 Task: Add a signature Evelyn Lewis containing With gratitude and best wishes, Evelyn Lewis to email address softage.1@softage.net and add a label Gardening
Action: Mouse moved to (455, 725)
Screenshot: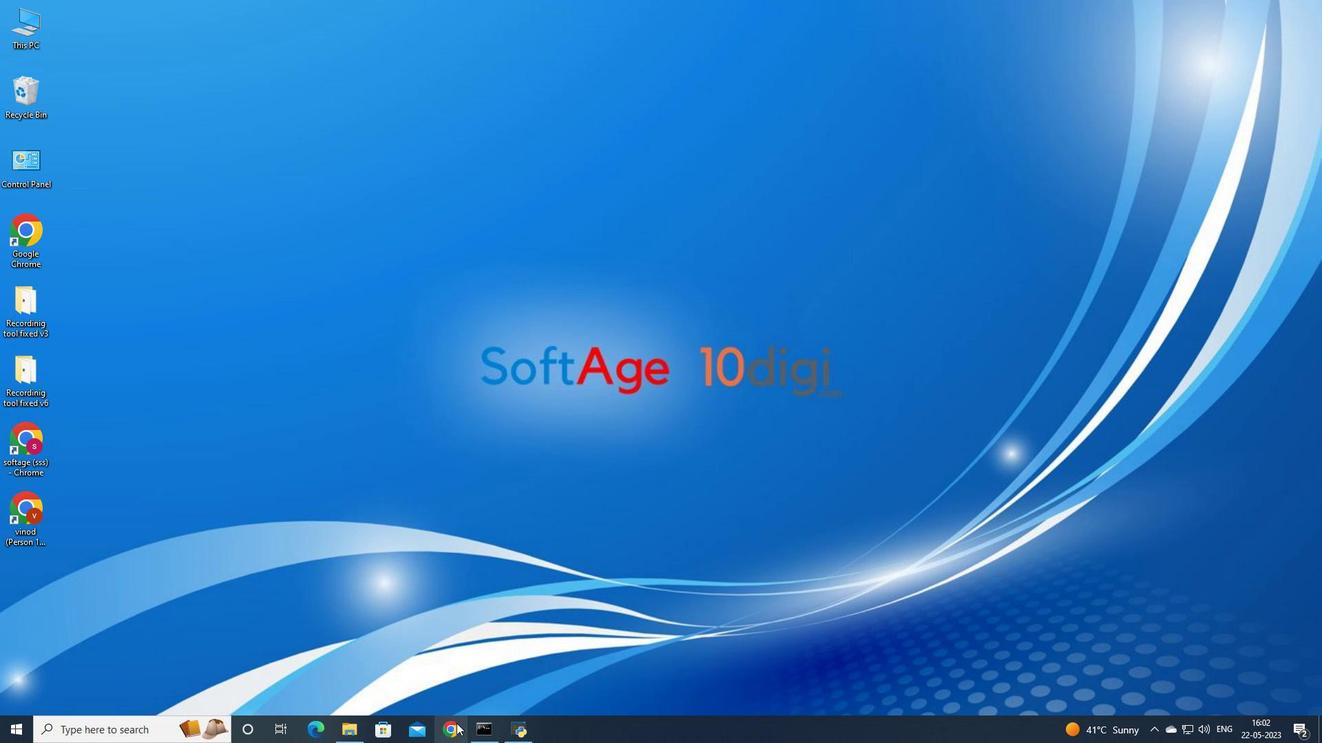 
Action: Mouse pressed left at (455, 725)
Screenshot: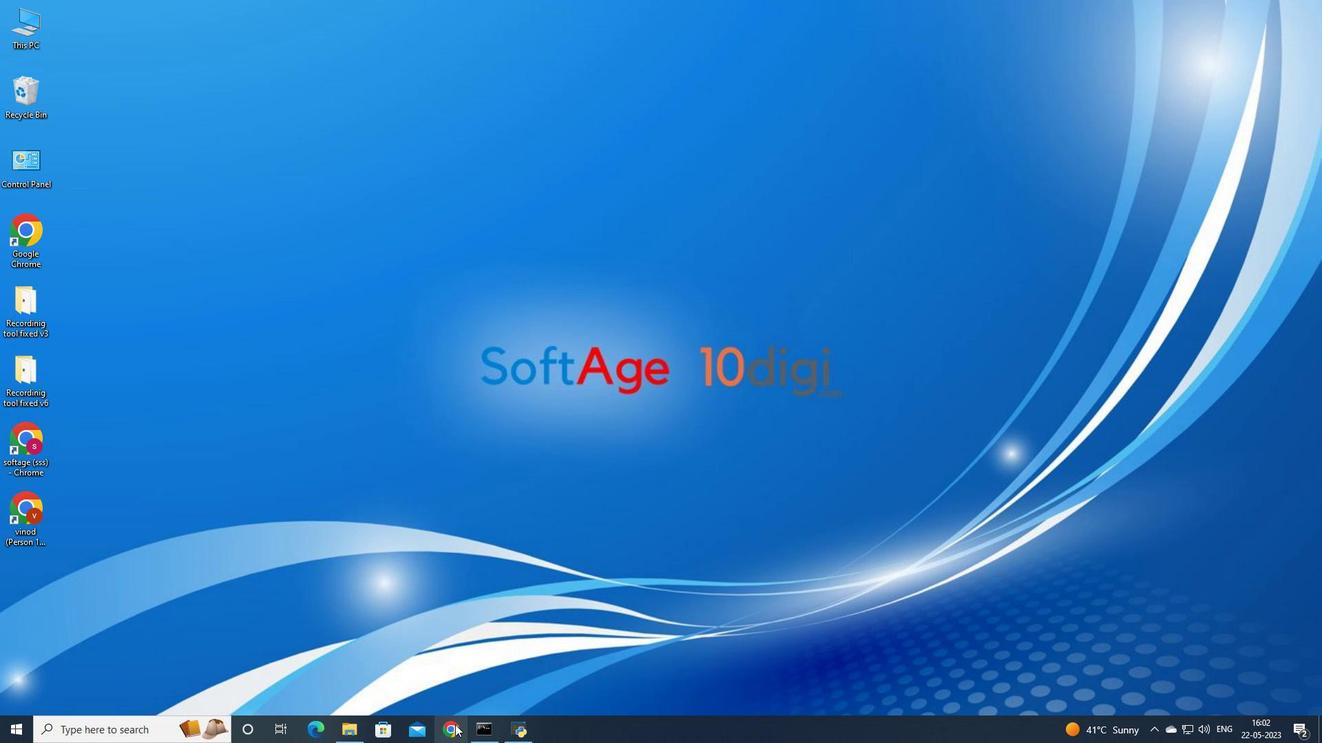 
Action: Mouse moved to (575, 438)
Screenshot: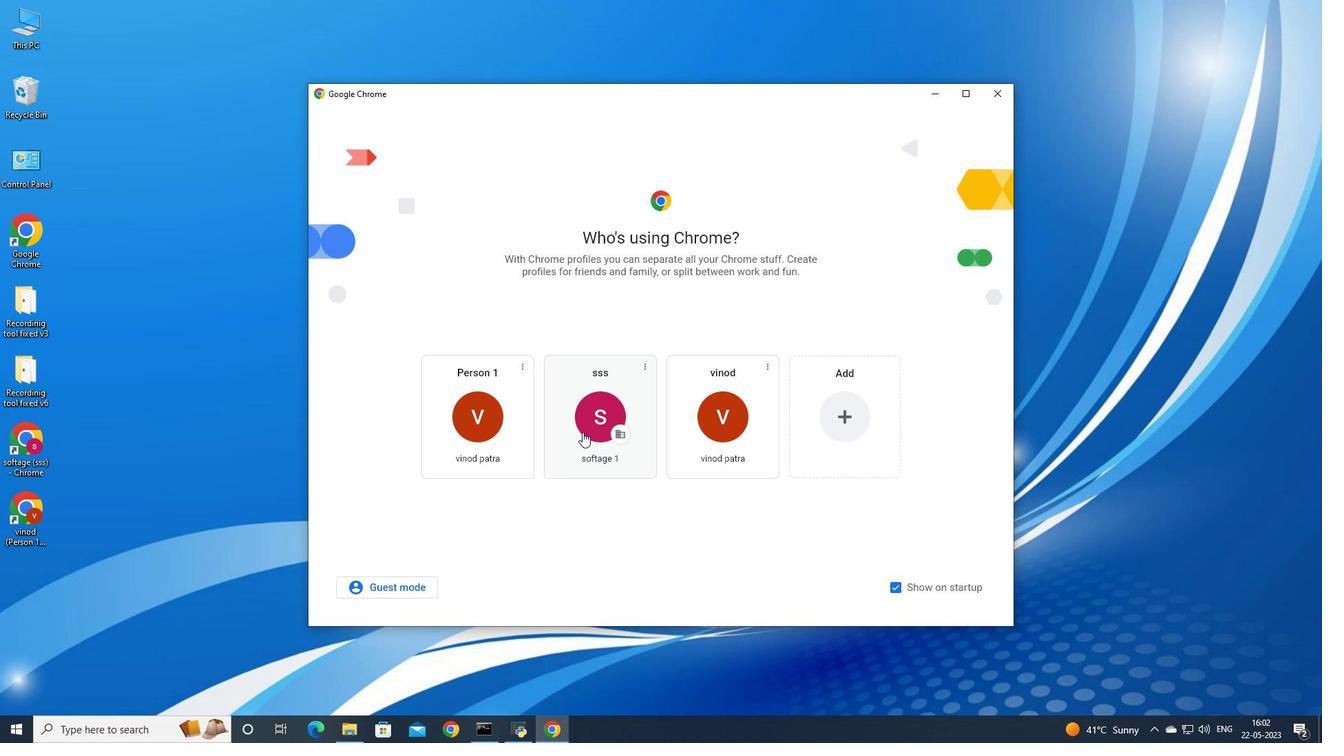 
Action: Mouse pressed left at (575, 438)
Screenshot: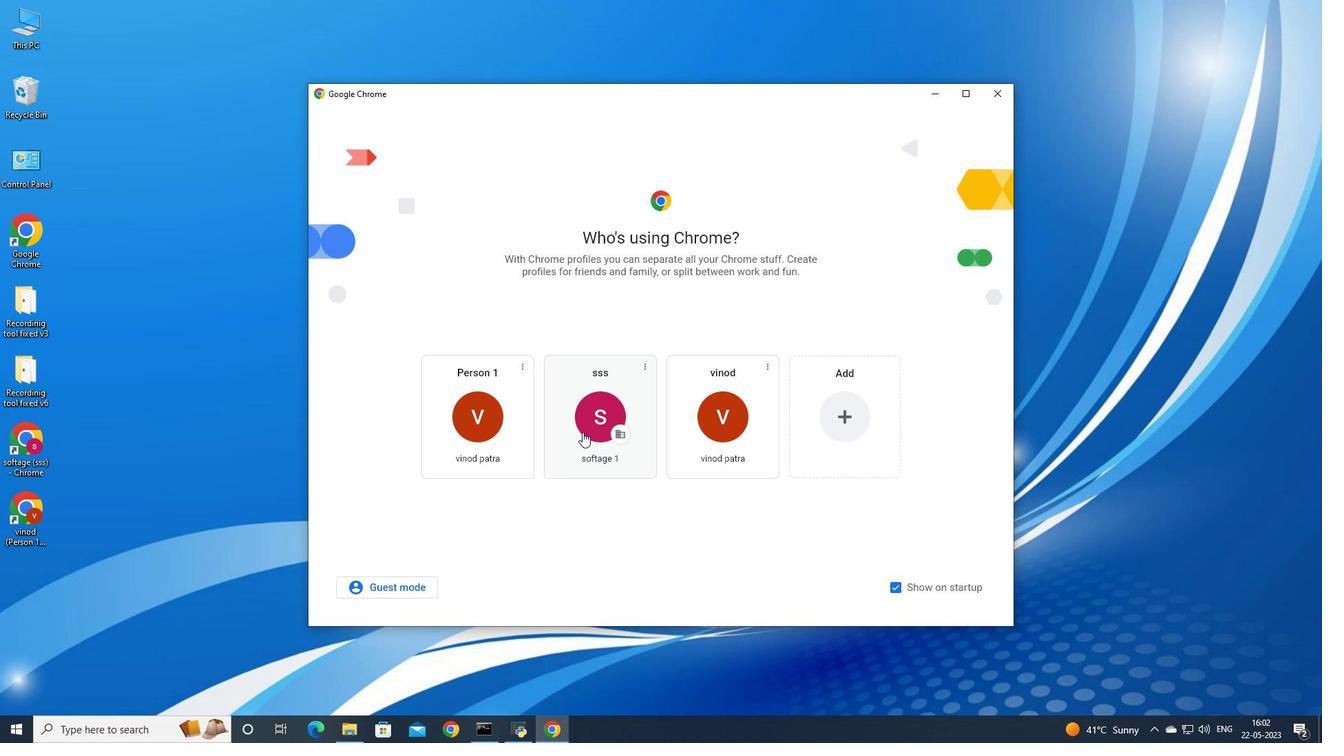 
Action: Mouse moved to (1199, 66)
Screenshot: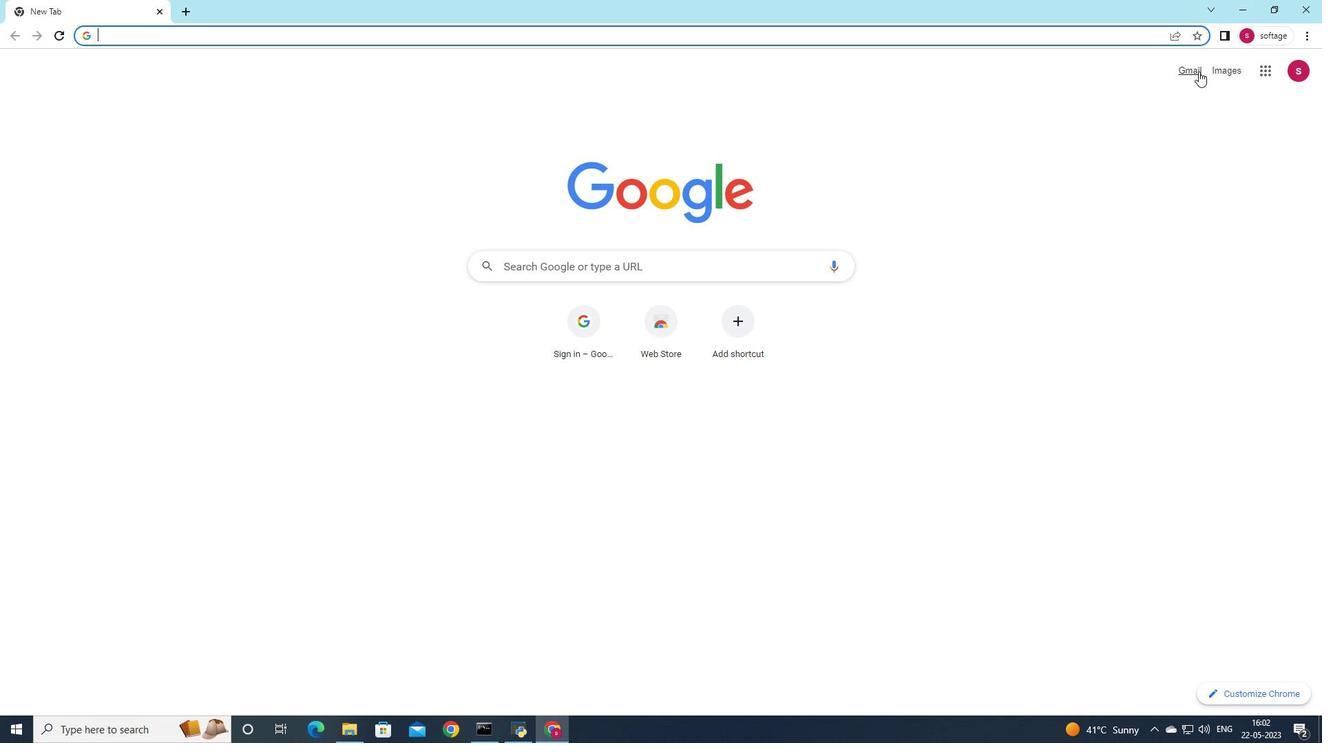 
Action: Mouse pressed left at (1199, 66)
Screenshot: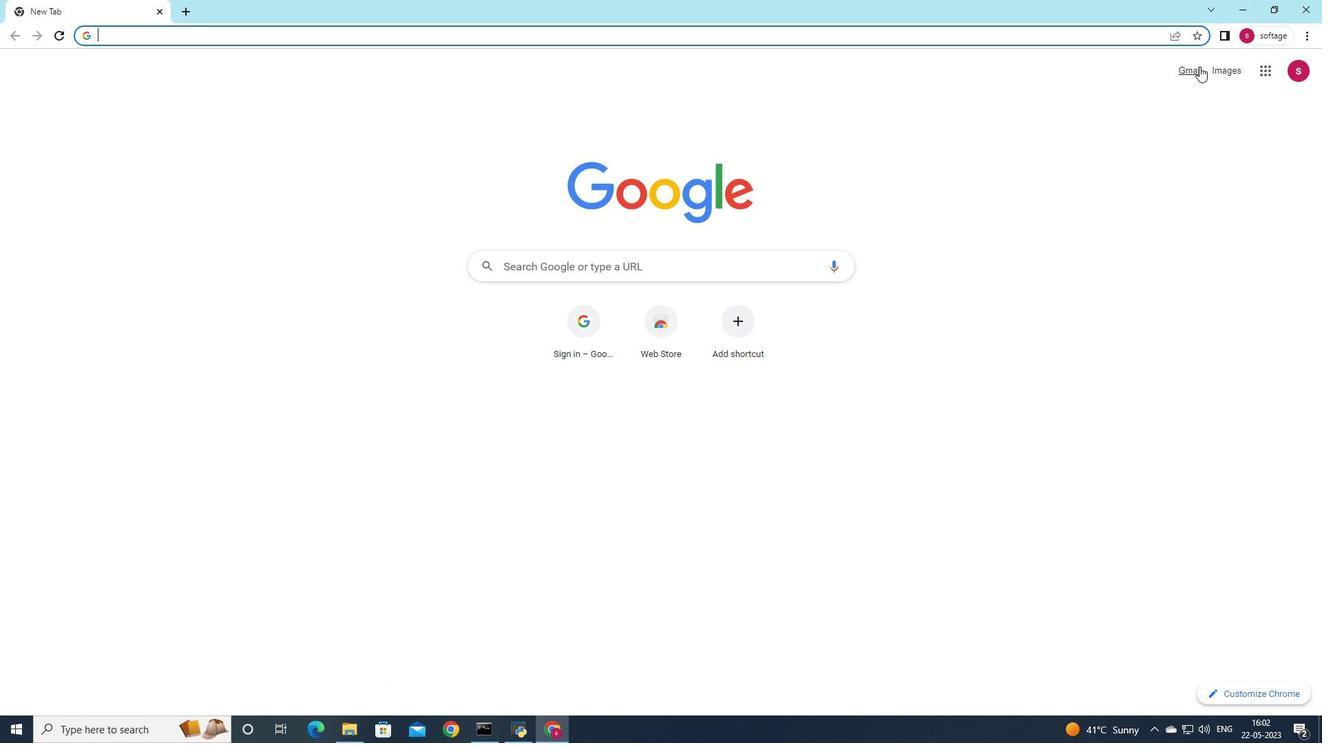 
Action: Mouse moved to (1166, 91)
Screenshot: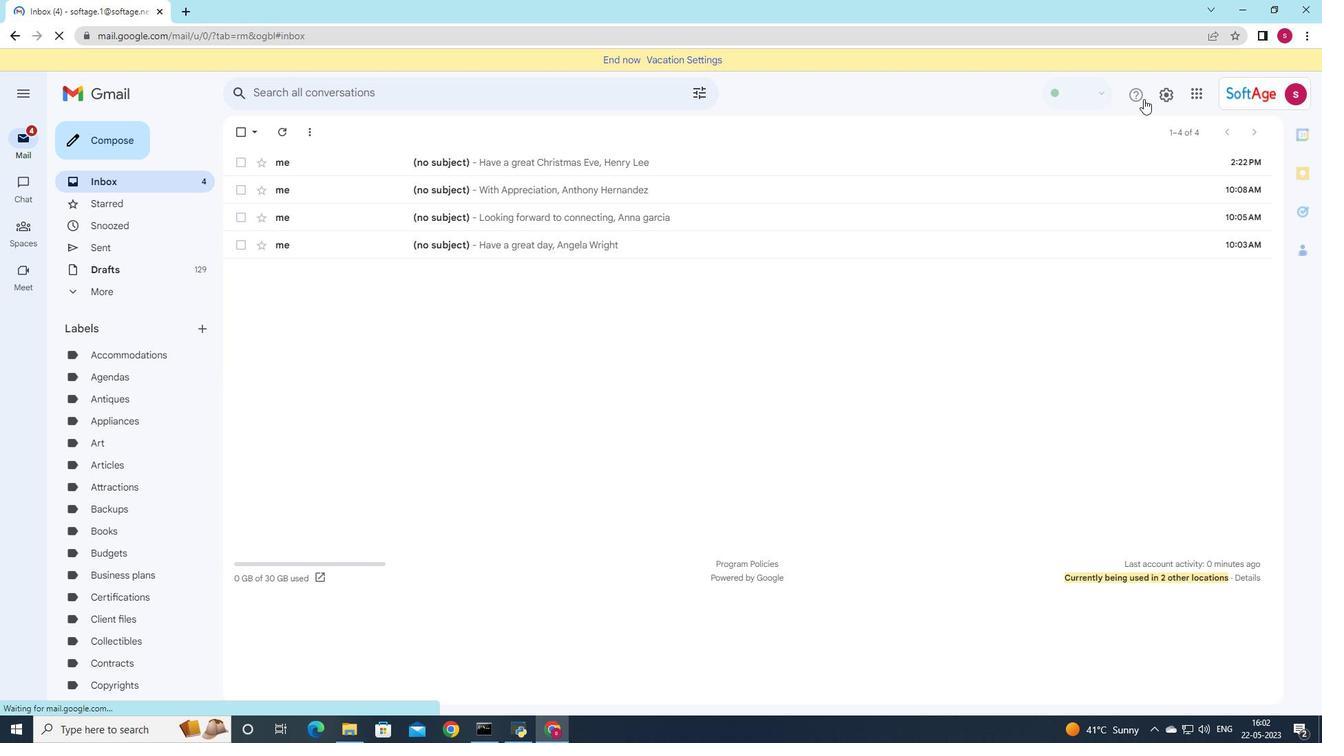 
Action: Mouse pressed left at (1166, 91)
Screenshot: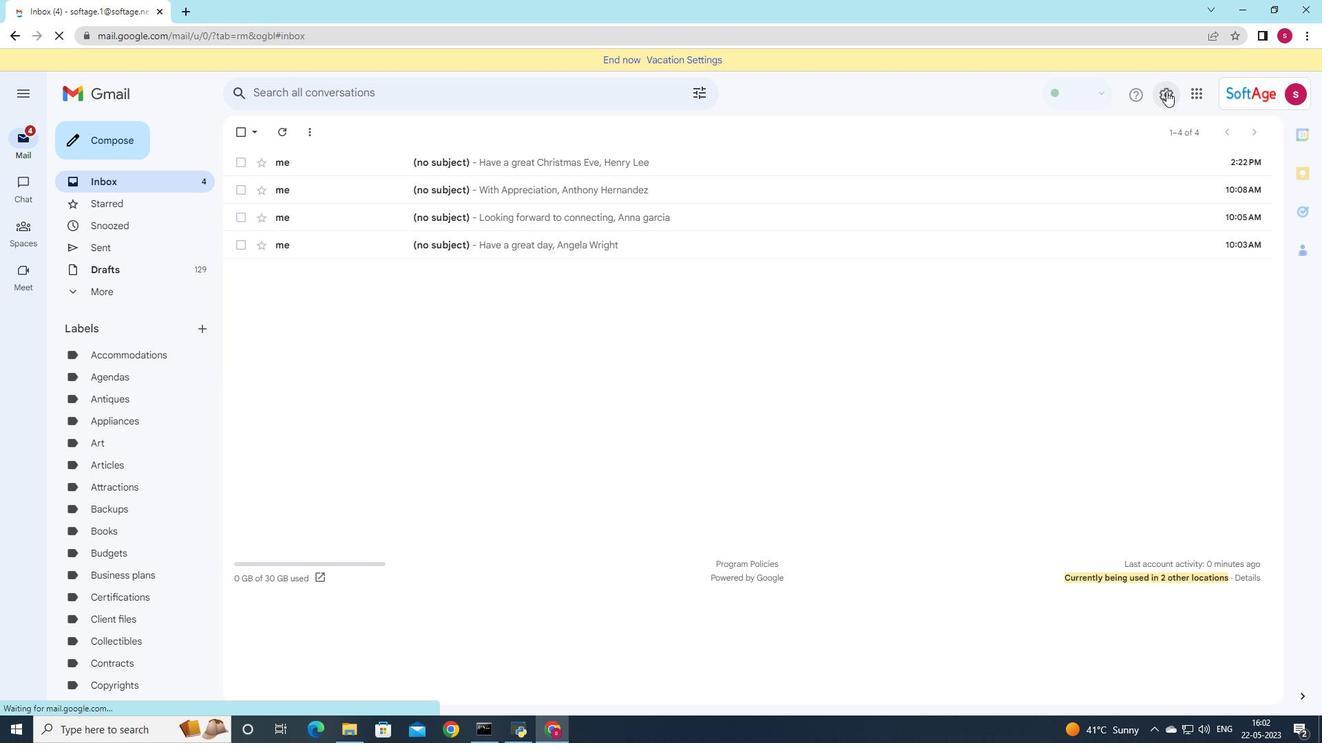 
Action: Mouse moved to (1167, 156)
Screenshot: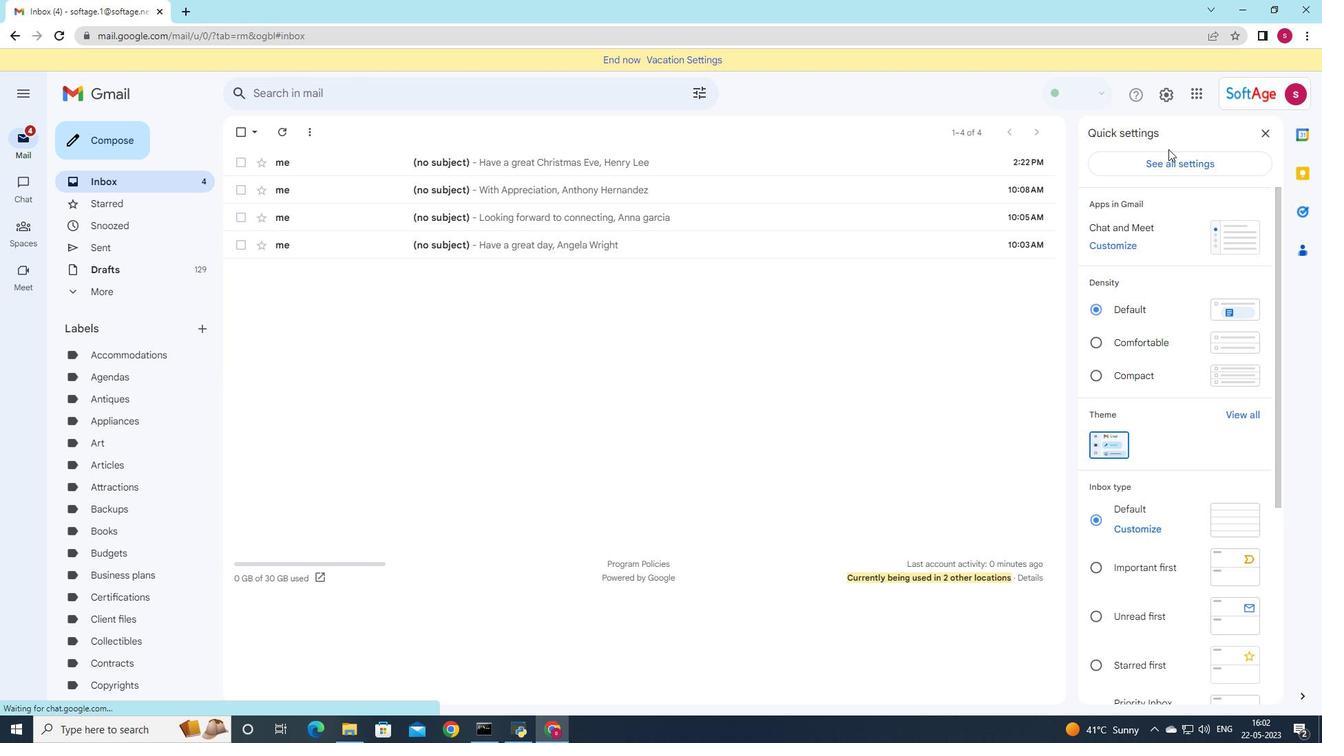 
Action: Mouse pressed left at (1167, 156)
Screenshot: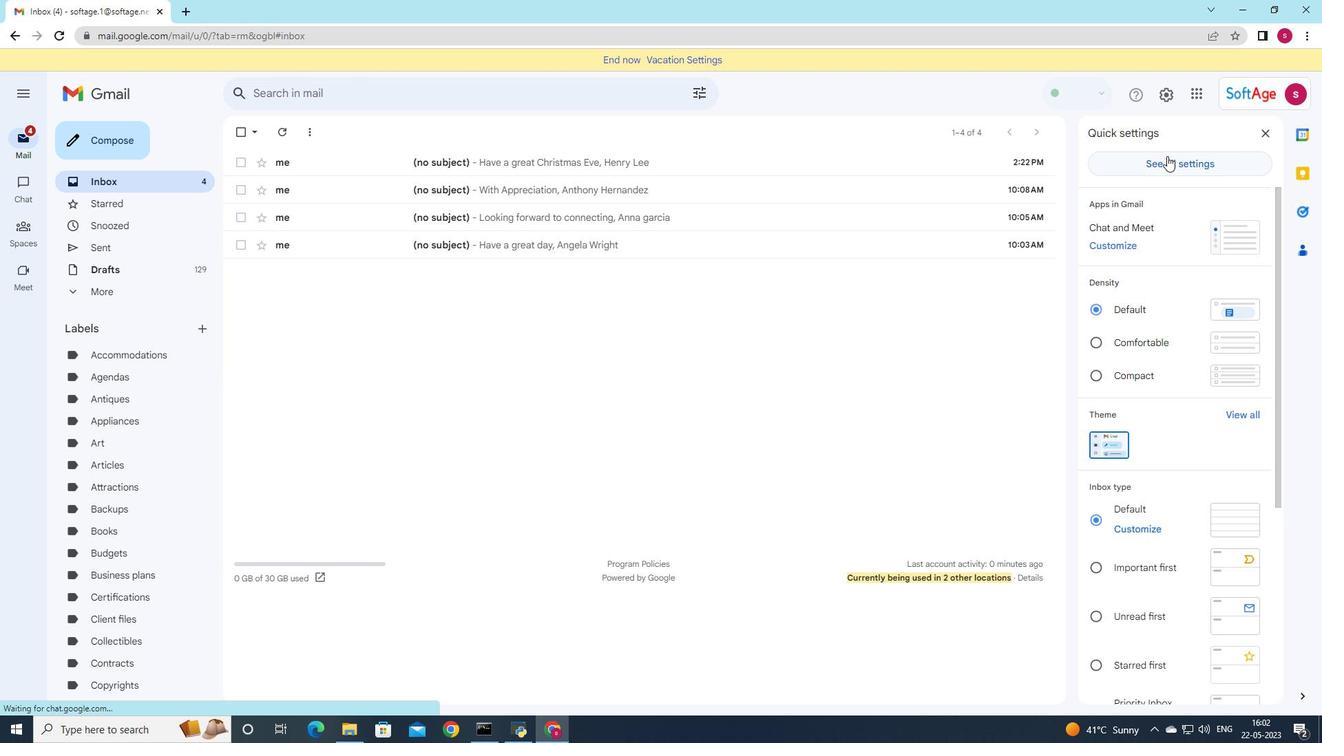 
Action: Mouse moved to (378, 264)
Screenshot: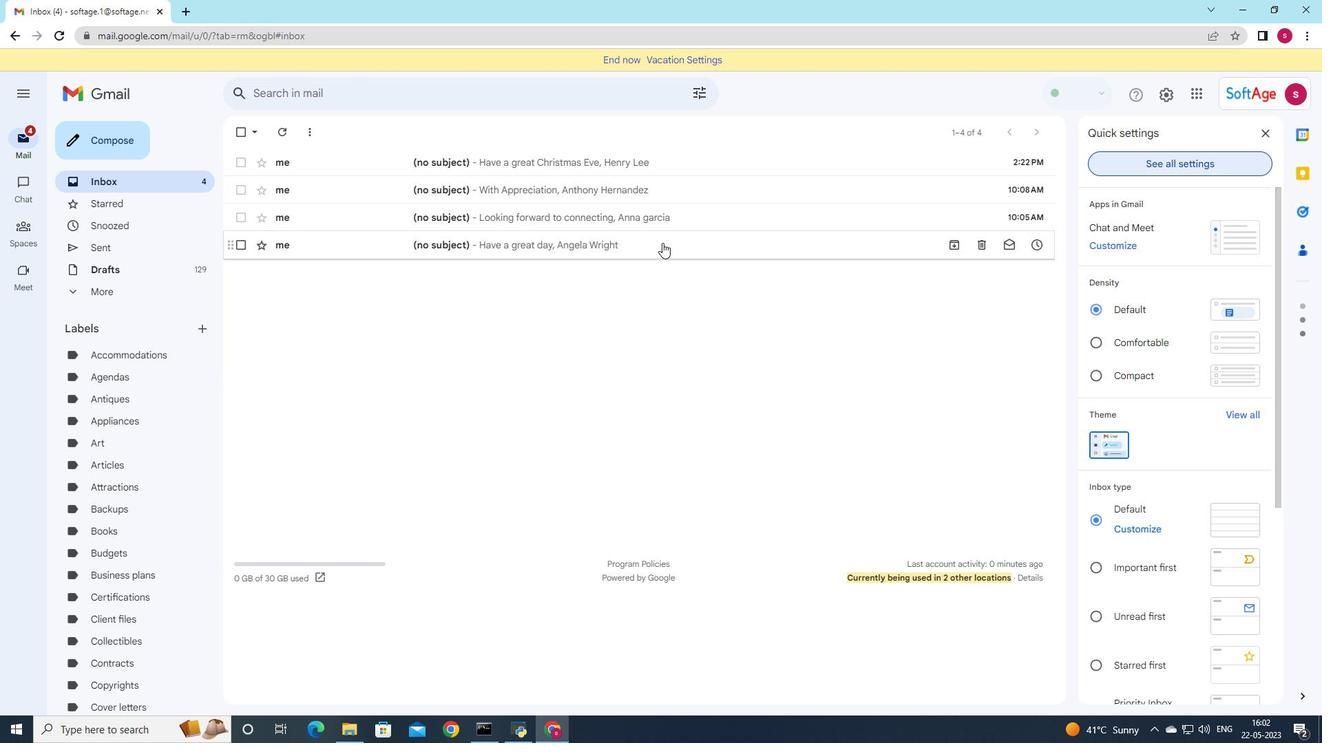 
Action: Mouse scrolled (378, 263) with delta (0, 0)
Screenshot: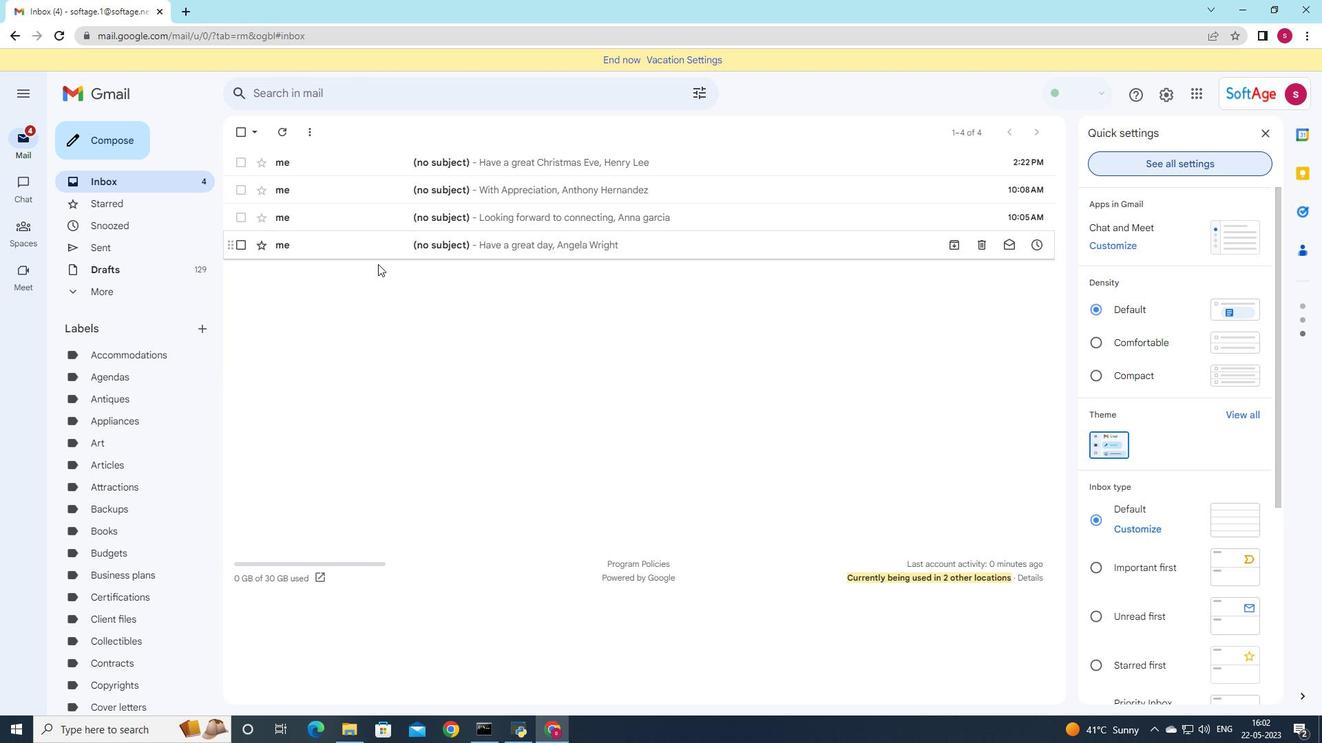 
Action: Mouse scrolled (378, 263) with delta (0, 0)
Screenshot: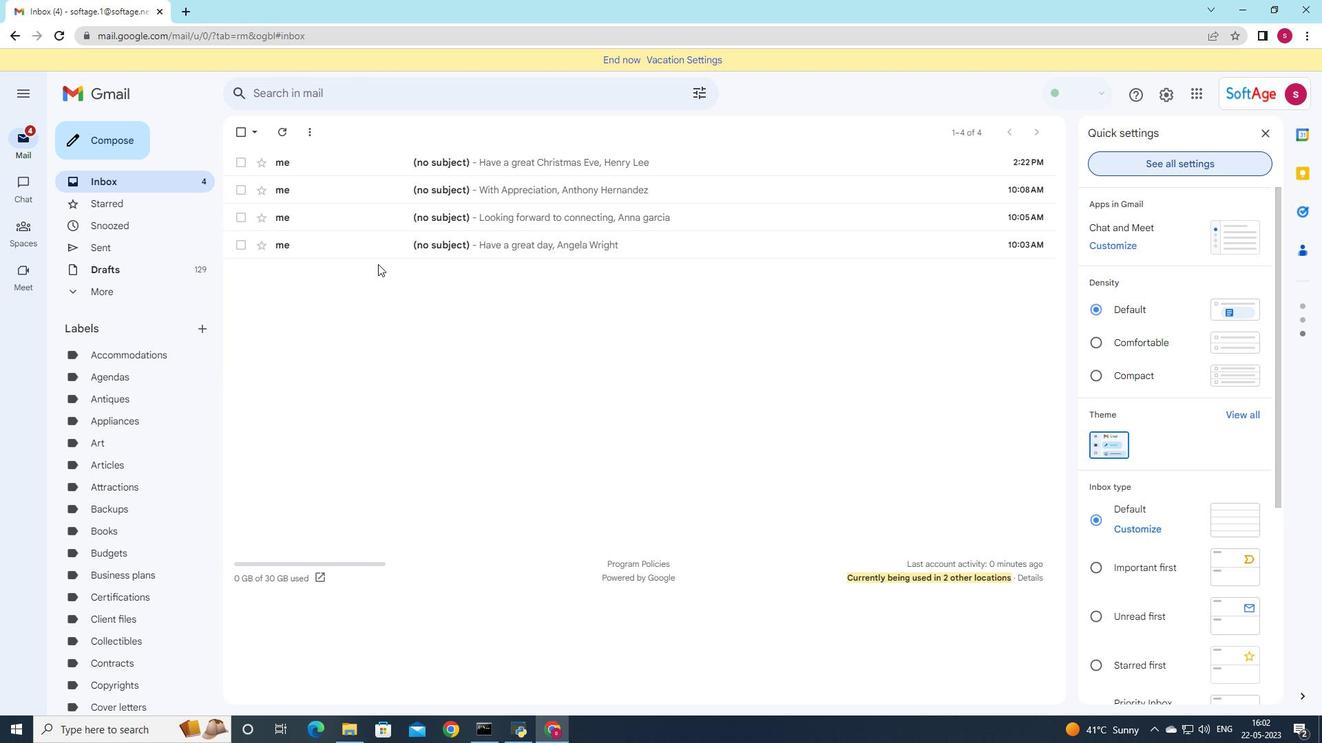 
Action: Mouse scrolled (378, 263) with delta (0, 0)
Screenshot: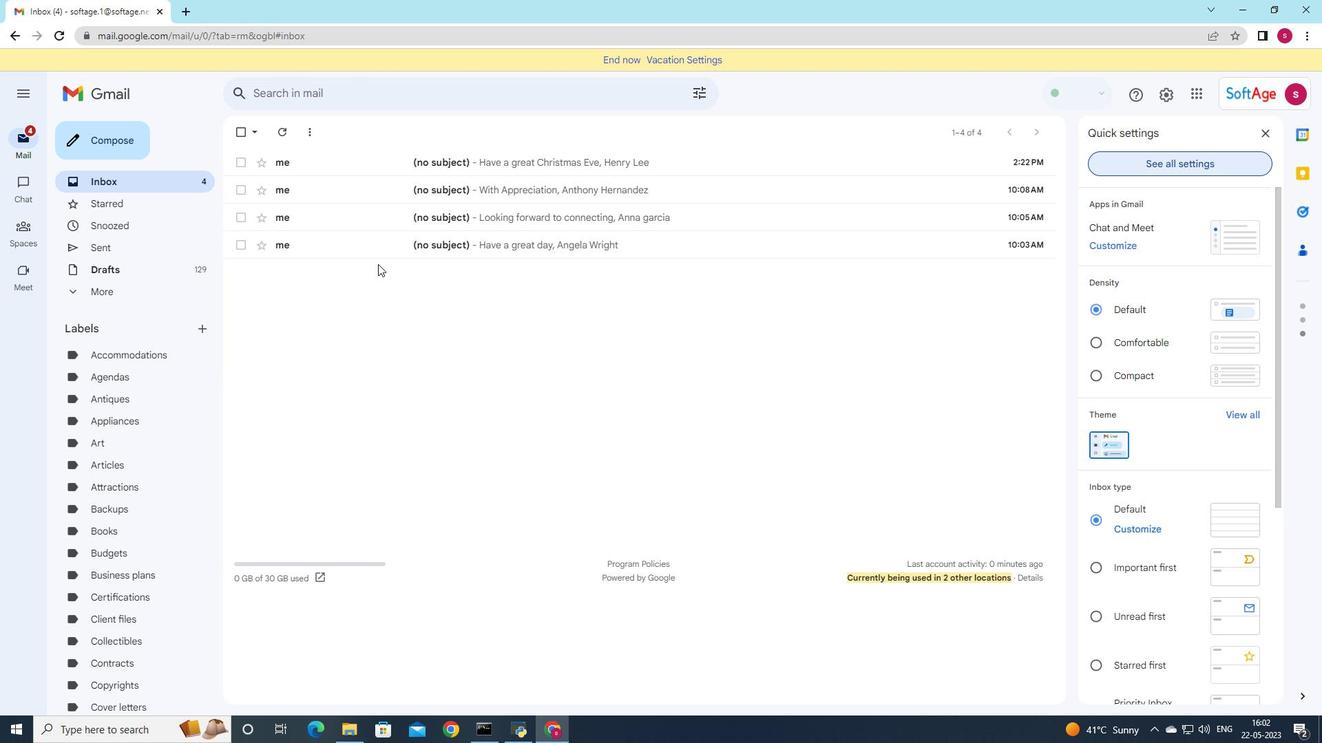 
Action: Mouse scrolled (378, 263) with delta (0, 0)
Screenshot: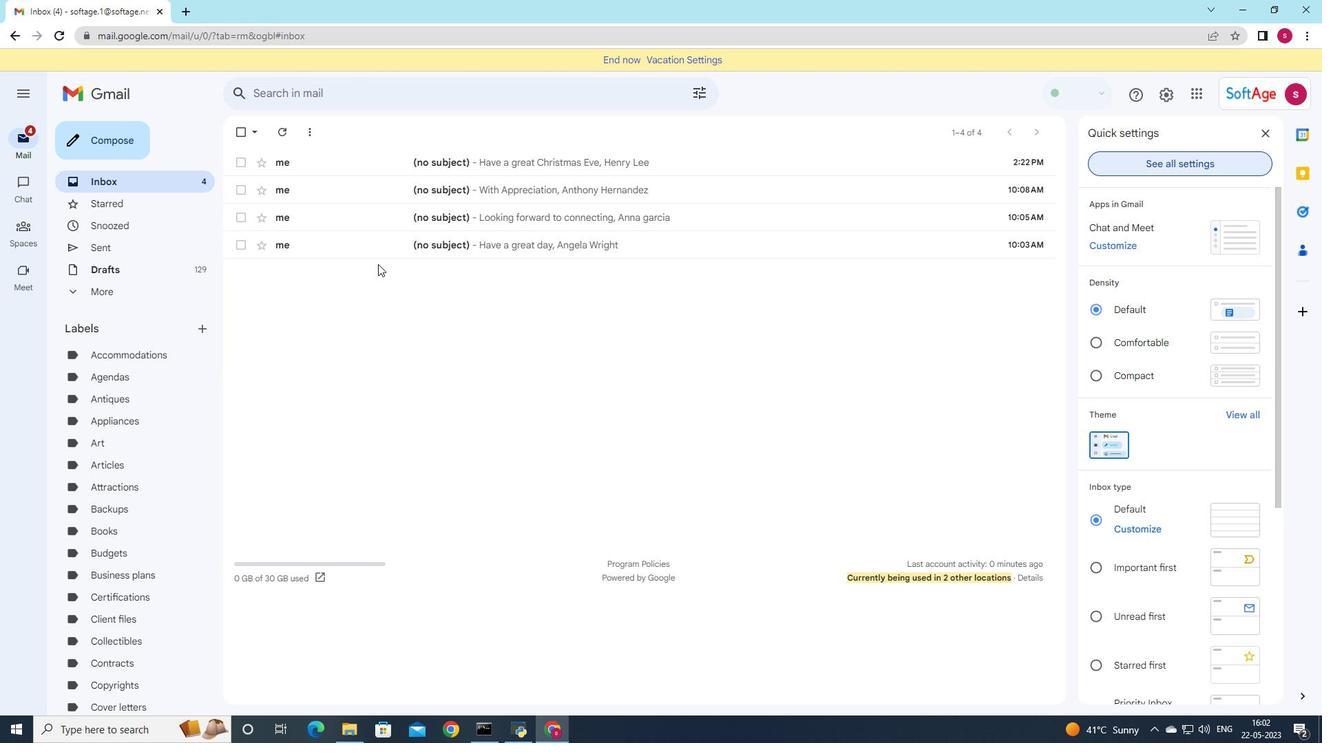 
Action: Mouse scrolled (378, 263) with delta (0, 0)
Screenshot: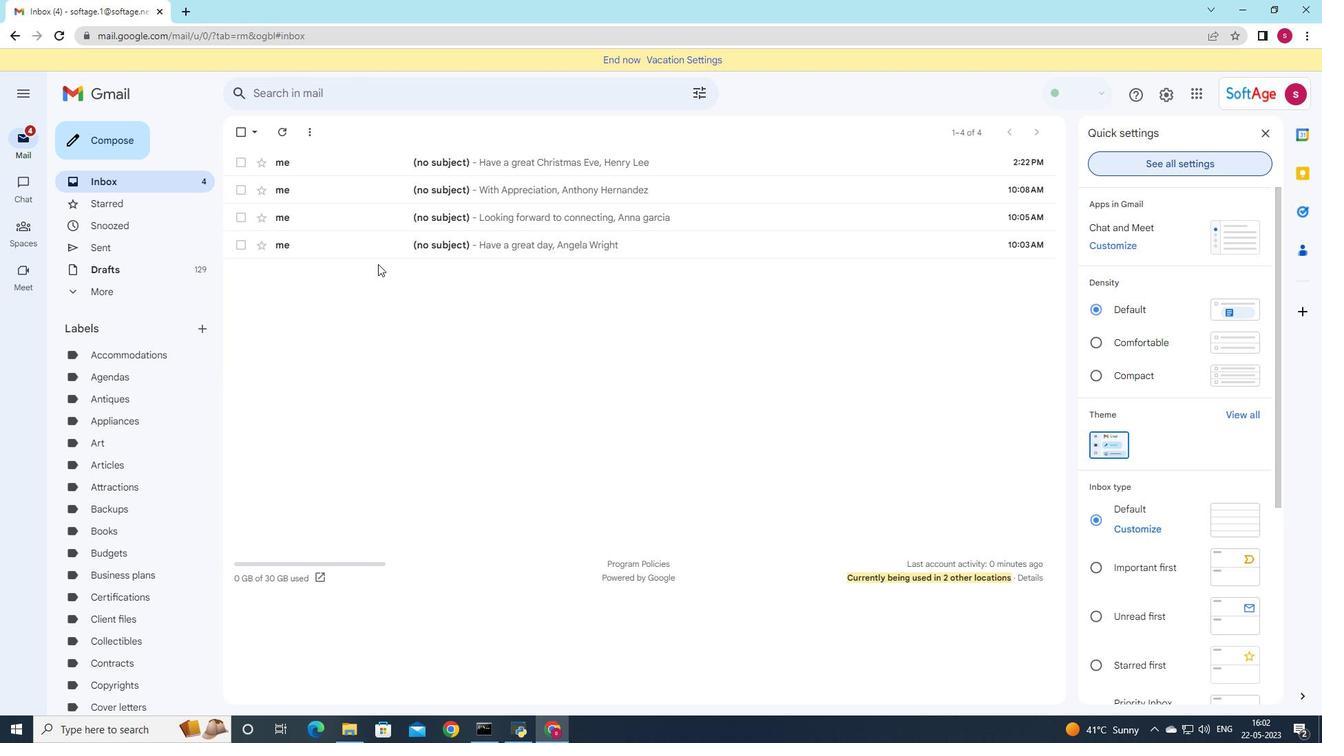 
Action: Mouse scrolled (378, 263) with delta (0, 0)
Screenshot: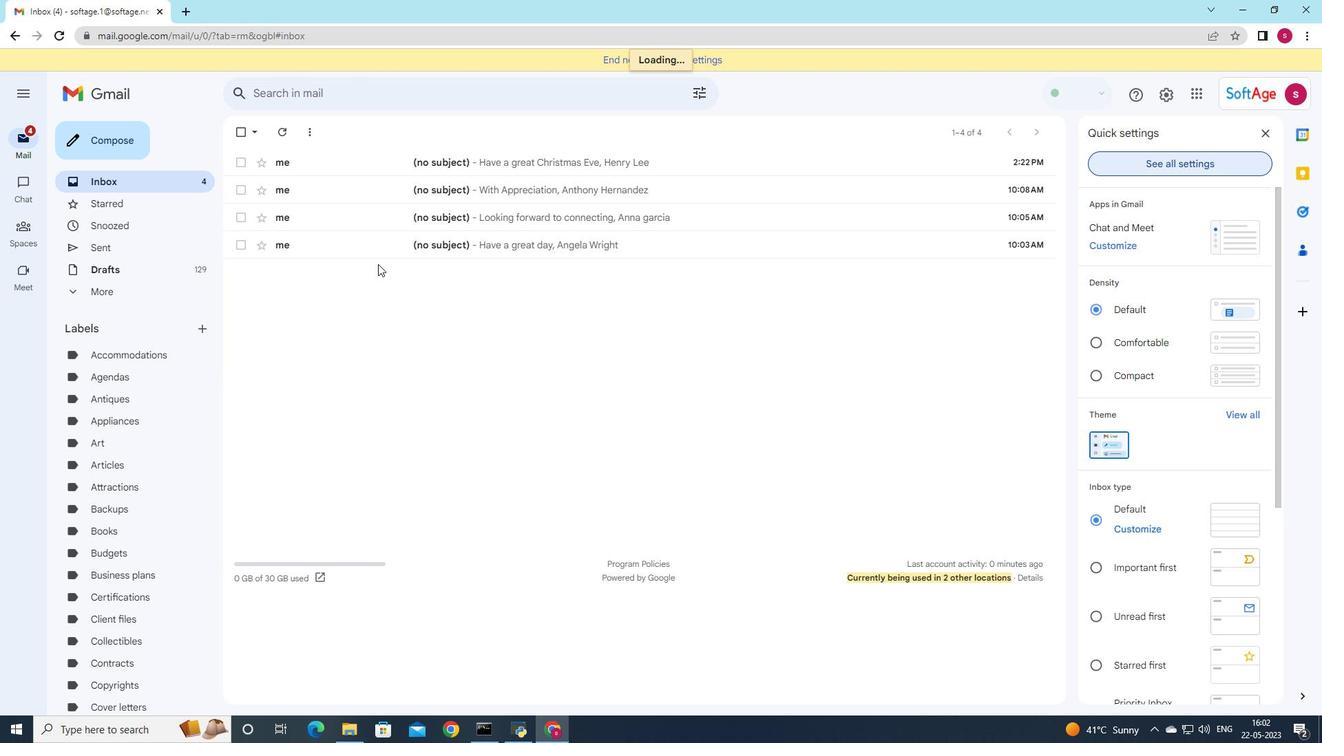 
Action: Mouse scrolled (378, 263) with delta (0, 0)
Screenshot: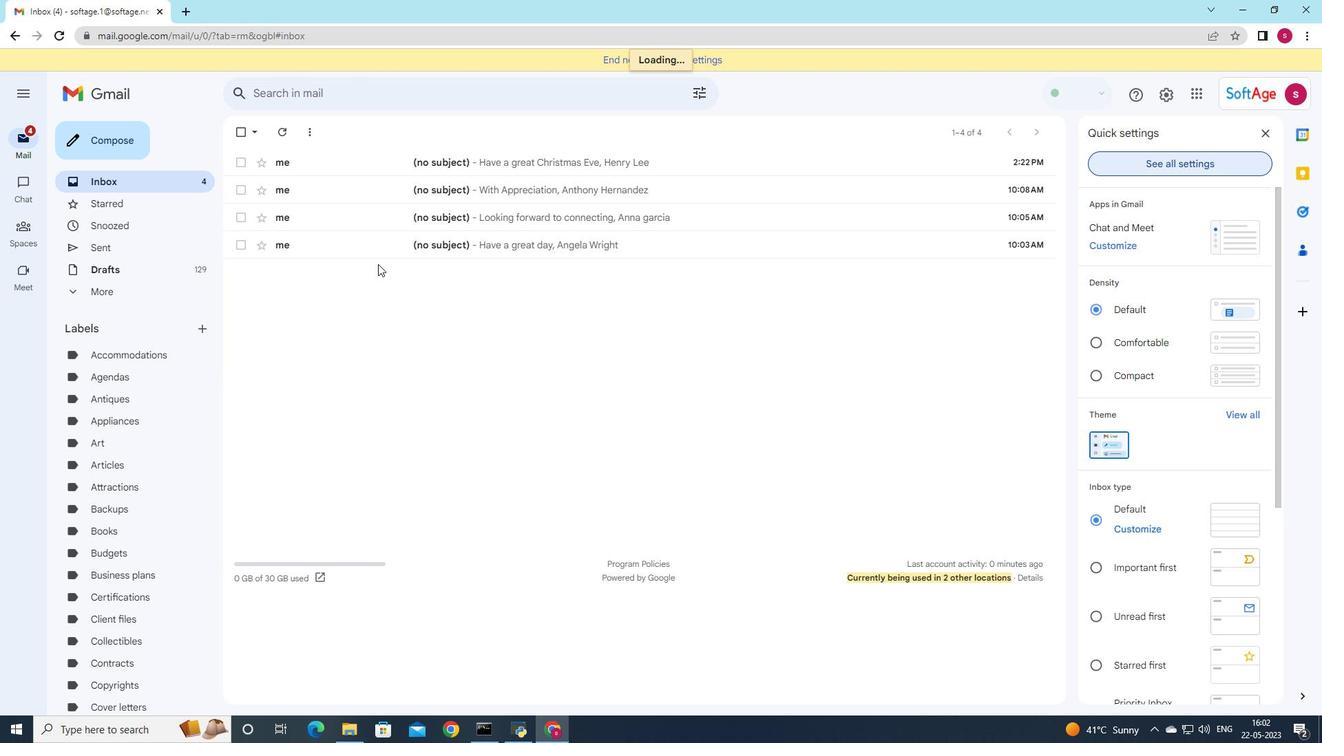 
Action: Mouse scrolled (378, 263) with delta (0, 0)
Screenshot: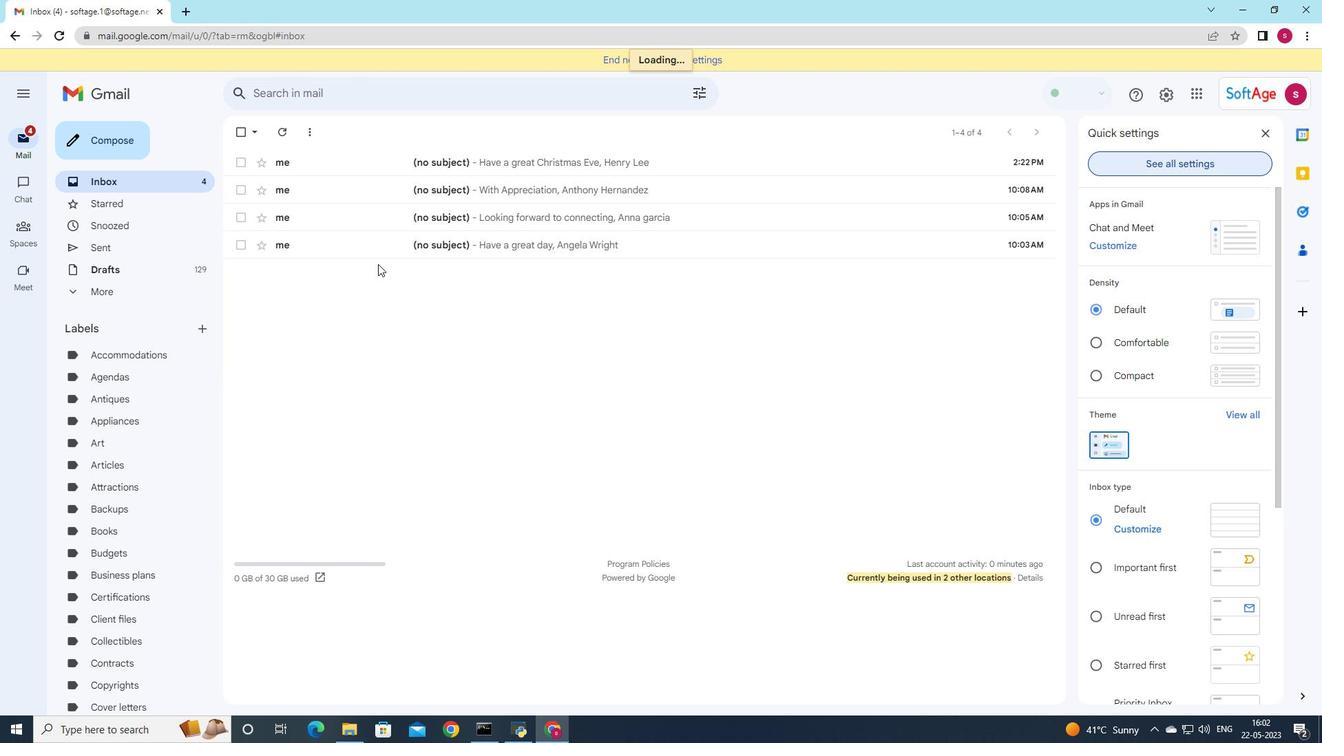 
Action: Mouse moved to (541, 249)
Screenshot: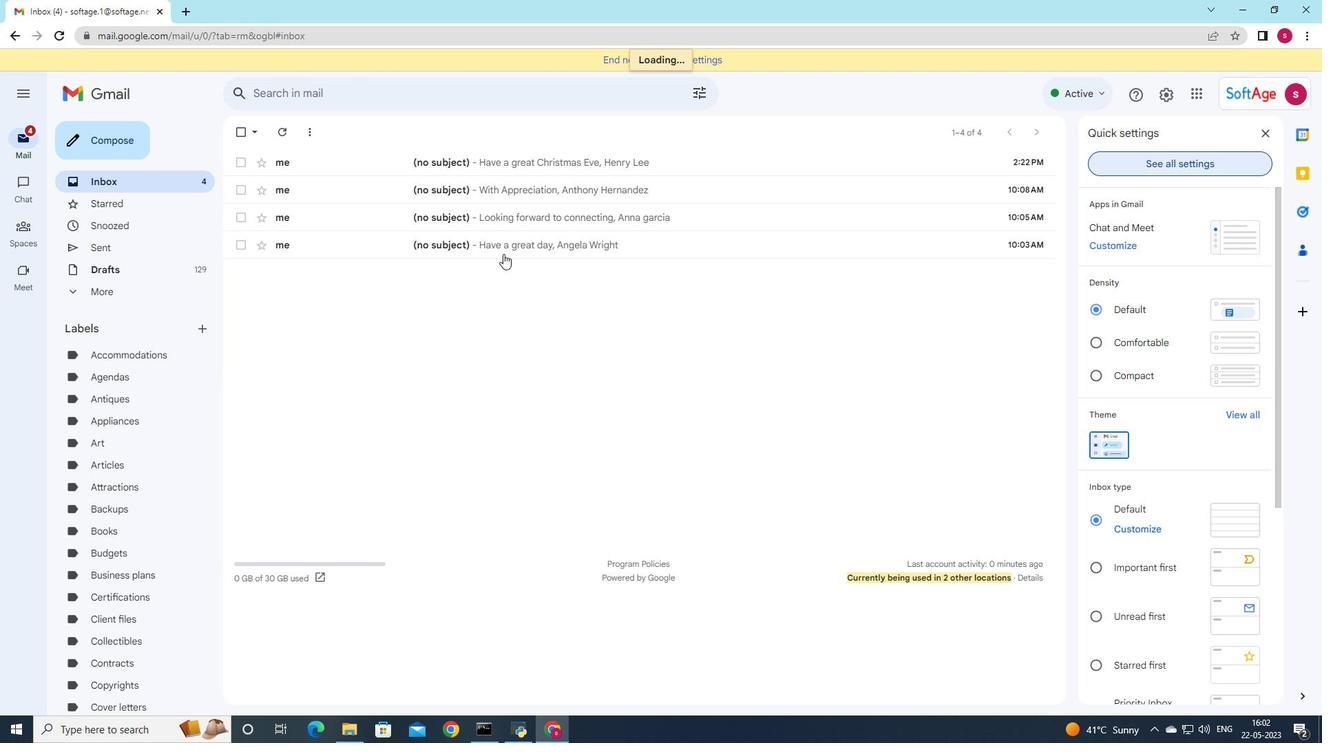 
Action: Mouse scrolled (541, 249) with delta (0, 0)
Screenshot: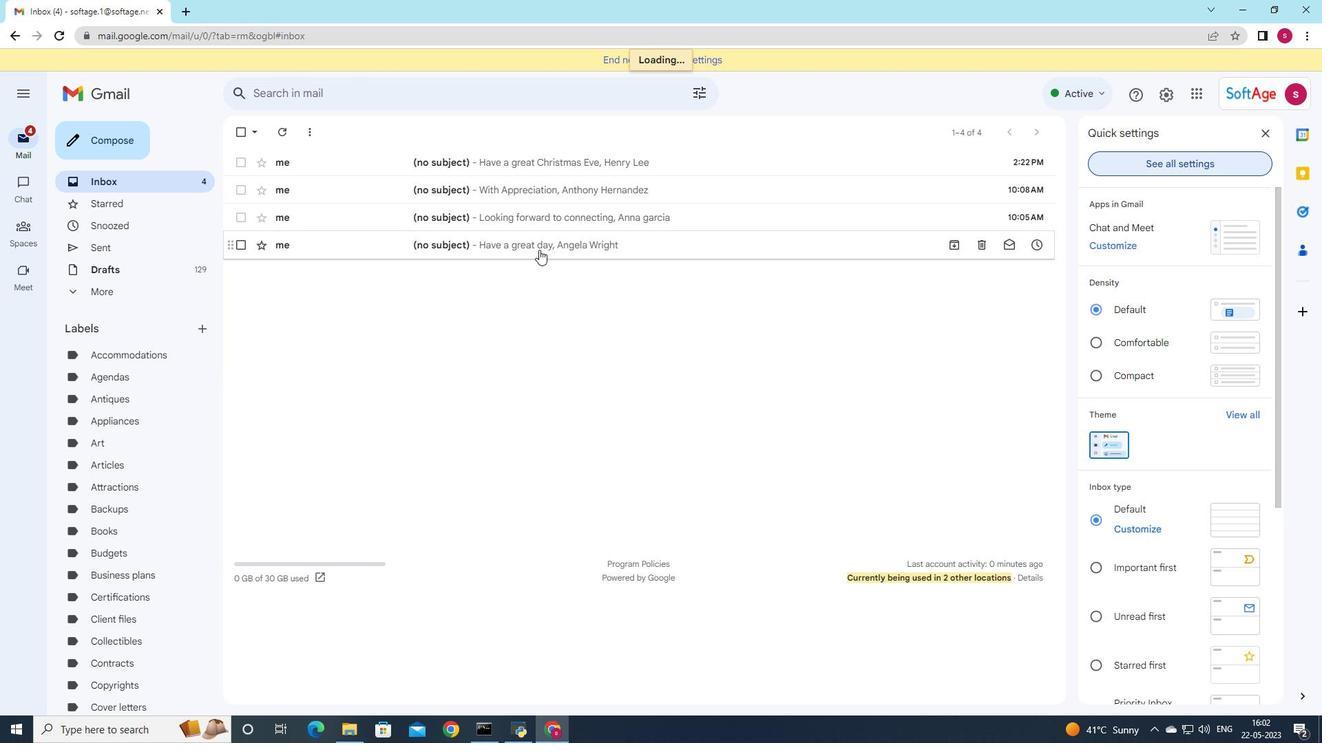 
Action: Mouse moved to (541, 249)
Screenshot: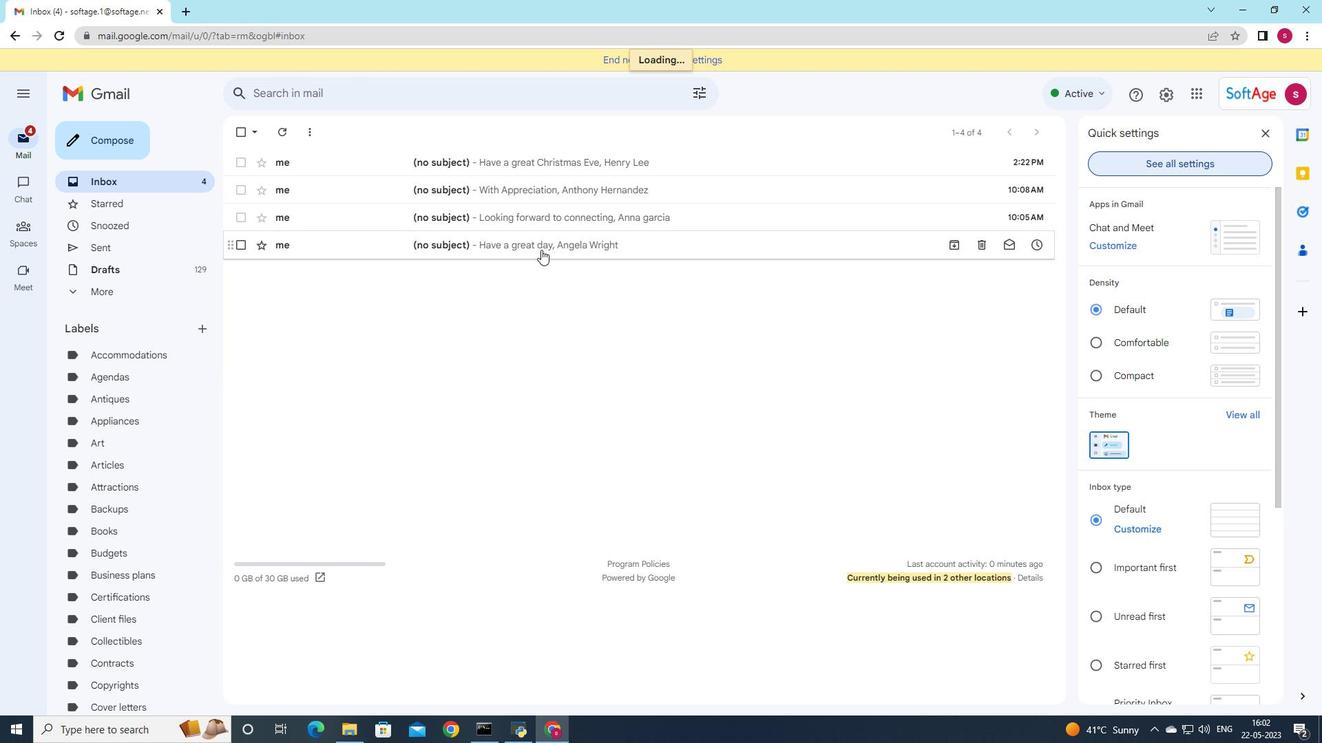 
Action: Mouse scrolled (541, 249) with delta (0, 0)
Screenshot: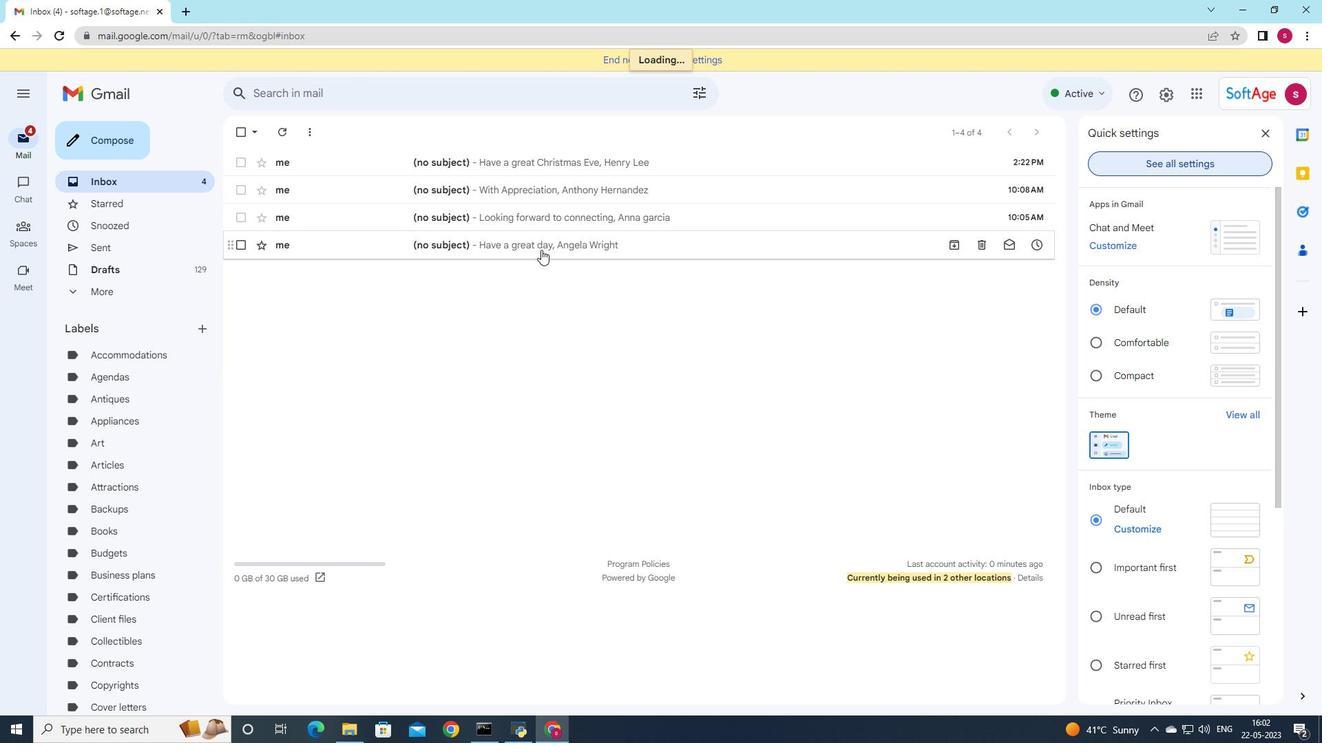 
Action: Mouse moved to (540, 252)
Screenshot: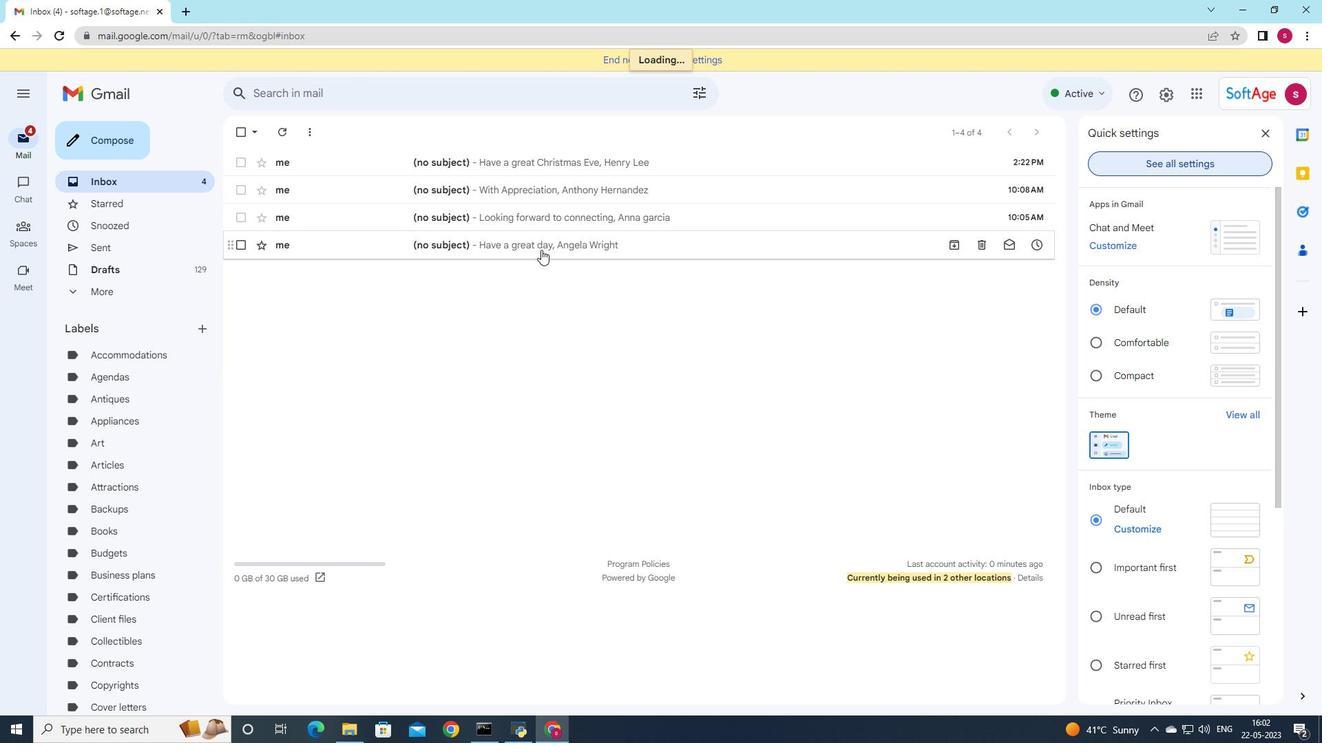
Action: Mouse scrolled (540, 252) with delta (0, 0)
Screenshot: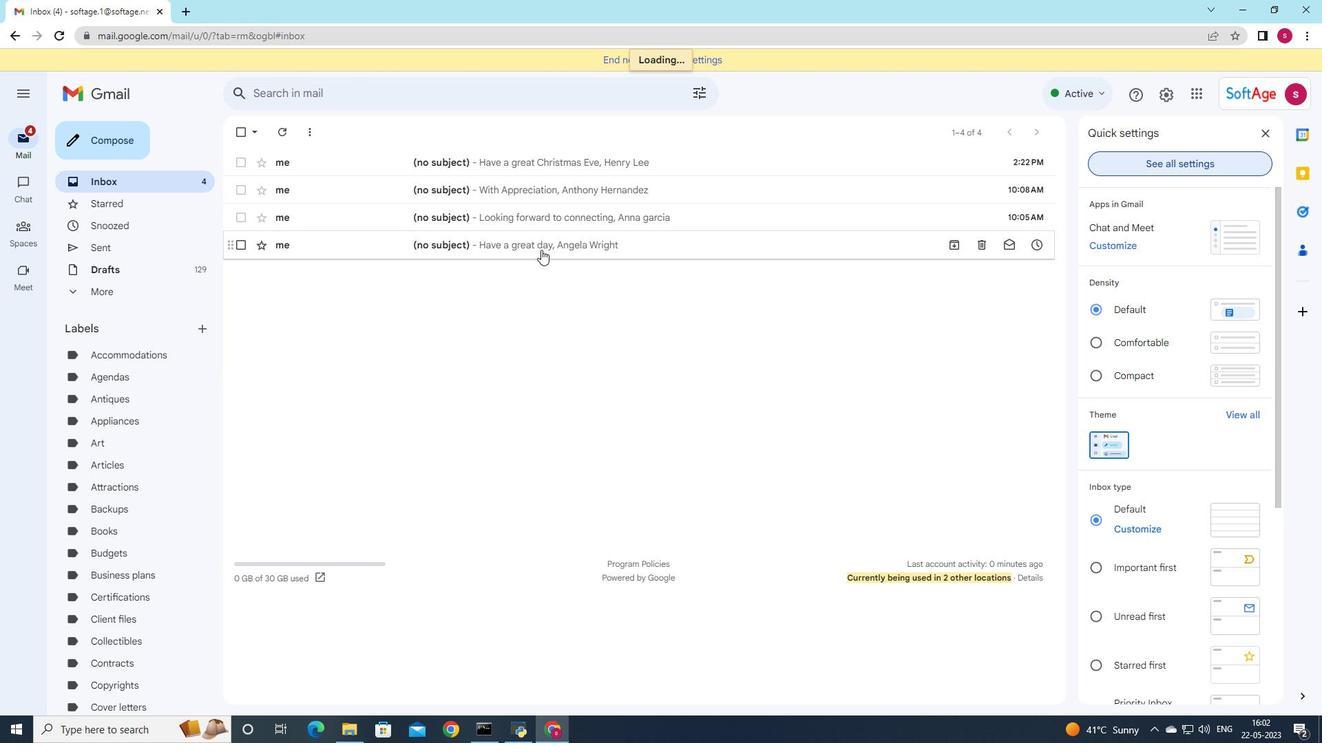 
Action: Mouse moved to (539, 257)
Screenshot: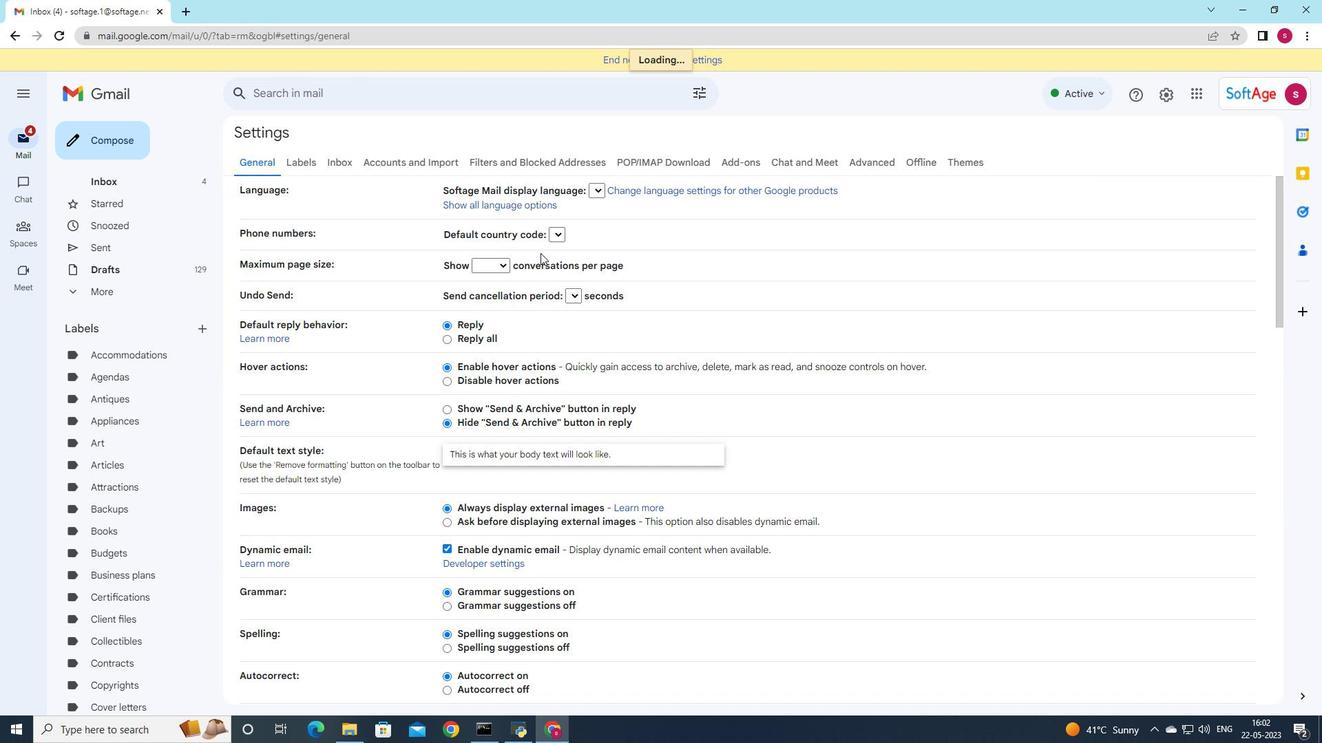 
Action: Mouse scrolled (539, 256) with delta (0, 0)
Screenshot: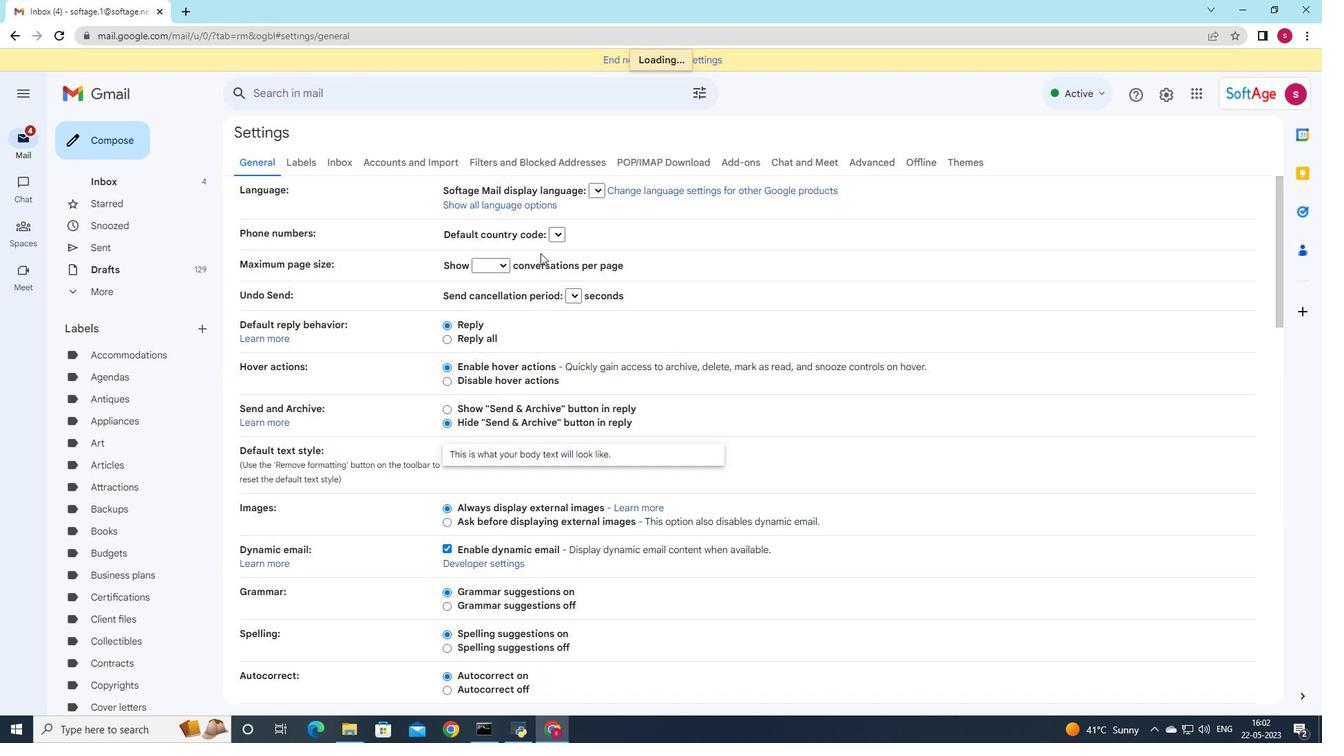 
Action: Mouse scrolled (539, 256) with delta (0, 0)
Screenshot: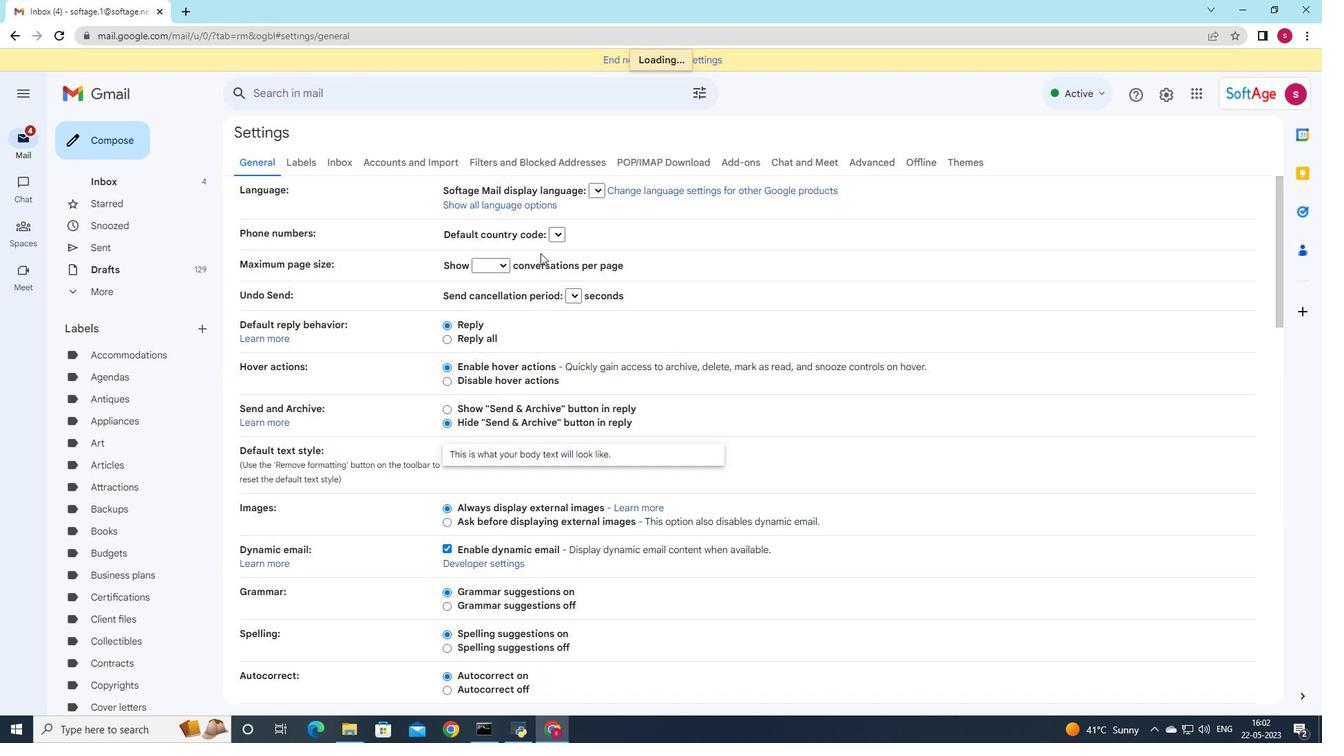 
Action: Mouse scrolled (539, 256) with delta (0, 0)
Screenshot: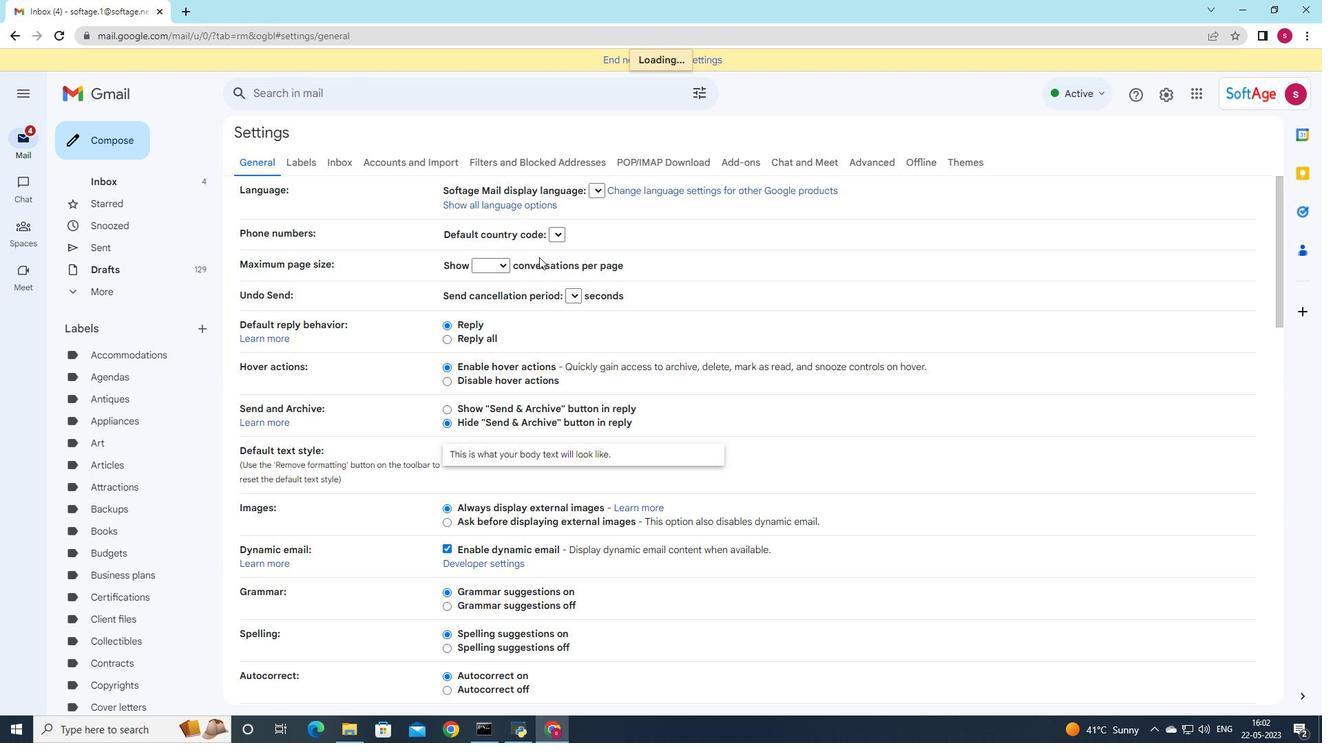 
Action: Mouse scrolled (539, 256) with delta (0, 0)
Screenshot: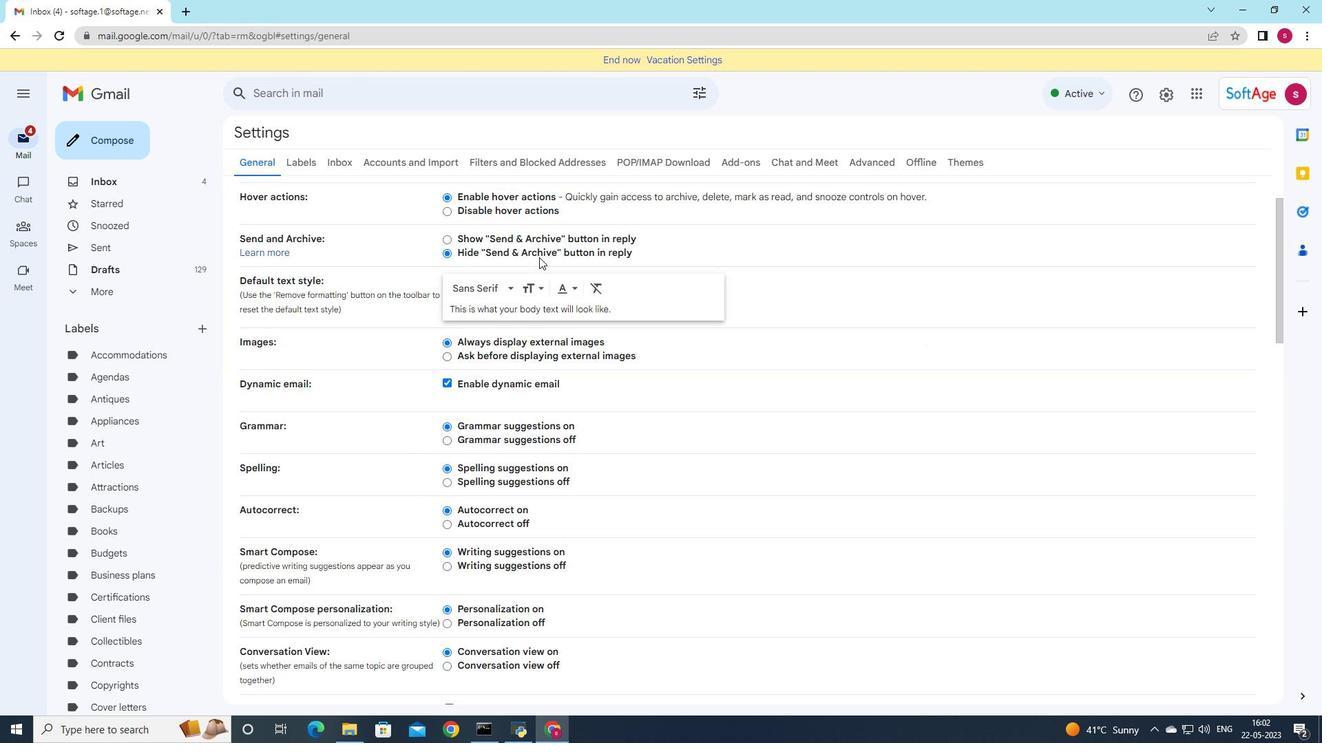 
Action: Mouse scrolled (539, 256) with delta (0, 0)
Screenshot: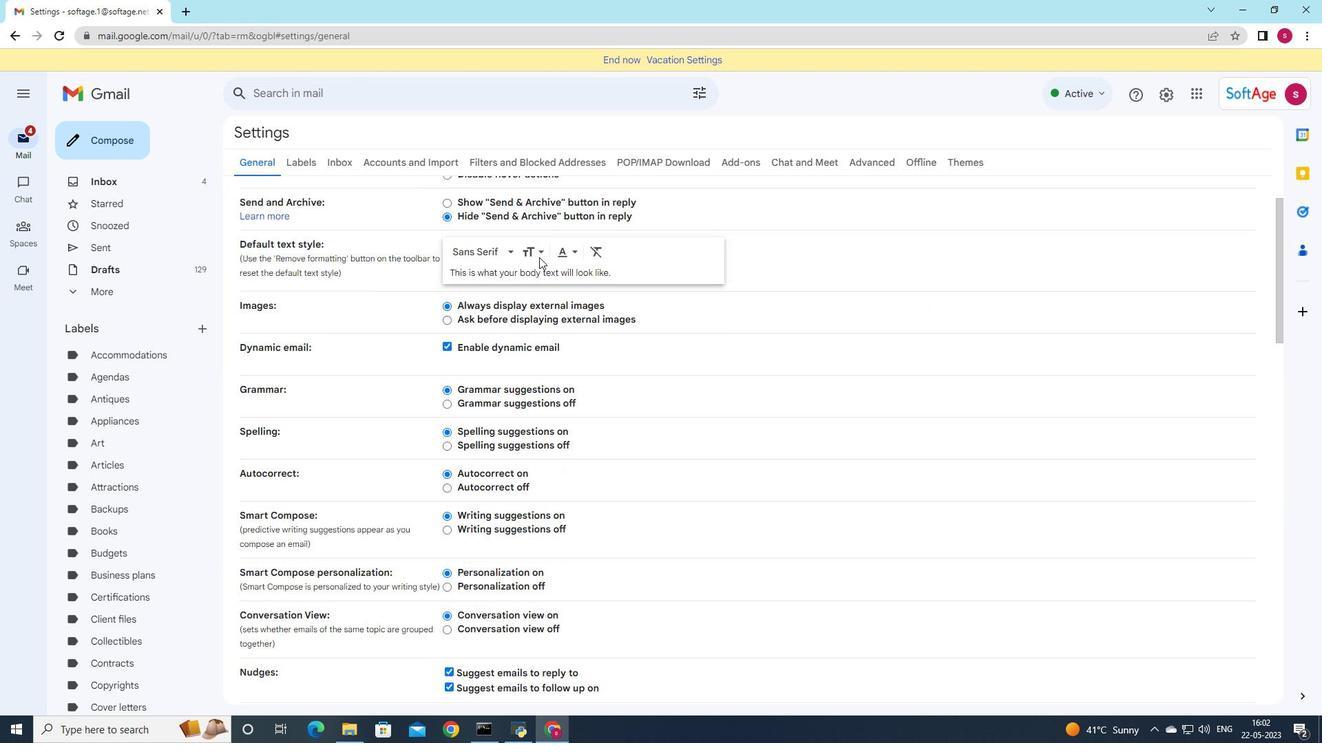 
Action: Mouse scrolled (539, 256) with delta (0, 0)
Screenshot: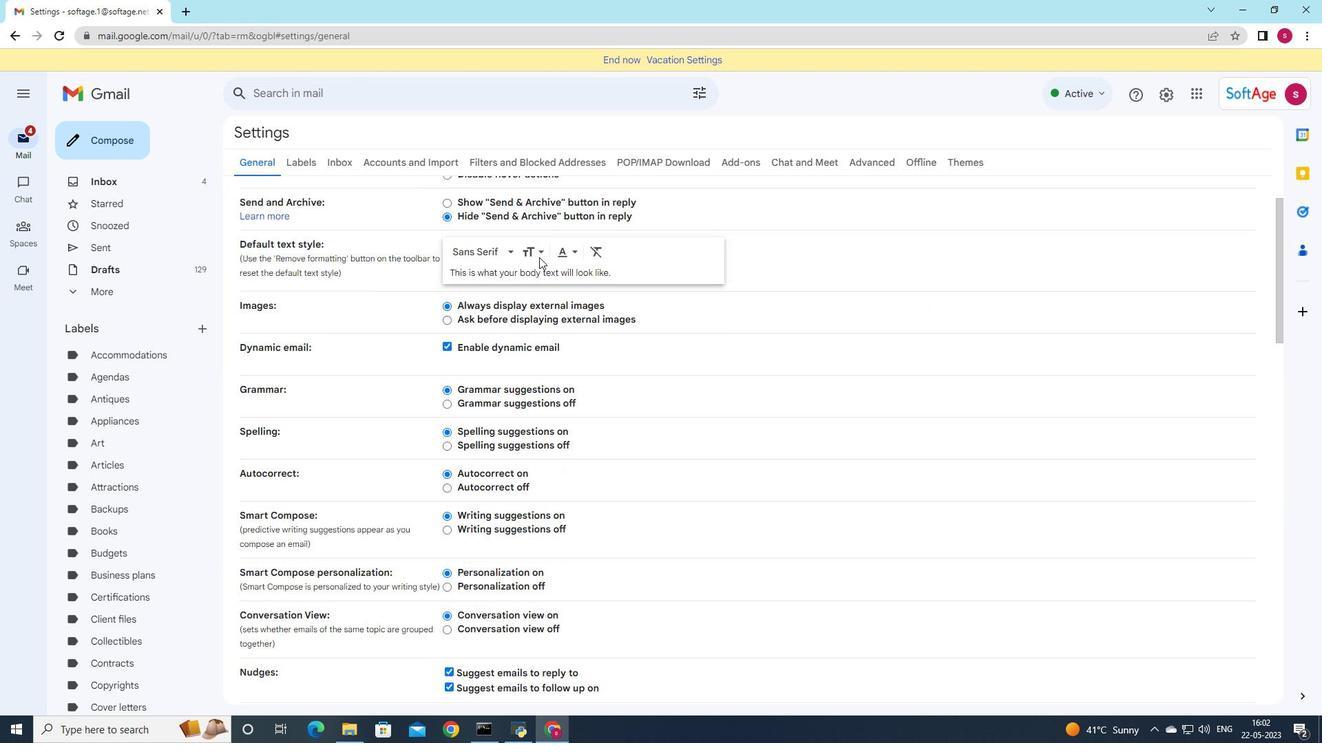 
Action: Mouse scrolled (539, 256) with delta (0, 0)
Screenshot: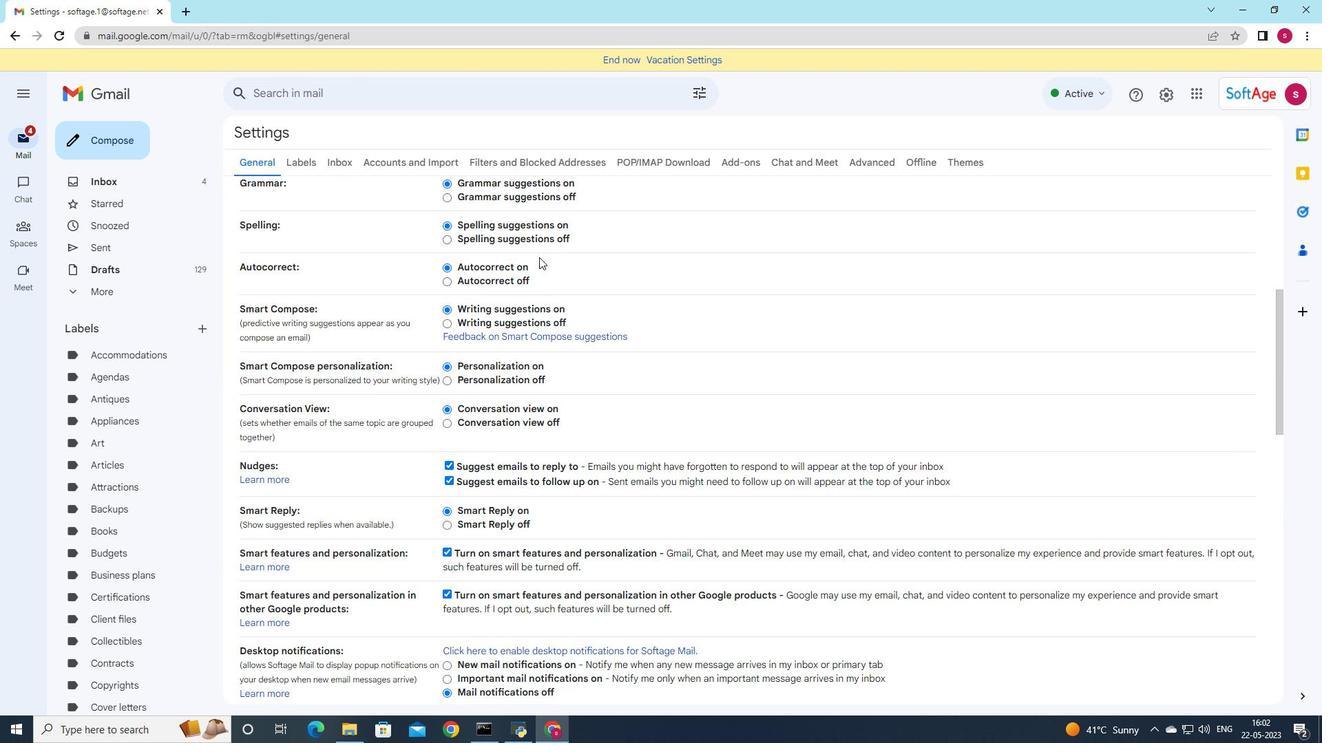 
Action: Mouse scrolled (539, 256) with delta (0, 0)
Screenshot: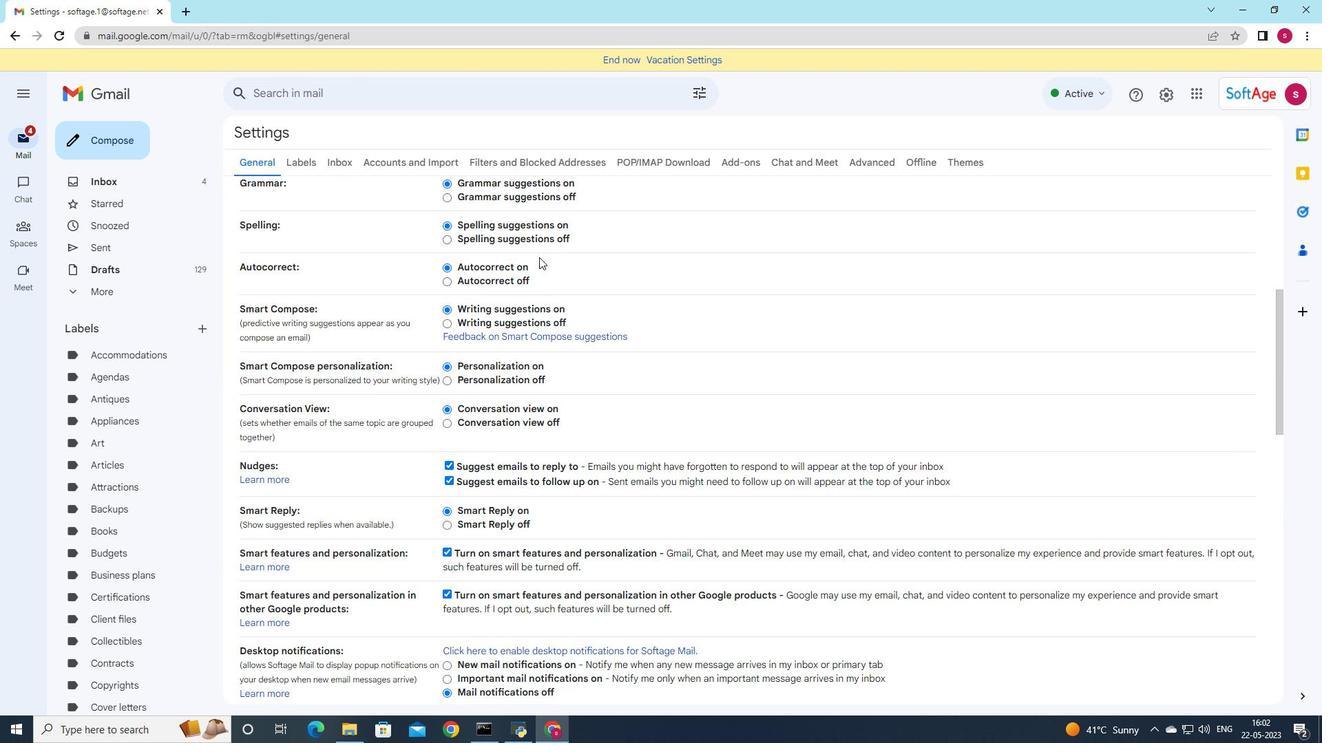 
Action: Mouse scrolled (539, 256) with delta (0, 0)
Screenshot: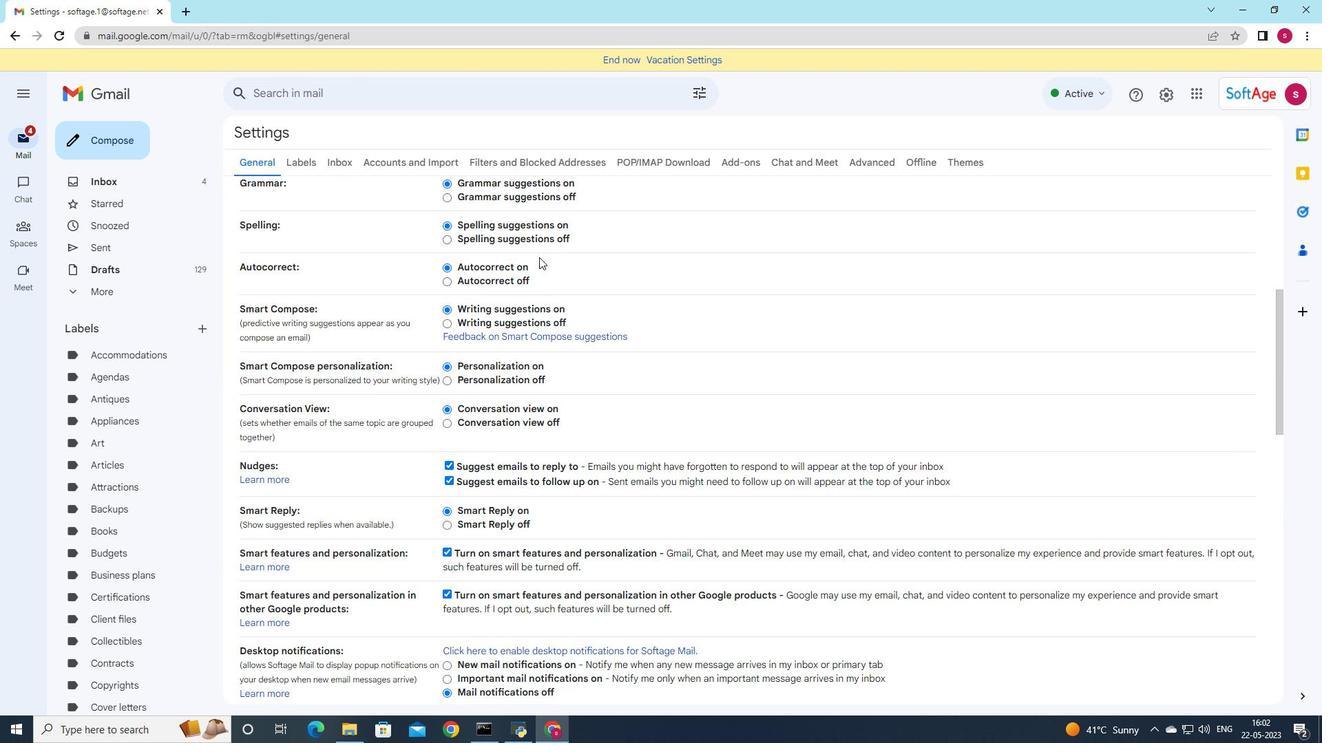 
Action: Mouse scrolled (539, 256) with delta (0, 0)
Screenshot: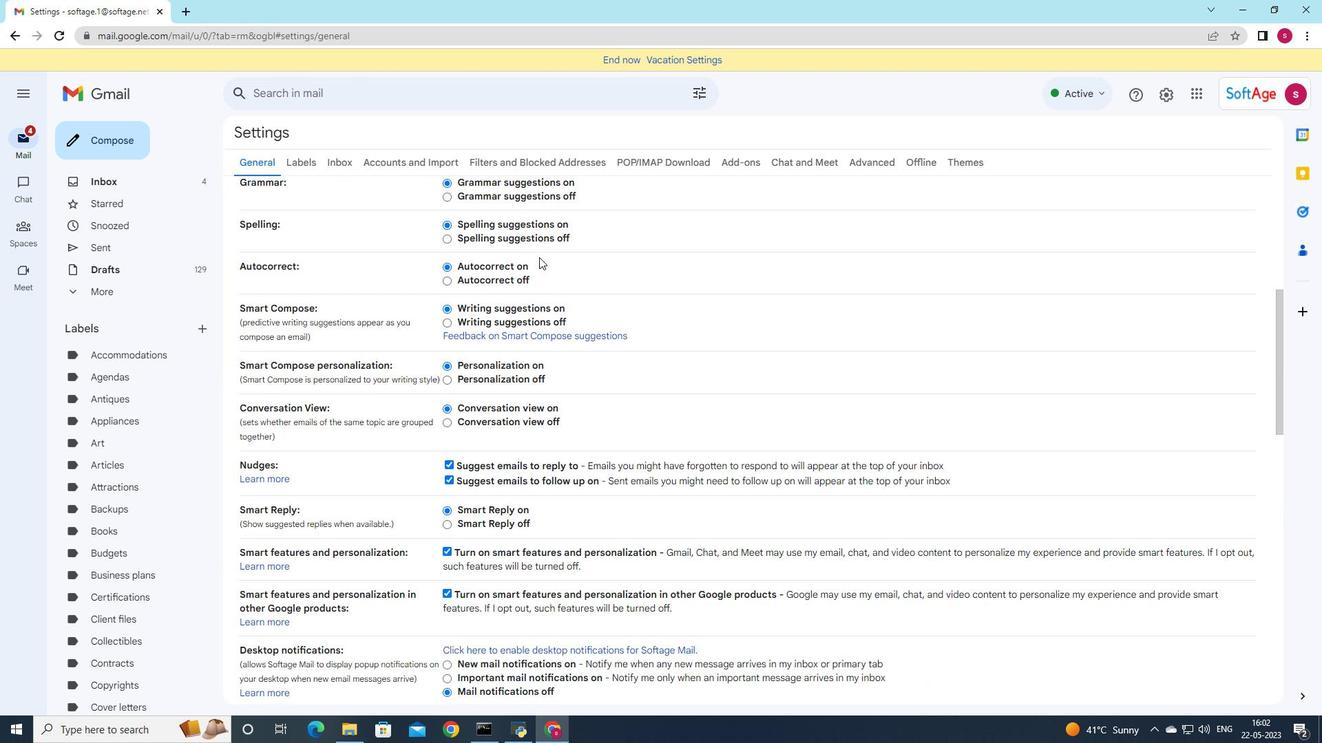 
Action: Mouse scrolled (539, 256) with delta (0, 0)
Screenshot: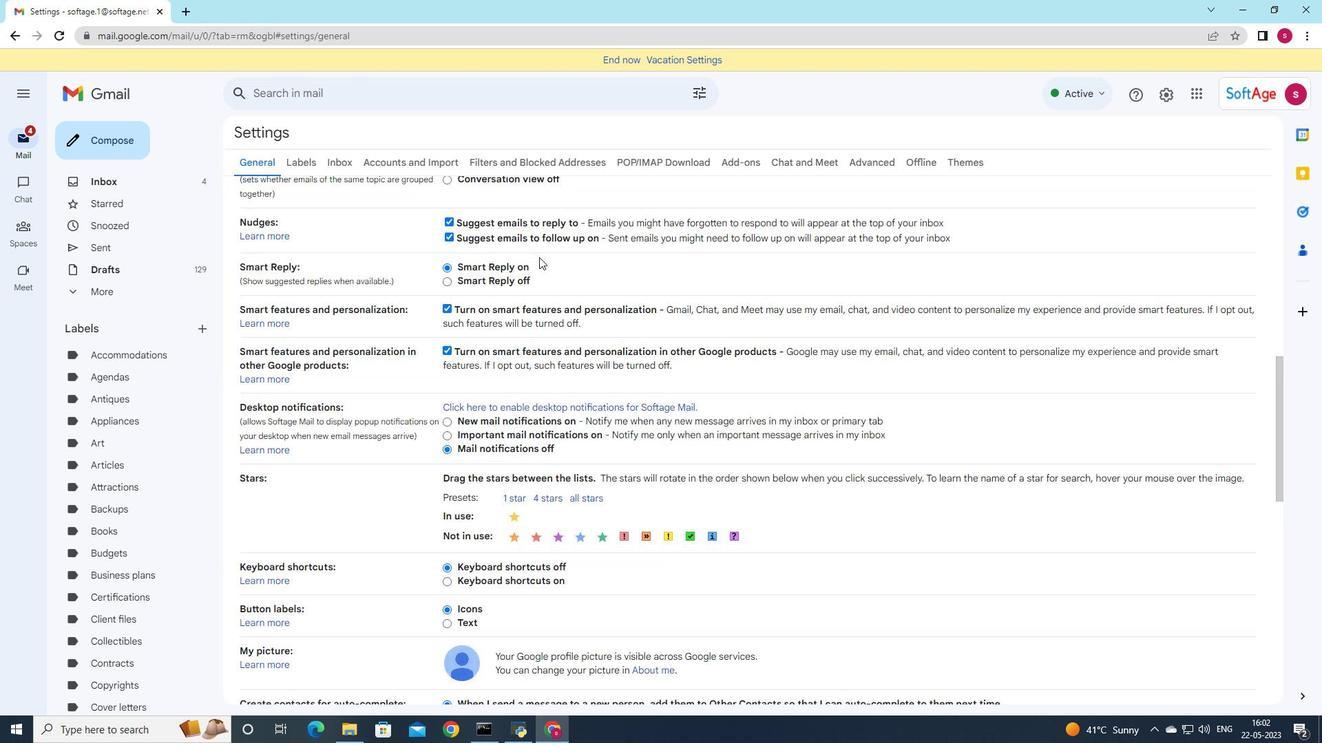 
Action: Mouse scrolled (539, 256) with delta (0, 0)
Screenshot: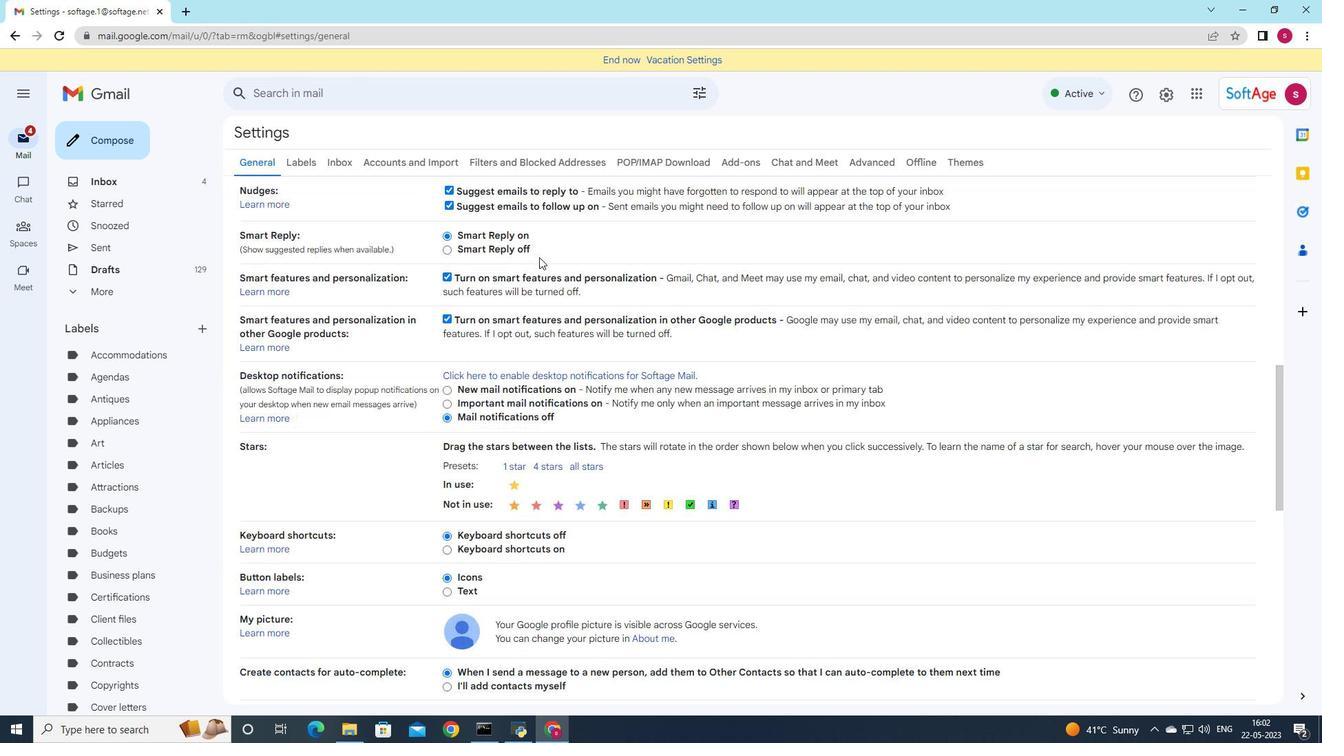 
Action: Mouse scrolled (539, 256) with delta (0, 0)
Screenshot: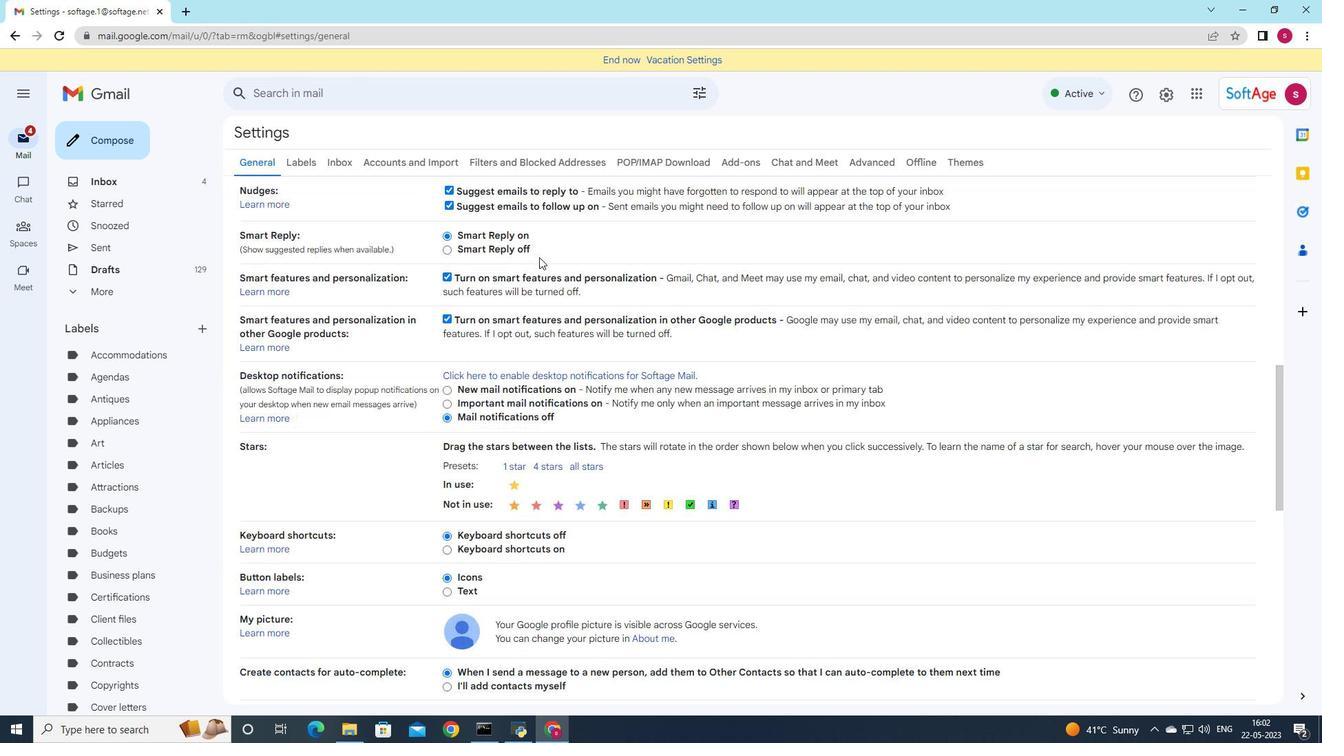 
Action: Mouse moved to (539, 260)
Screenshot: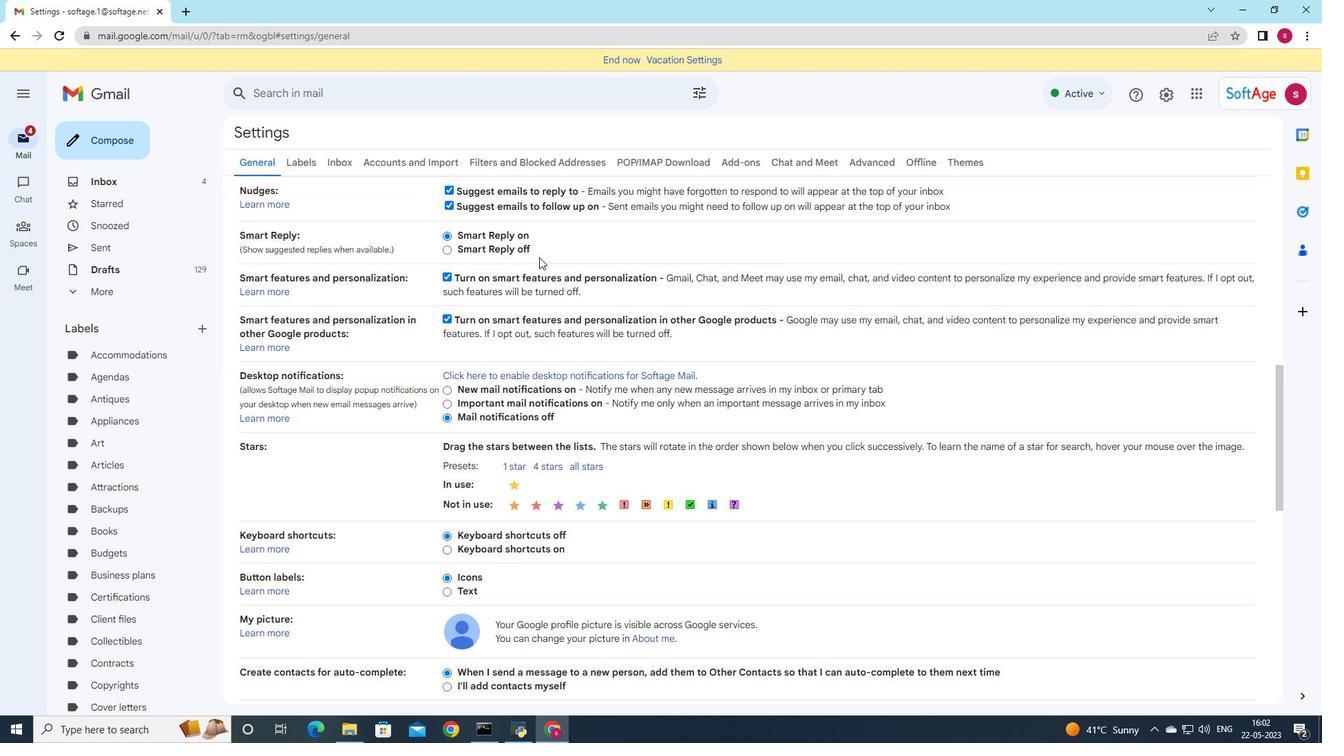 
Action: Mouse scrolled (539, 260) with delta (0, 0)
Screenshot: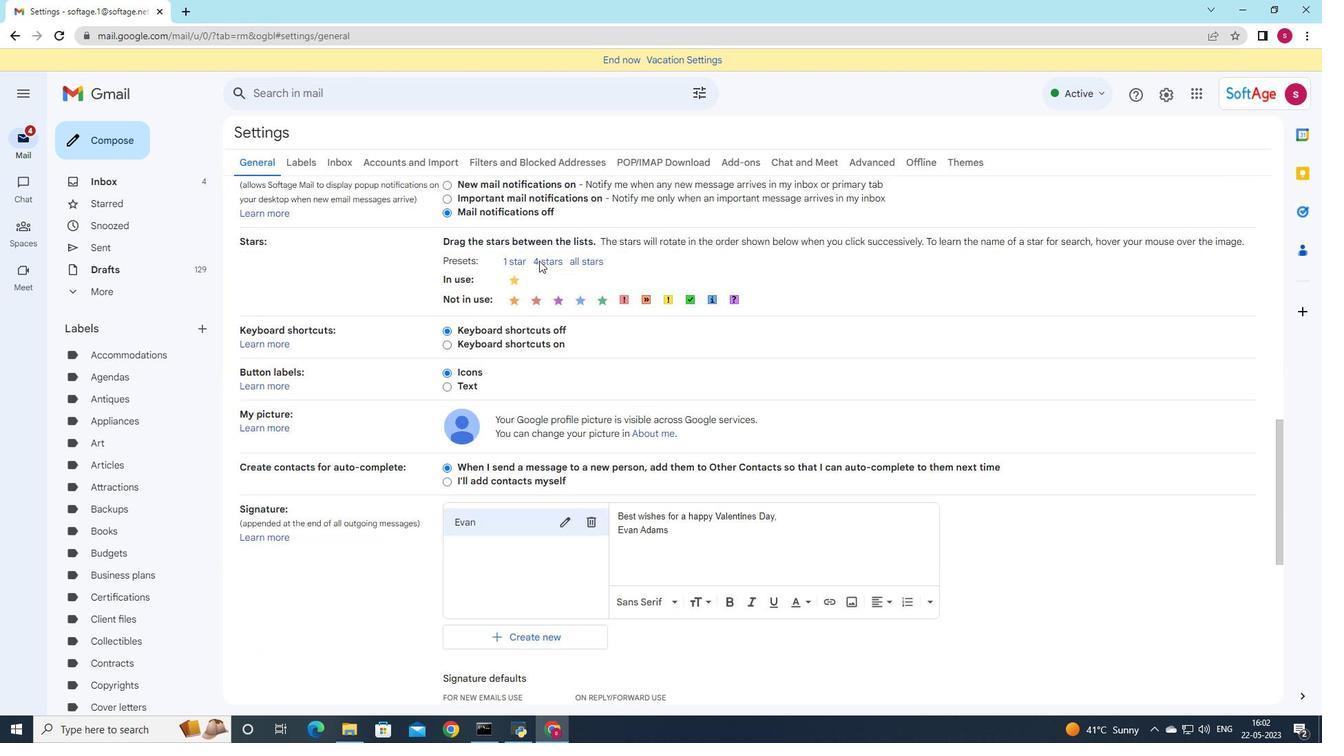 
Action: Mouse scrolled (539, 260) with delta (0, 0)
Screenshot: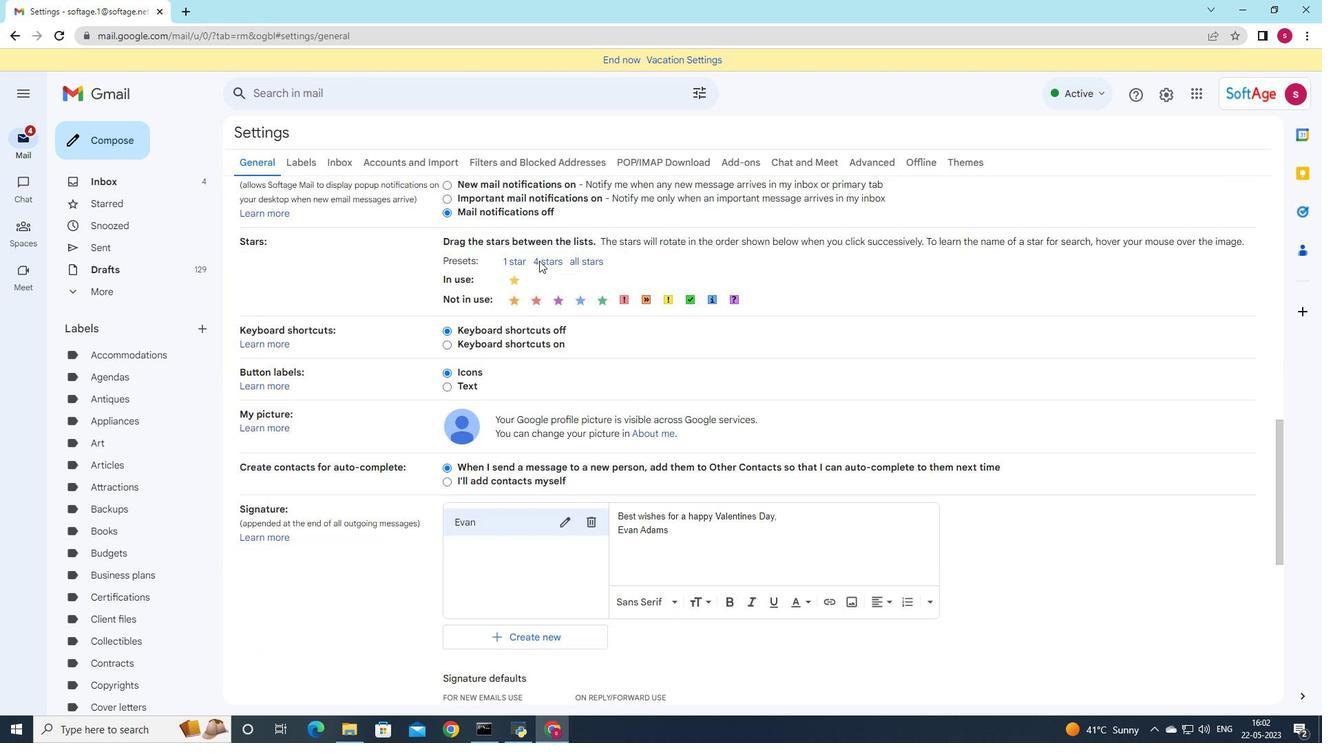 
Action: Mouse scrolled (539, 260) with delta (0, 0)
Screenshot: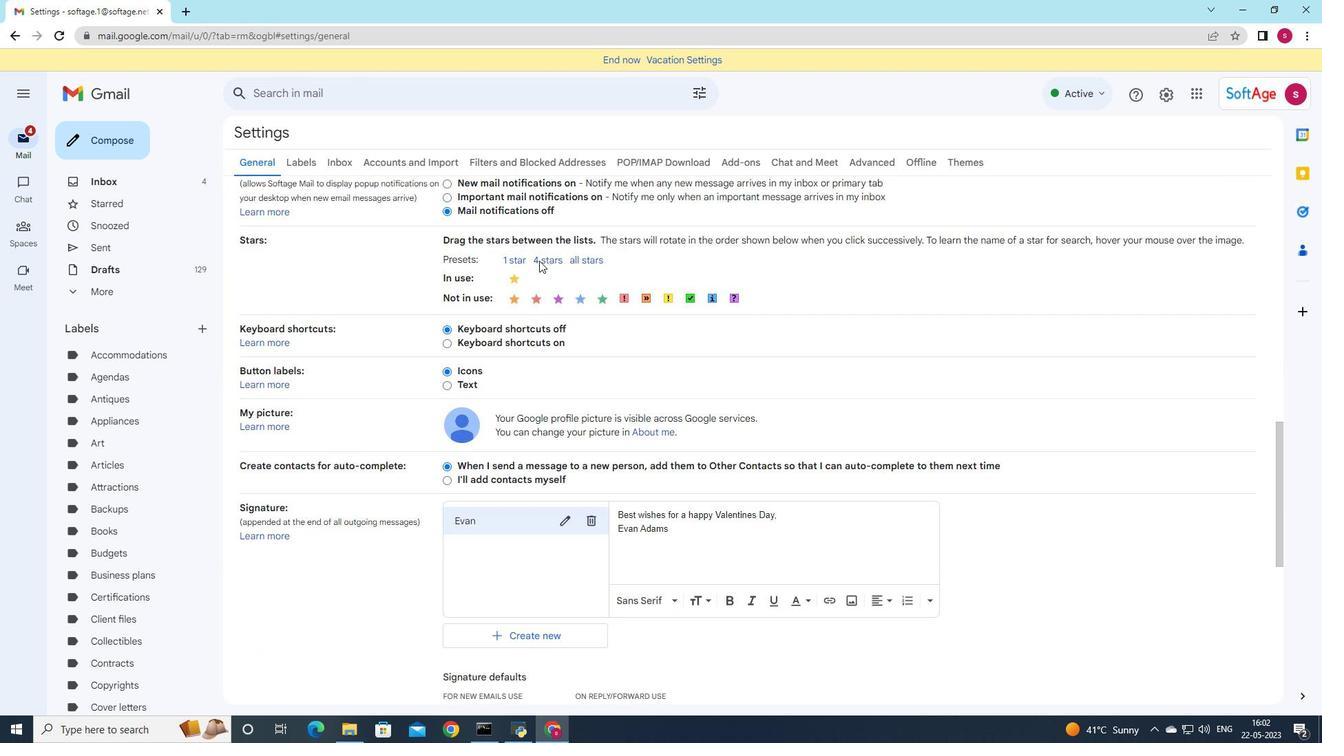 
Action: Mouse moved to (584, 311)
Screenshot: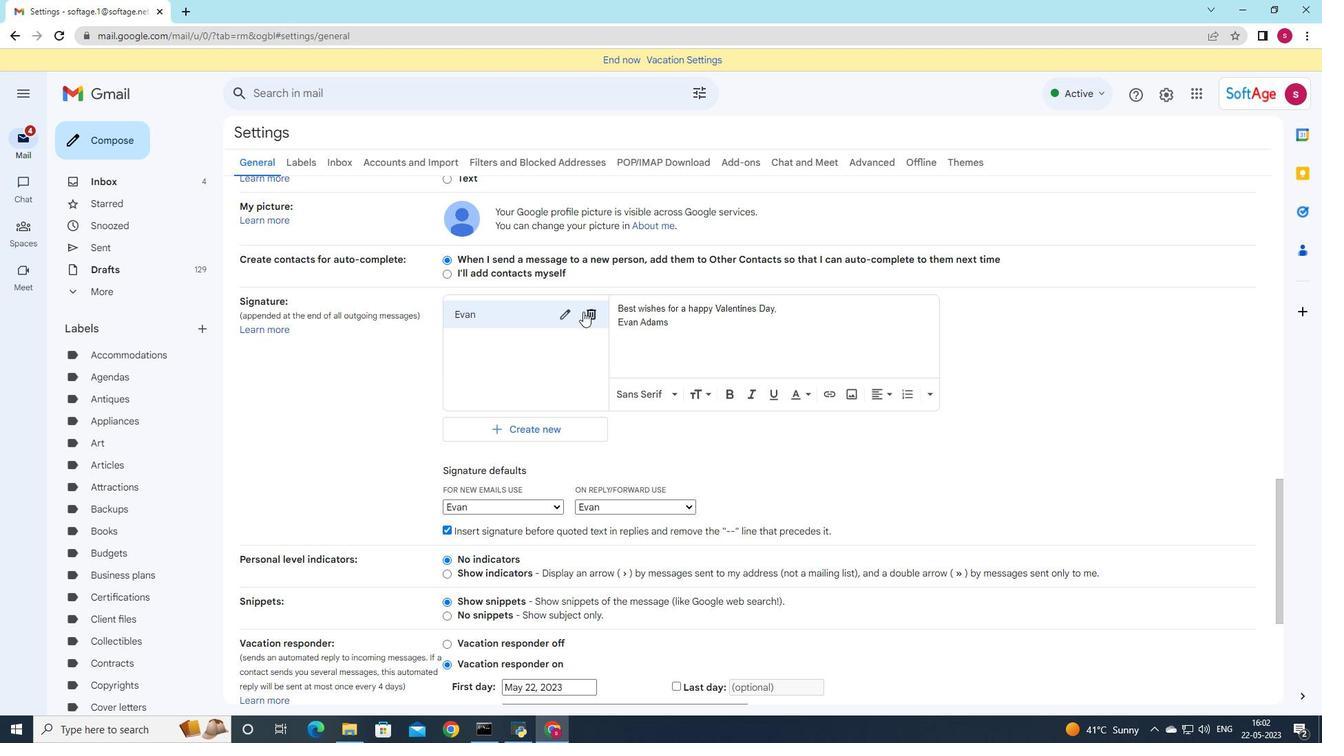 
Action: Mouse pressed left at (584, 311)
Screenshot: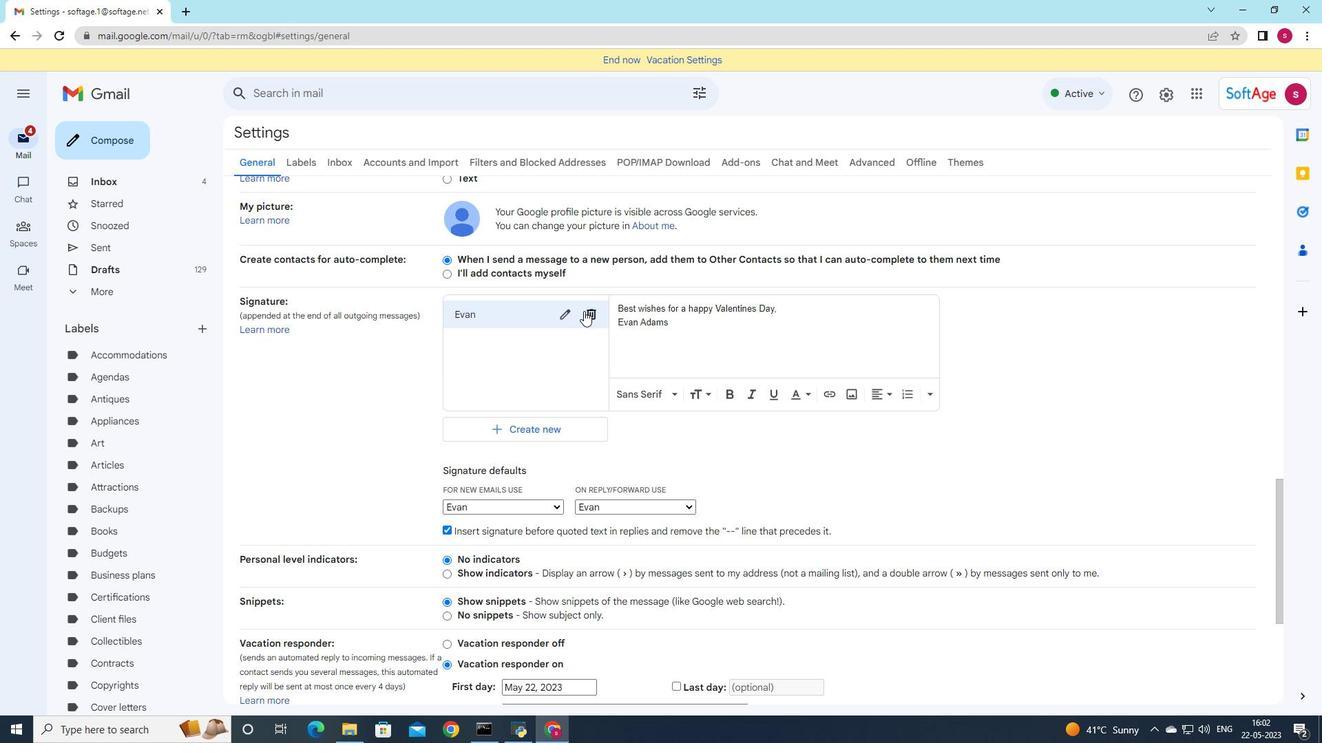 
Action: Mouse moved to (761, 414)
Screenshot: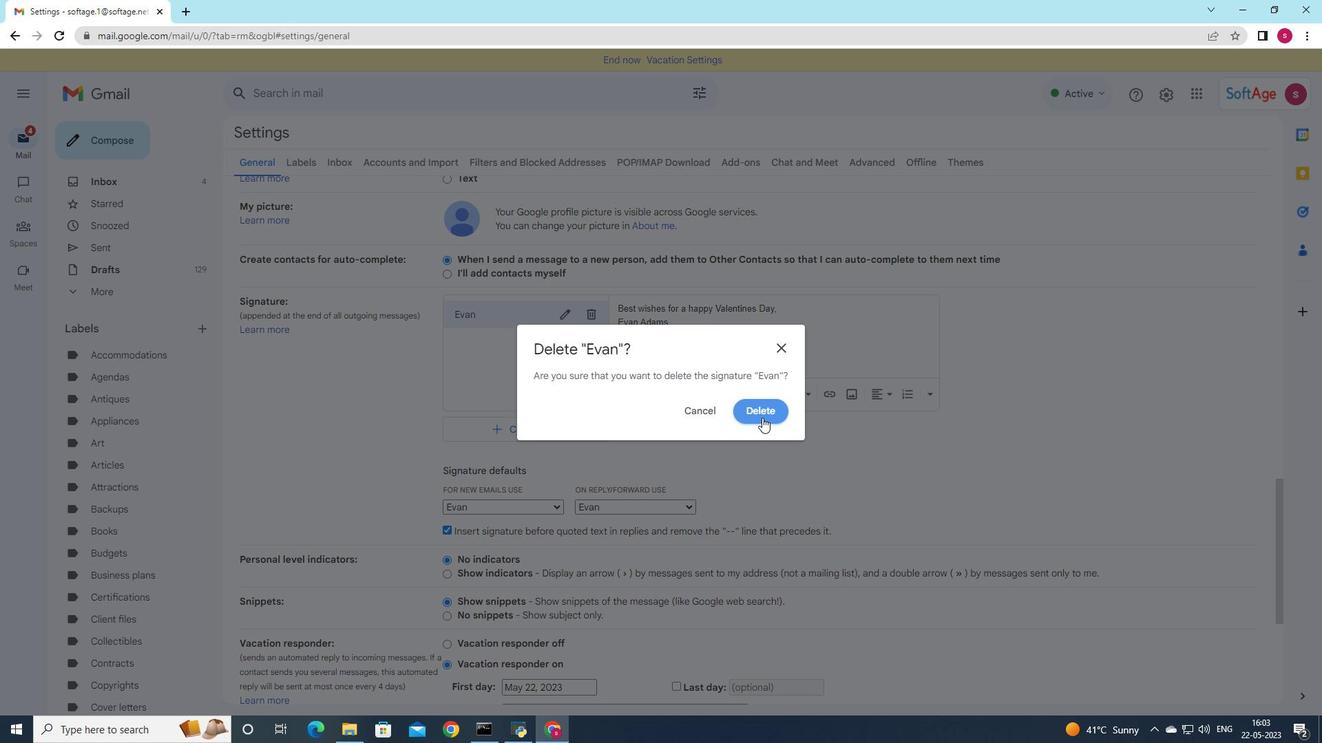 
Action: Mouse pressed left at (761, 414)
Screenshot: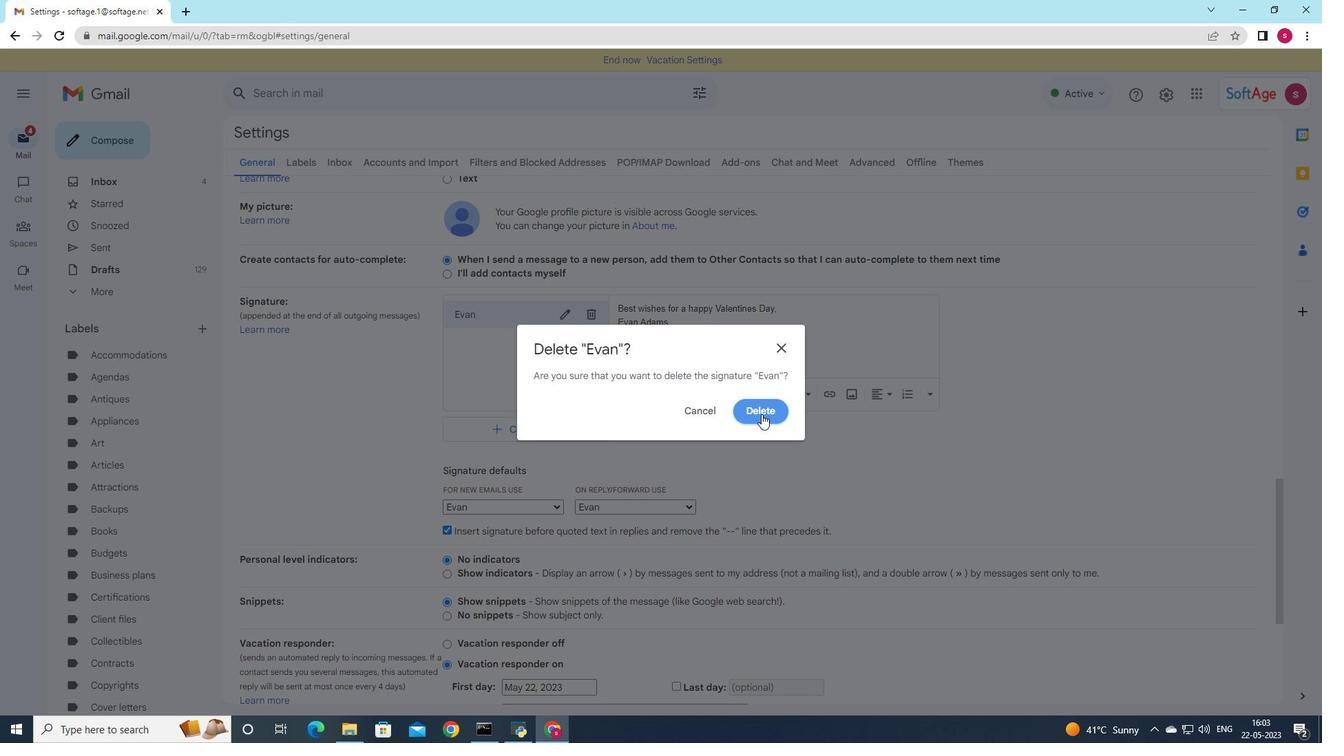 
Action: Mouse moved to (506, 331)
Screenshot: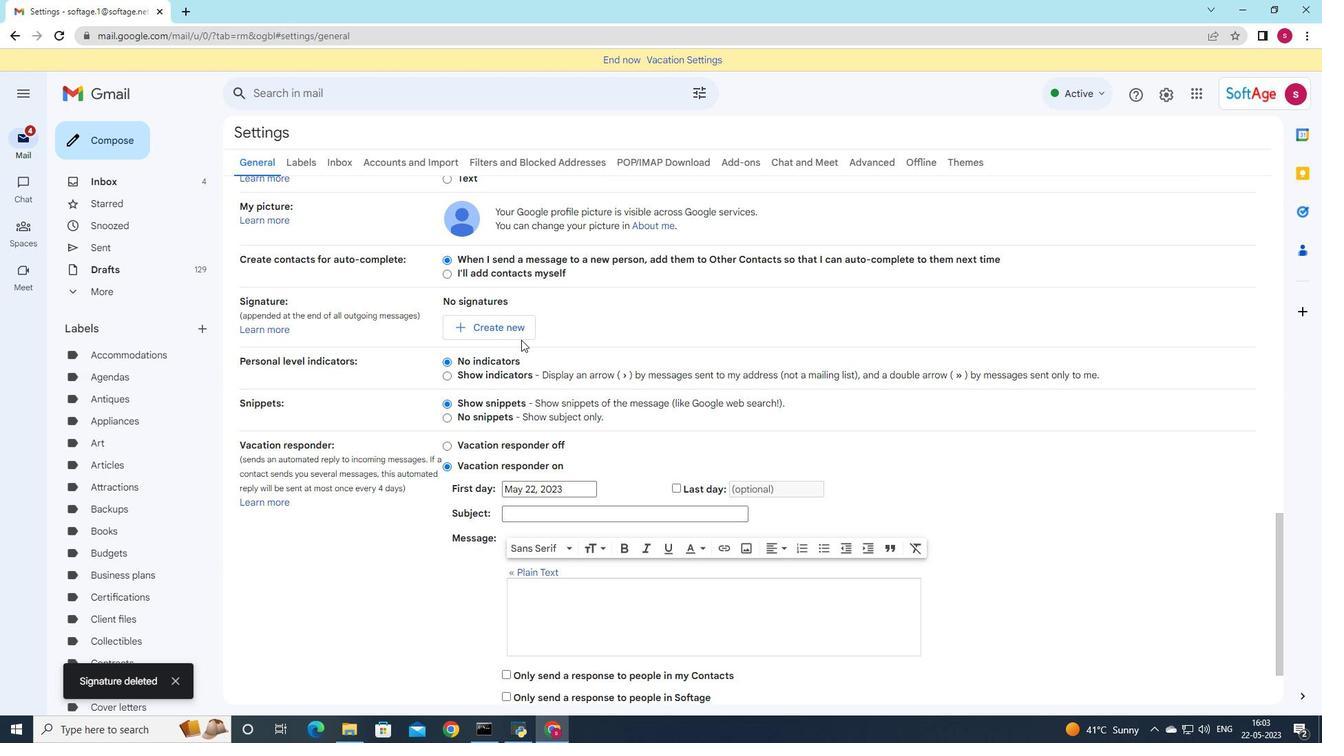 
Action: Mouse pressed left at (506, 331)
Screenshot: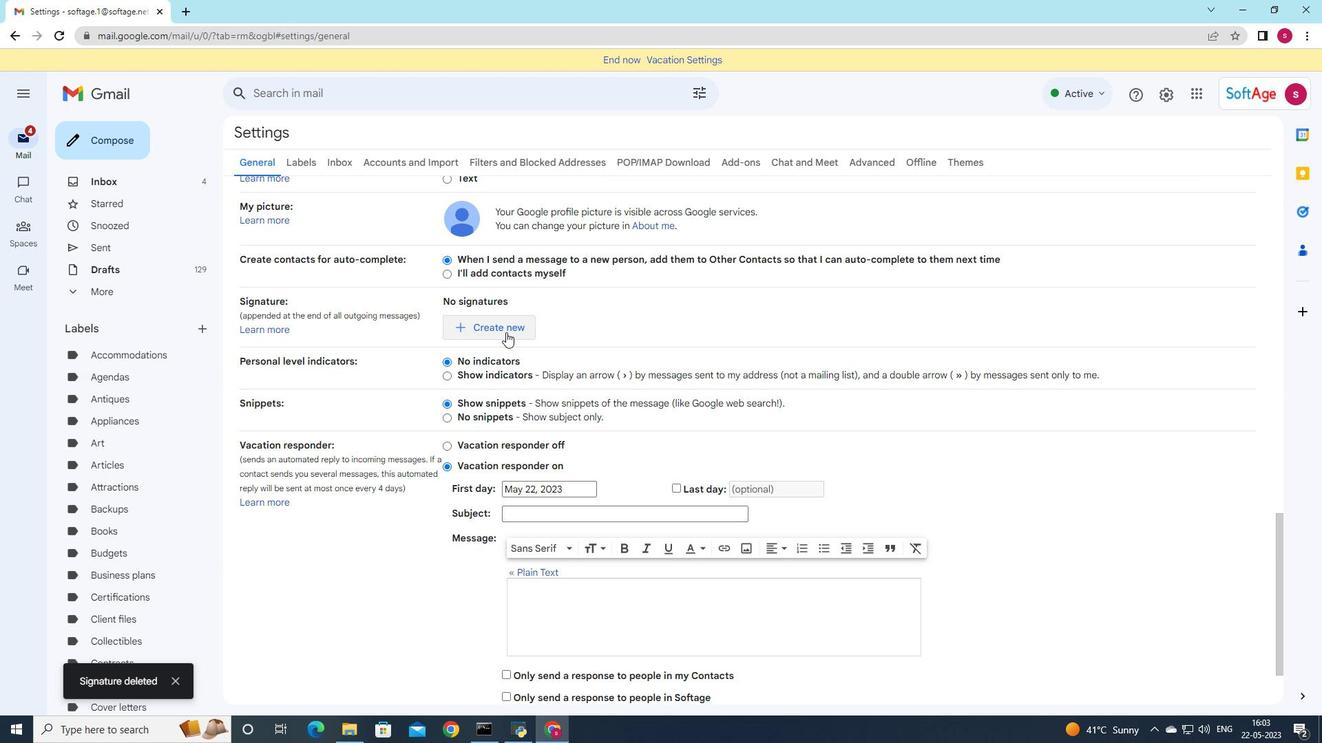 
Action: Mouse moved to (625, 369)
Screenshot: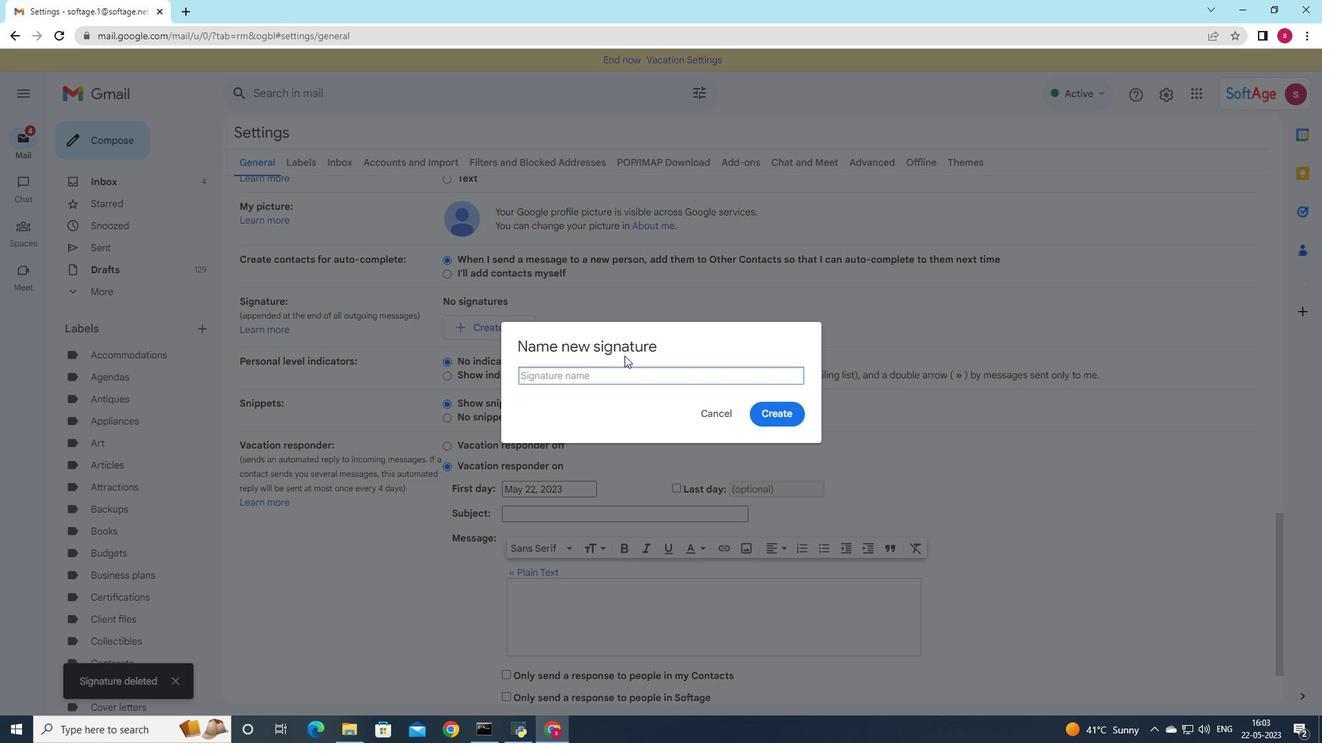 
Action: Key pressed <Key.shift>Evelyn
Screenshot: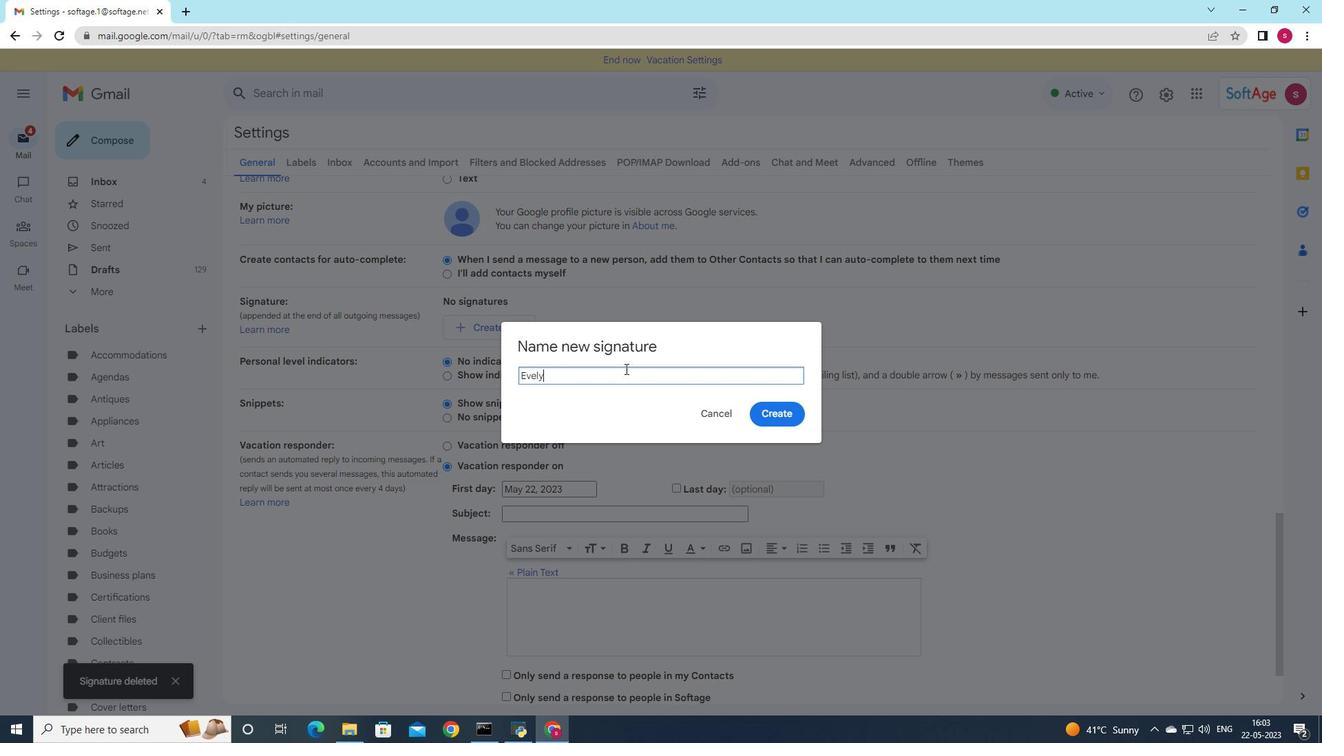 
Action: Mouse moved to (778, 409)
Screenshot: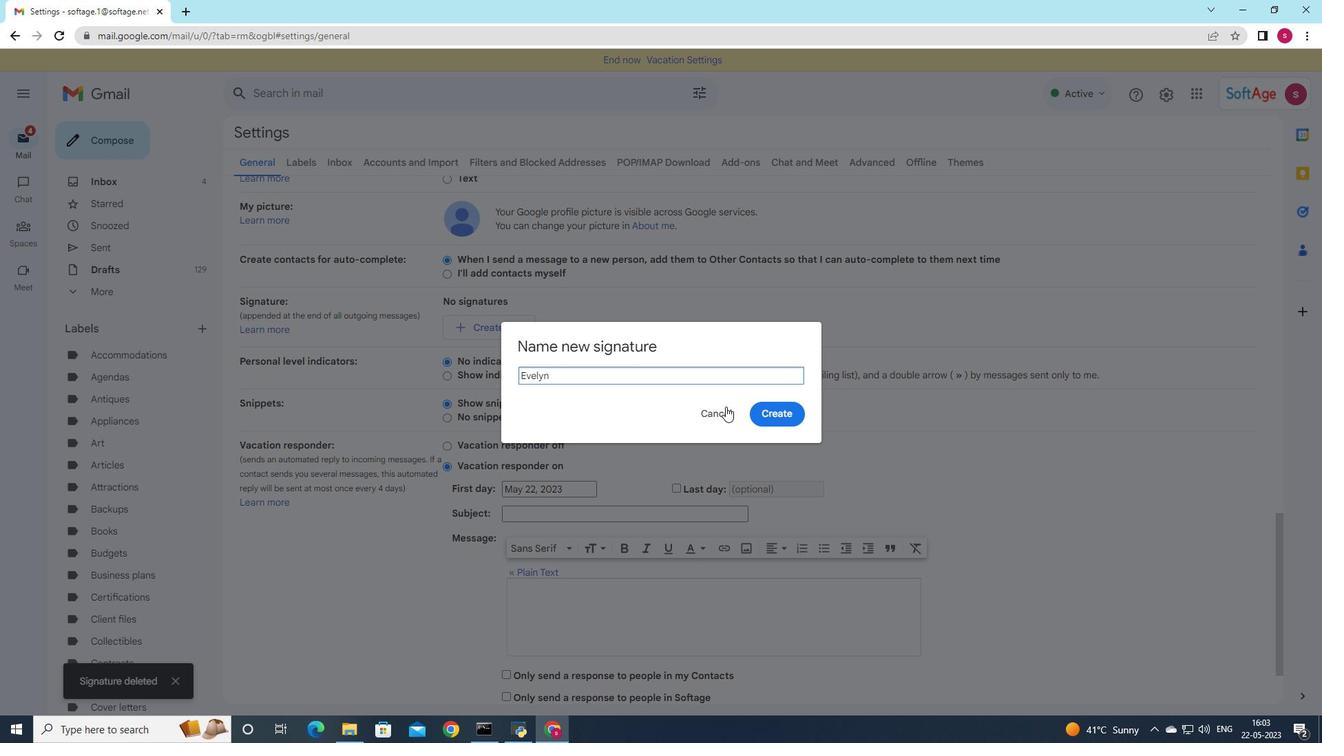 
Action: Mouse pressed left at (778, 409)
Screenshot: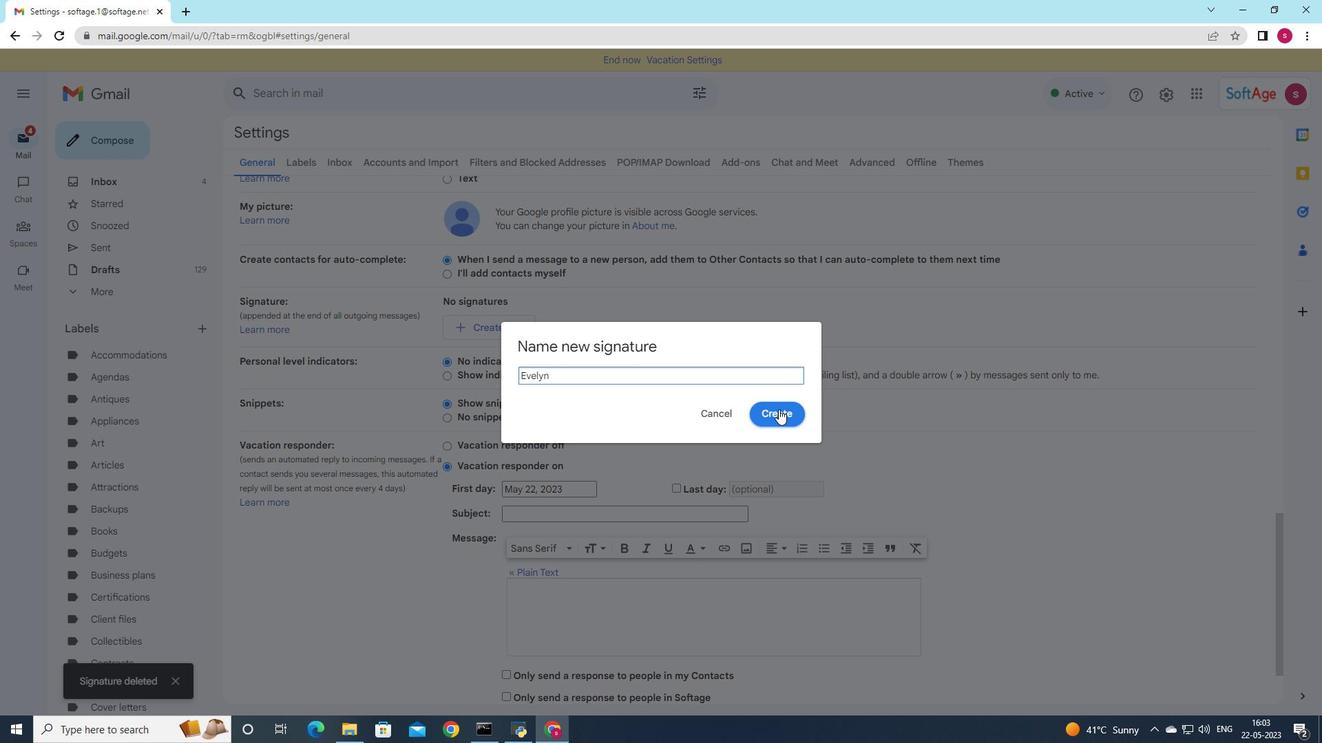 
Action: Mouse moved to (641, 332)
Screenshot: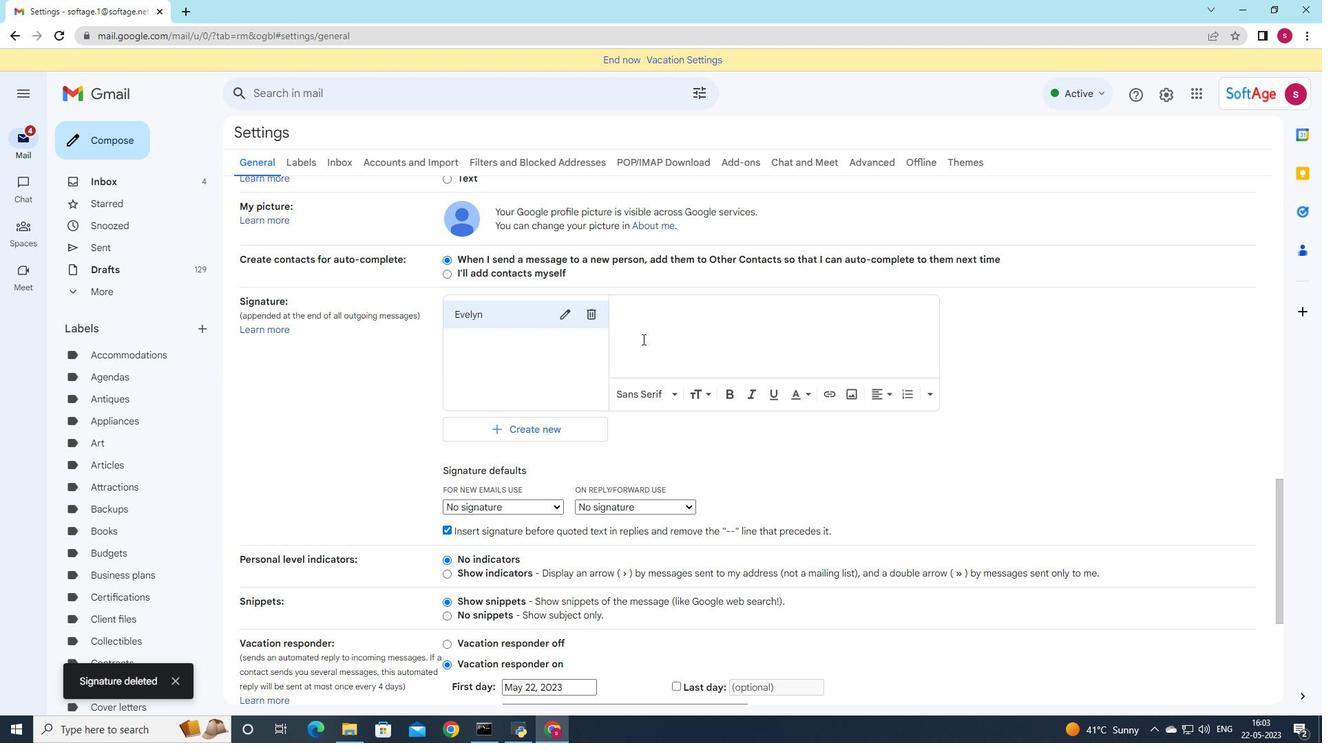 
Action: Mouse pressed left at (641, 332)
Screenshot: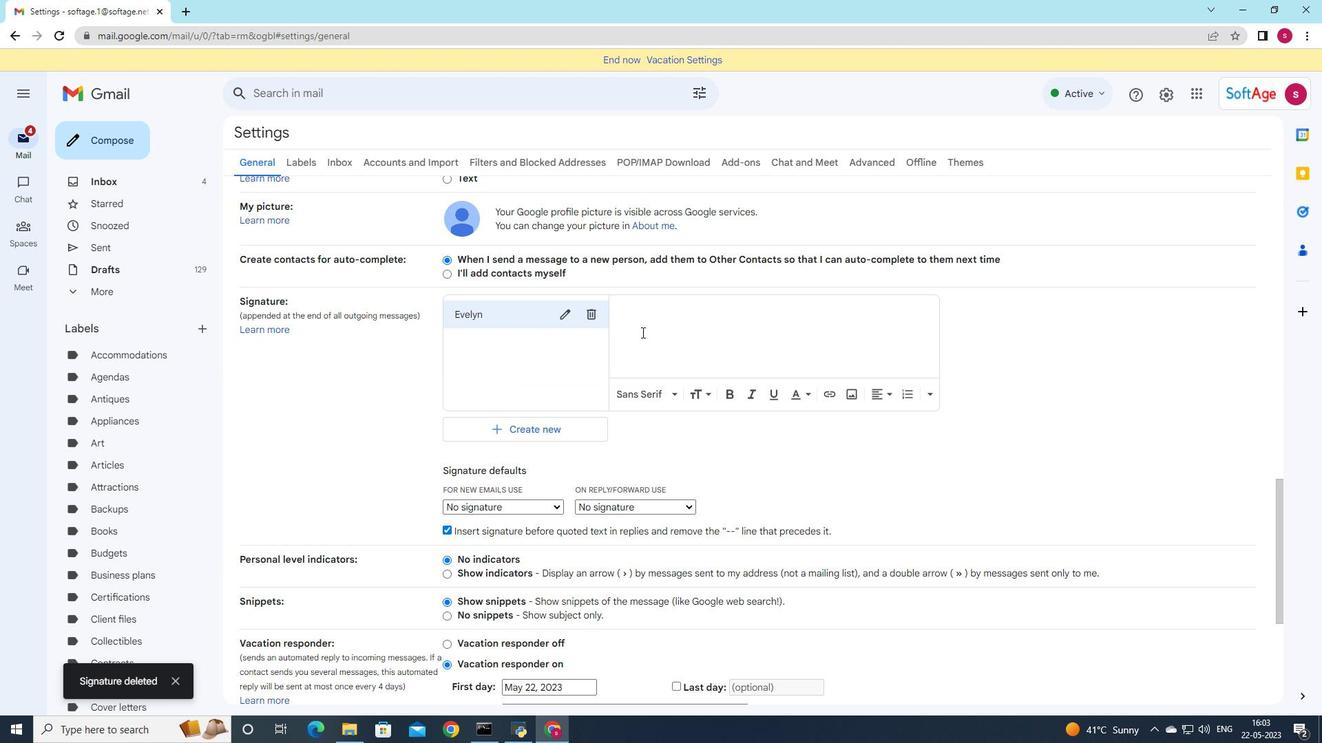 
Action: Mouse moved to (707, 475)
Screenshot: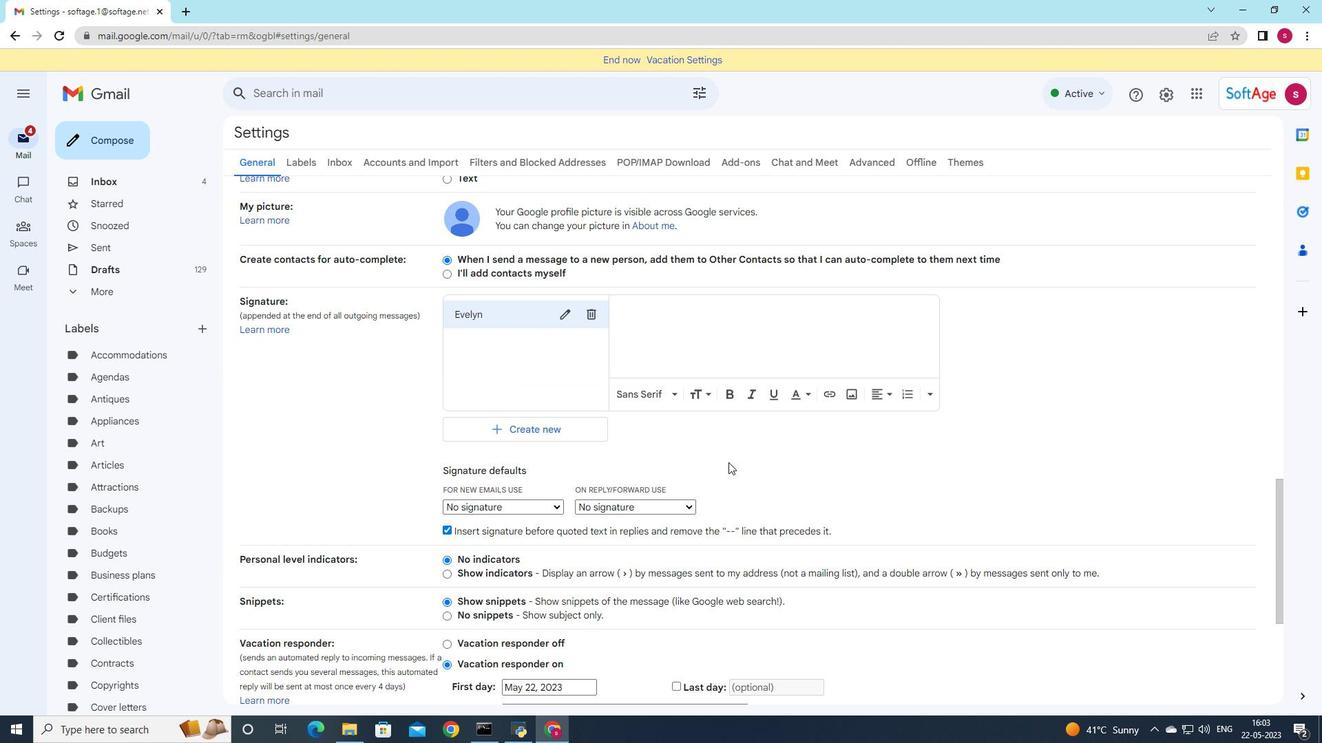 
Action: Key pressed <Key.shift>With<Key.space>gratitude<Key.space>and<Key.space>best<Key.space>wishes,<Key.enter><Key.shift><Key.shift>Evelyn<Key.space><Key.shift>Lewis
Screenshot: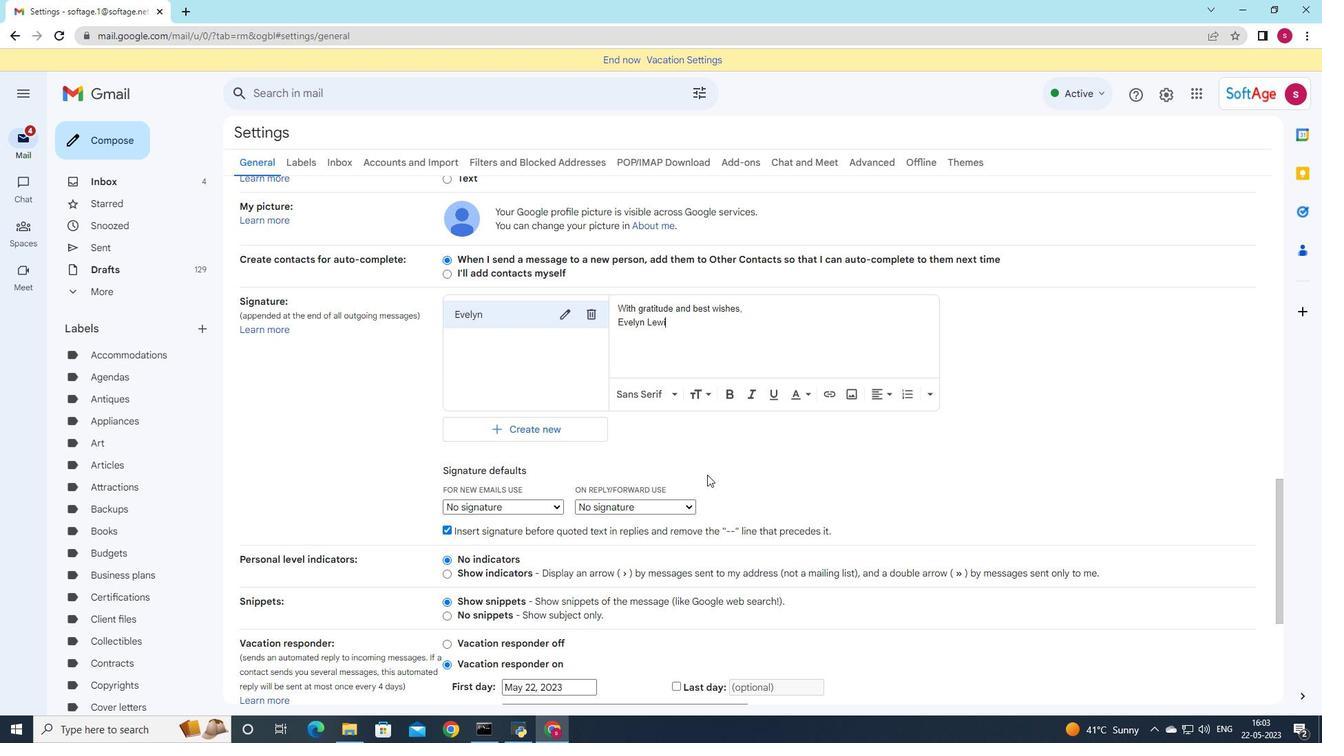 
Action: Mouse moved to (572, 391)
Screenshot: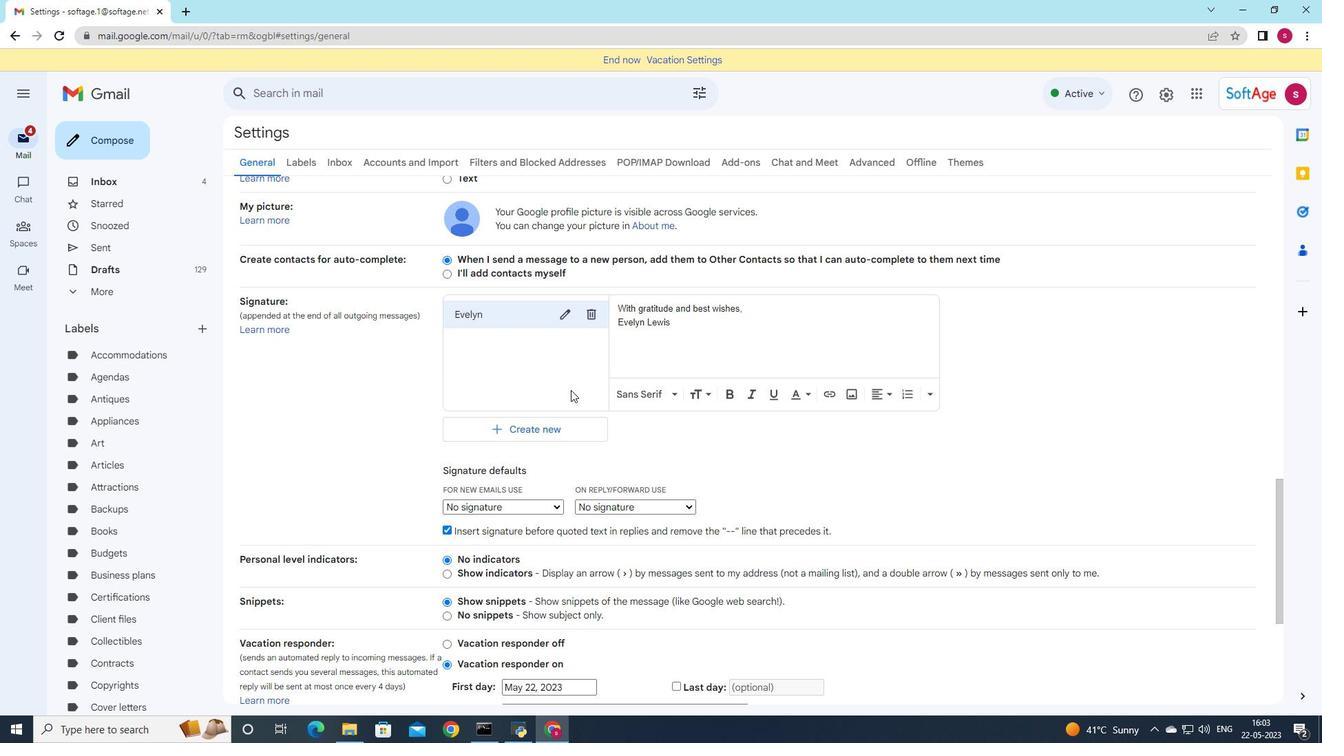 
Action: Mouse scrolled (572, 391) with delta (0, 0)
Screenshot: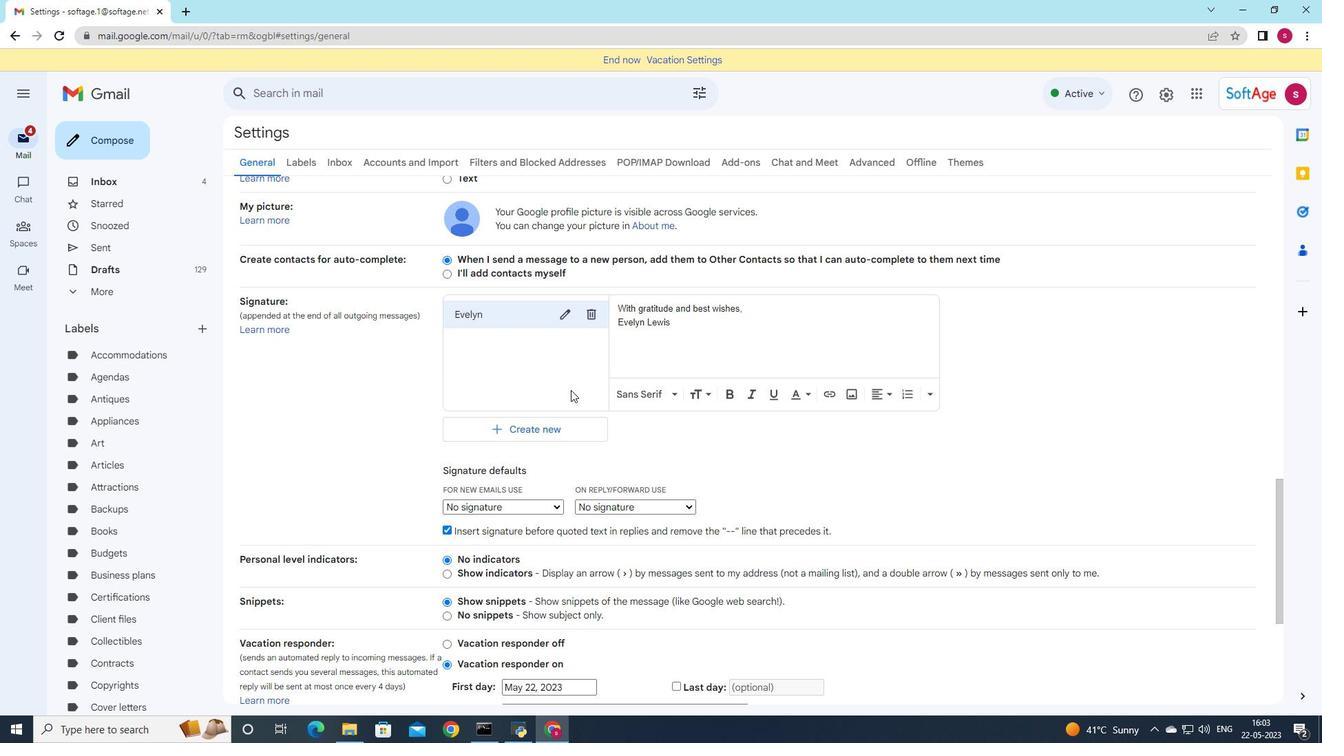 
Action: Mouse scrolled (572, 391) with delta (0, 0)
Screenshot: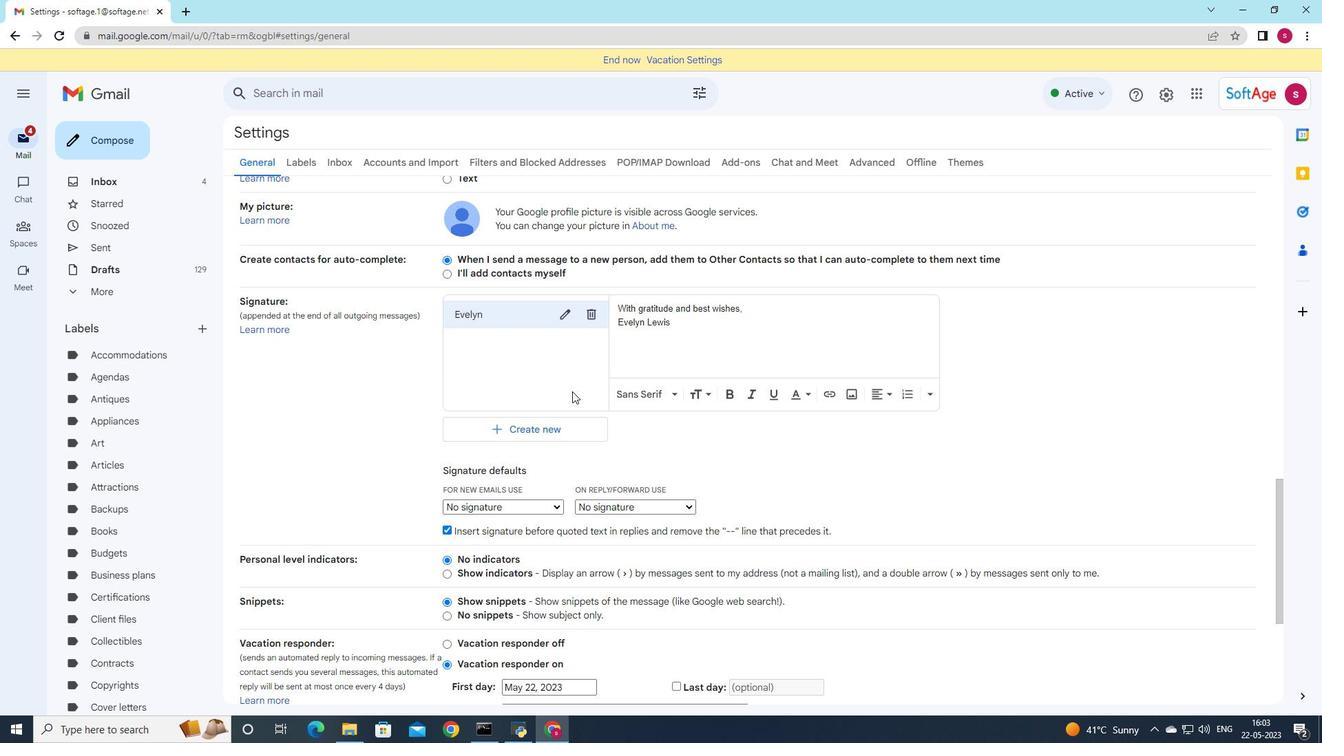 
Action: Mouse scrolled (572, 391) with delta (0, 0)
Screenshot: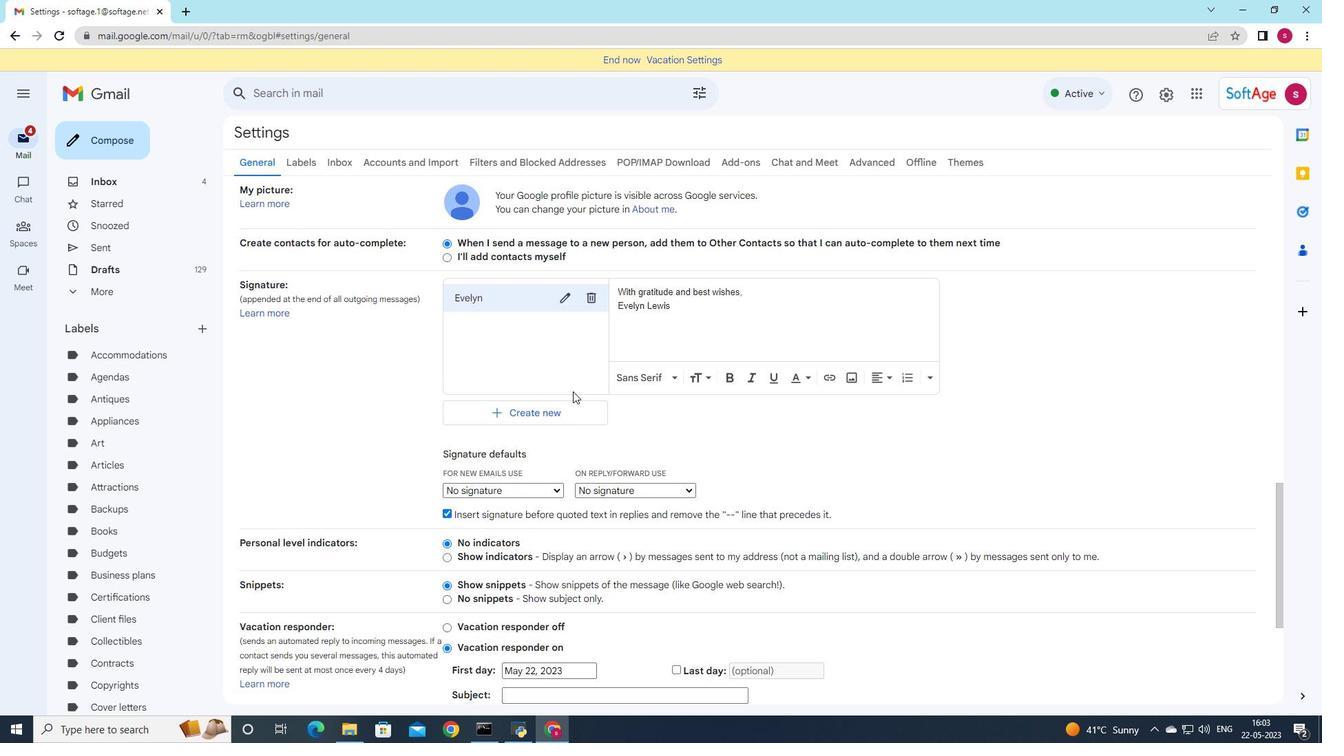 
Action: Mouse moved to (552, 305)
Screenshot: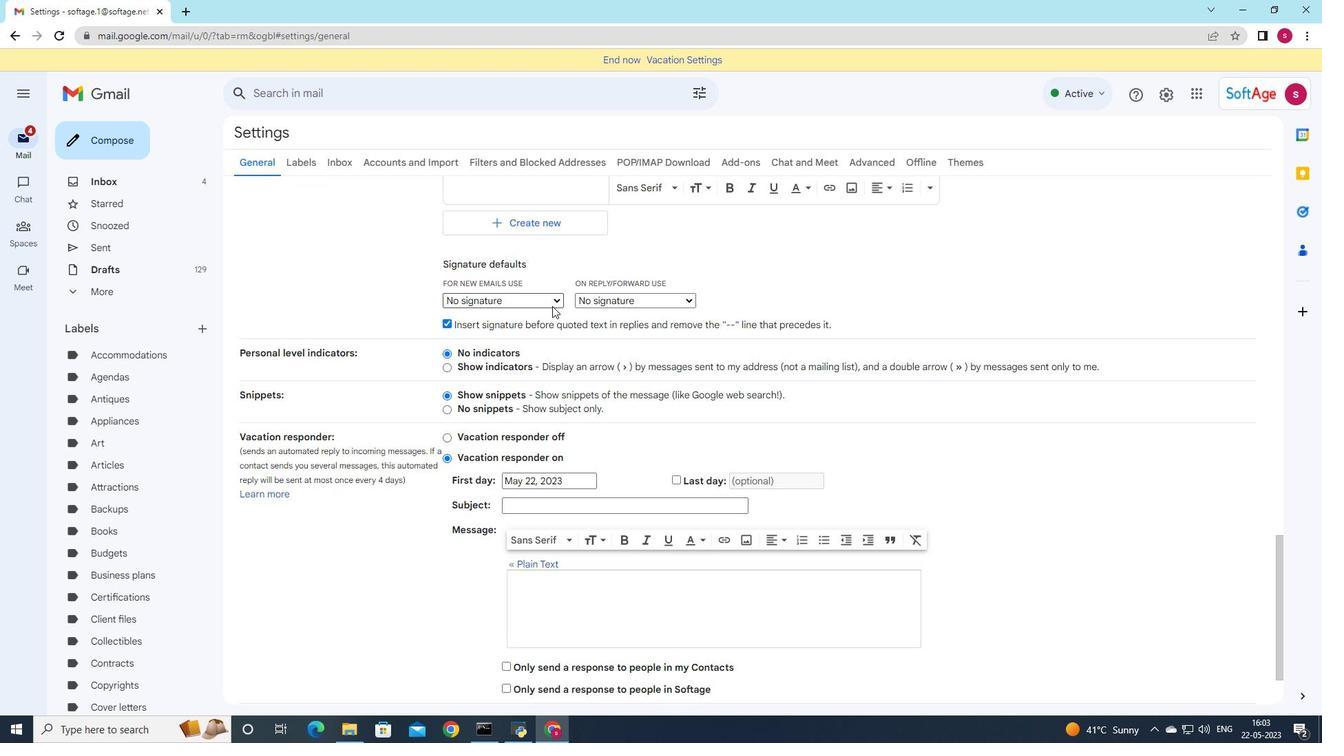 
Action: Mouse pressed left at (552, 305)
Screenshot: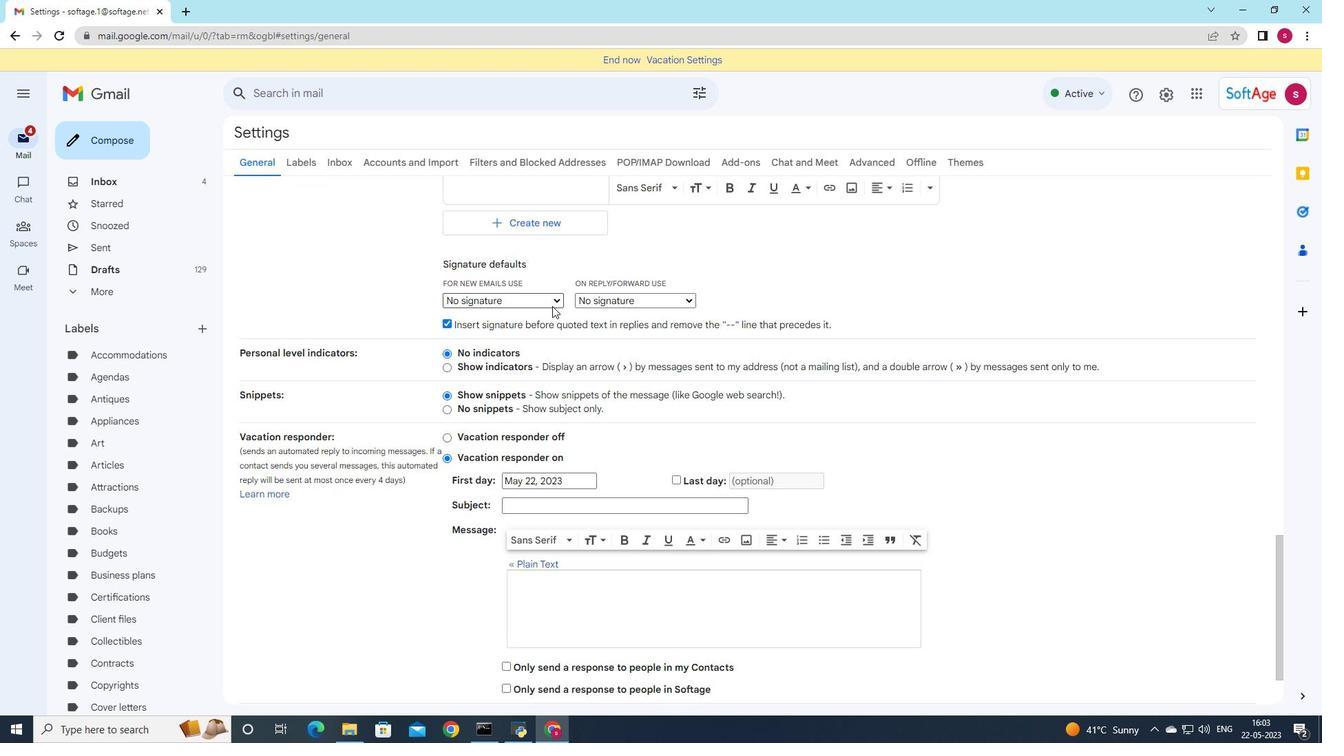 
Action: Mouse moved to (550, 319)
Screenshot: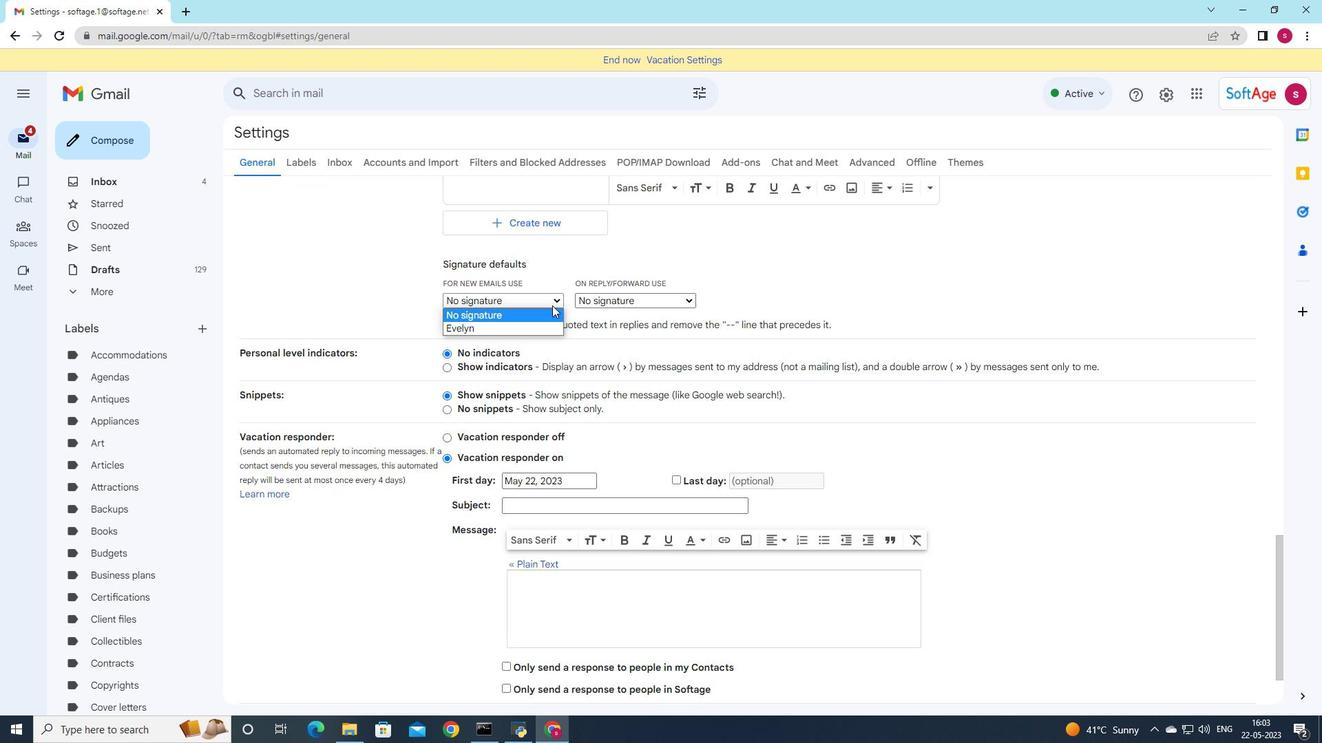 
Action: Mouse pressed left at (550, 319)
Screenshot: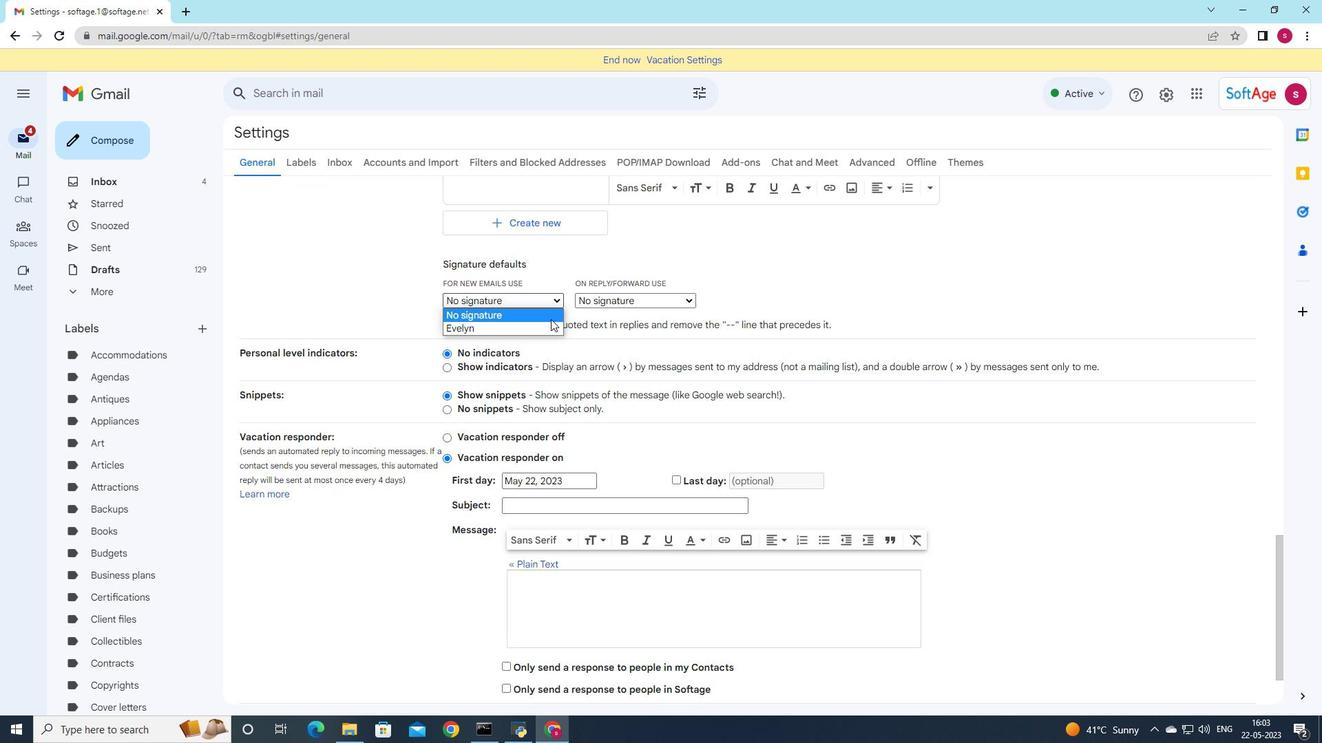 
Action: Mouse moved to (539, 298)
Screenshot: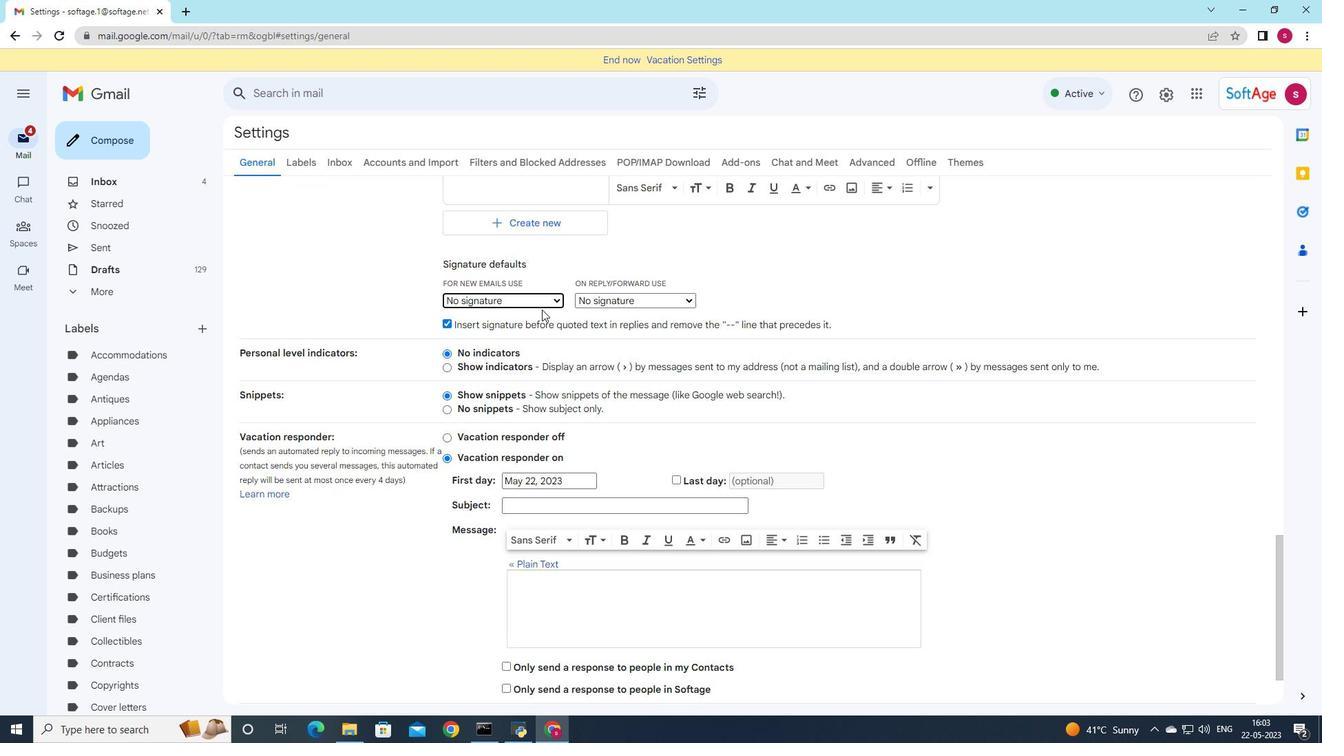 
Action: Mouse pressed left at (539, 298)
Screenshot: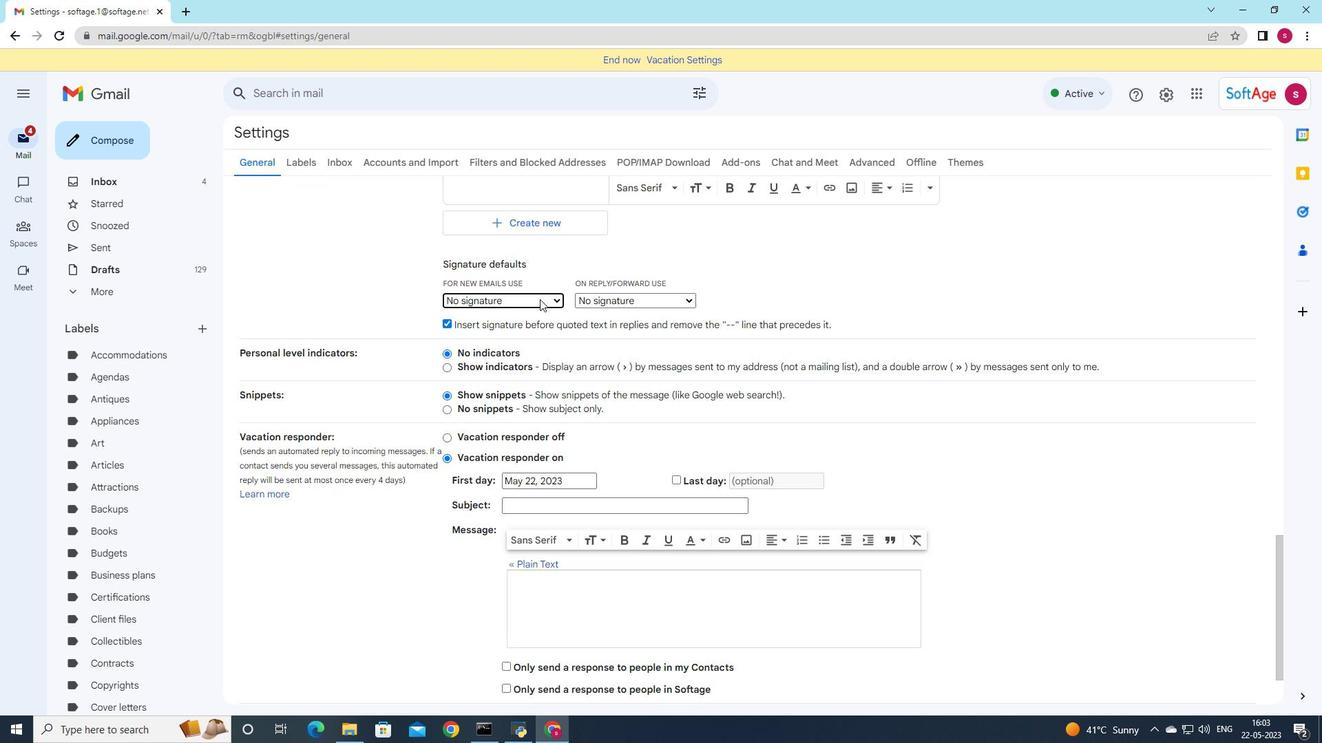 
Action: Mouse moved to (532, 324)
Screenshot: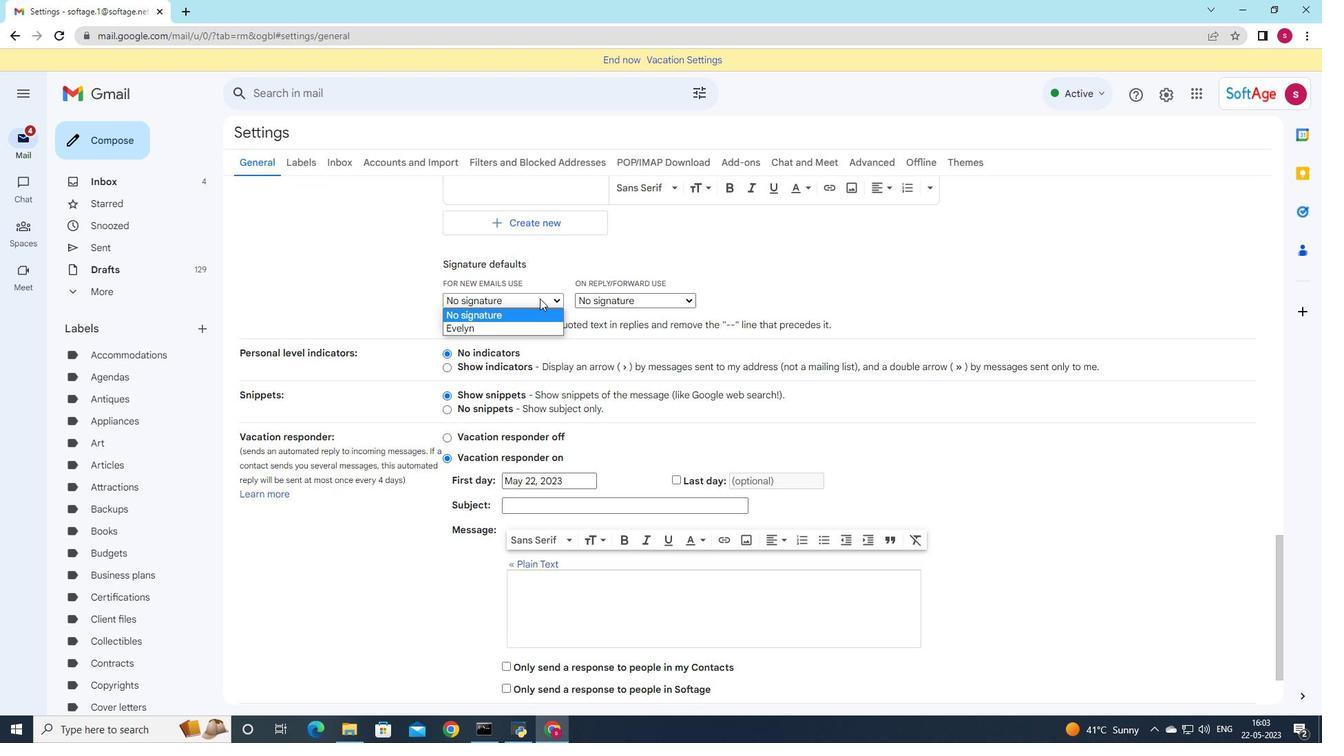 
Action: Mouse pressed left at (532, 324)
Screenshot: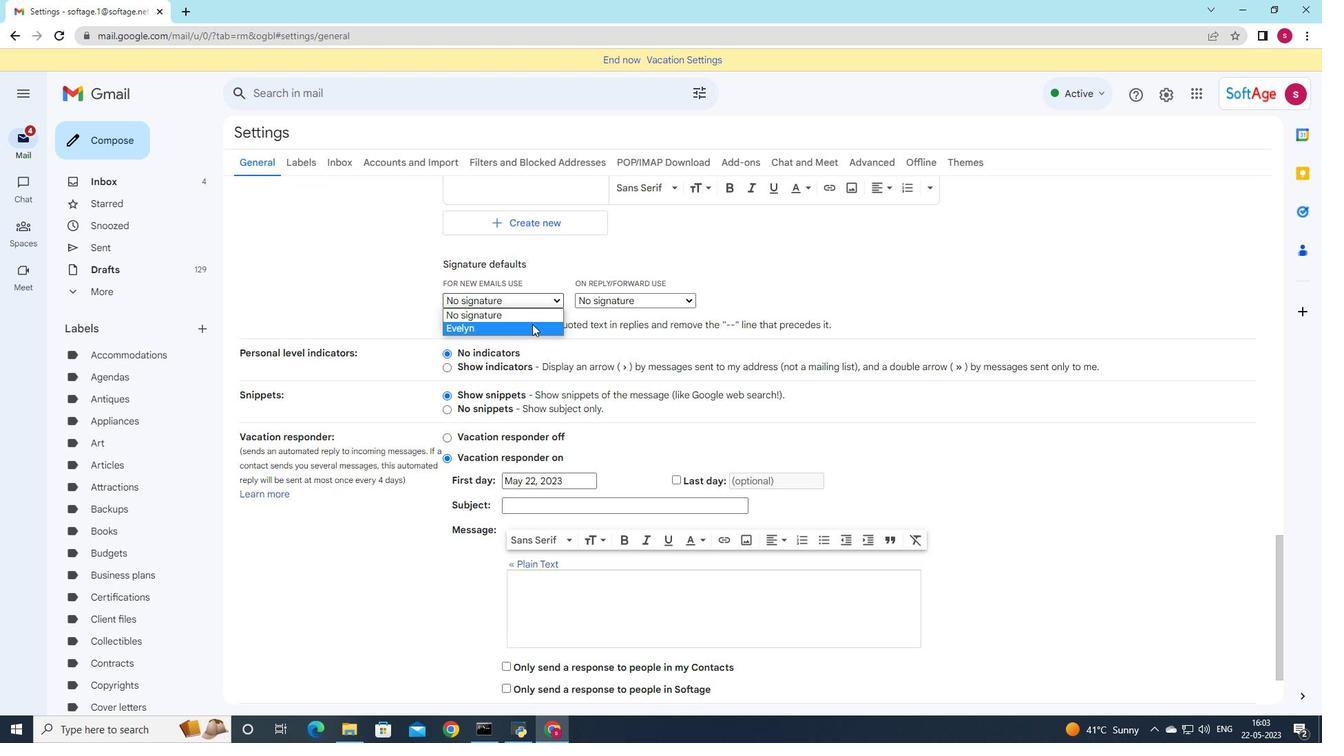 
Action: Mouse moved to (603, 305)
Screenshot: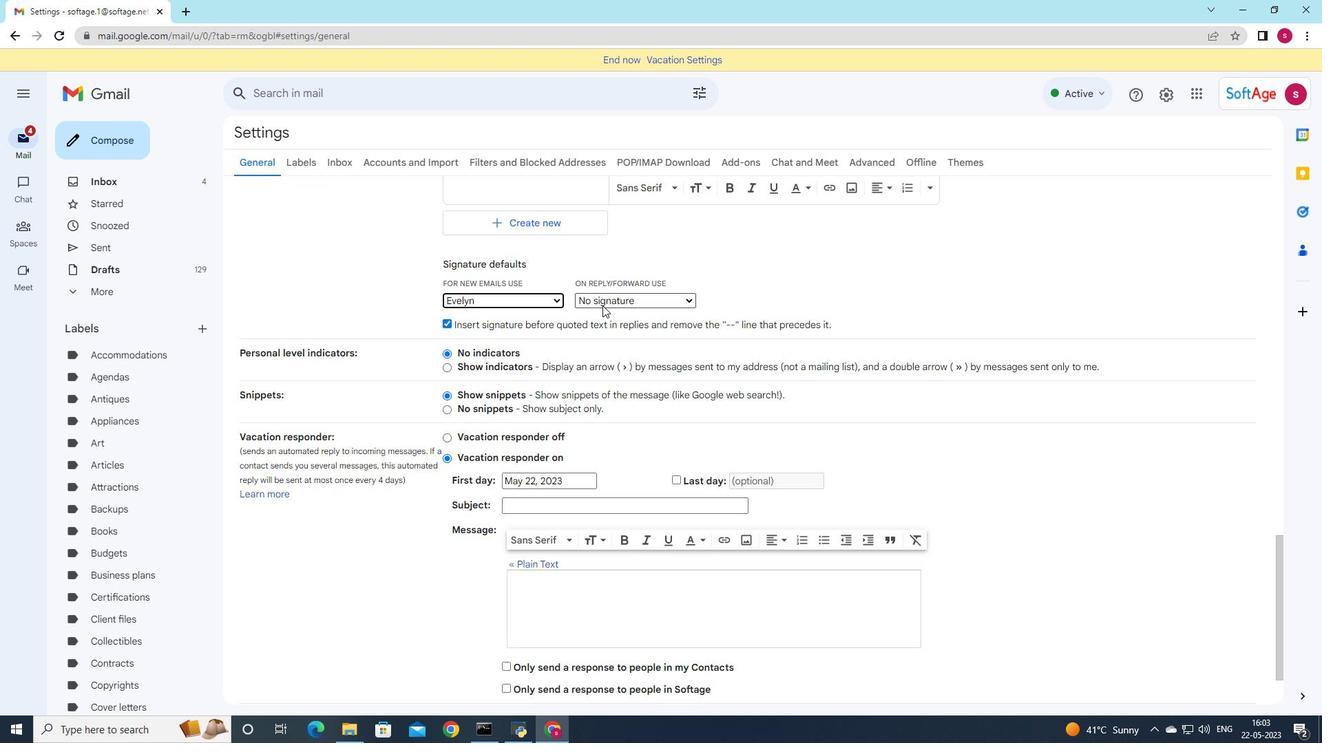 
Action: Mouse pressed left at (603, 305)
Screenshot: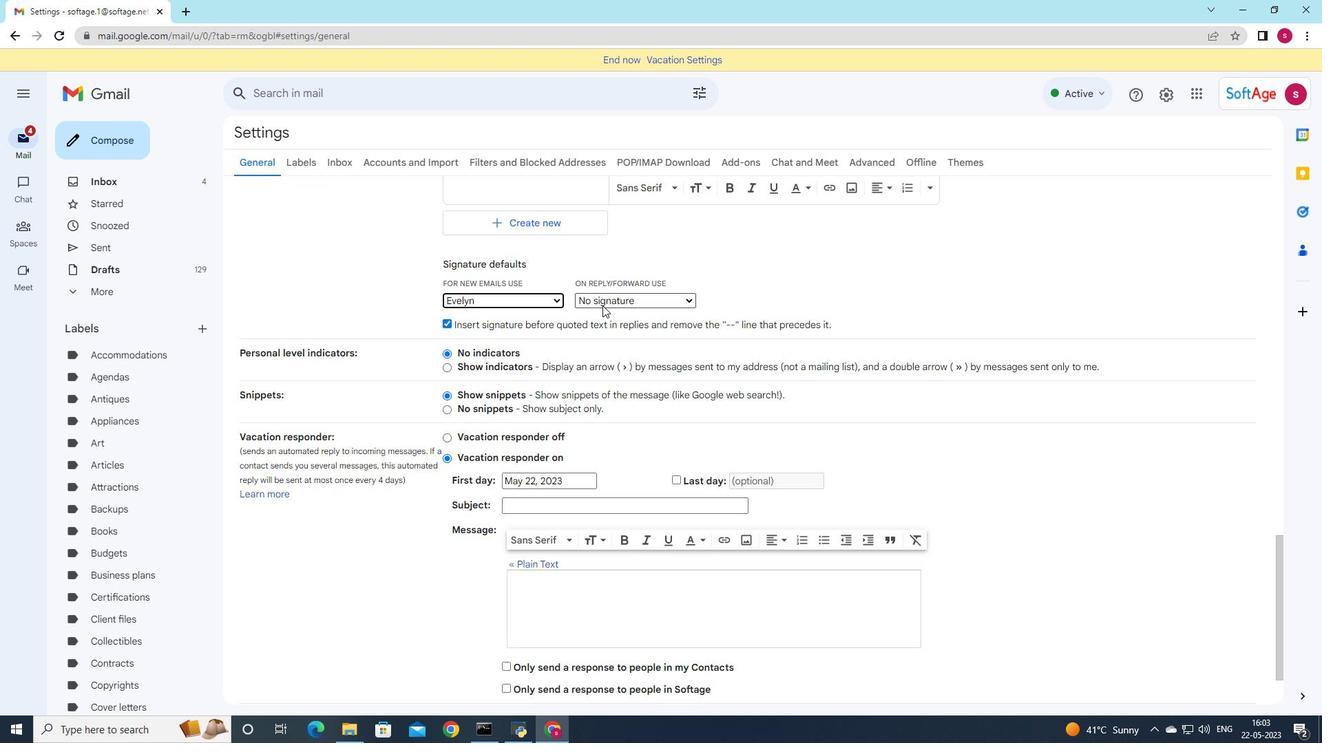 
Action: Mouse moved to (601, 329)
Screenshot: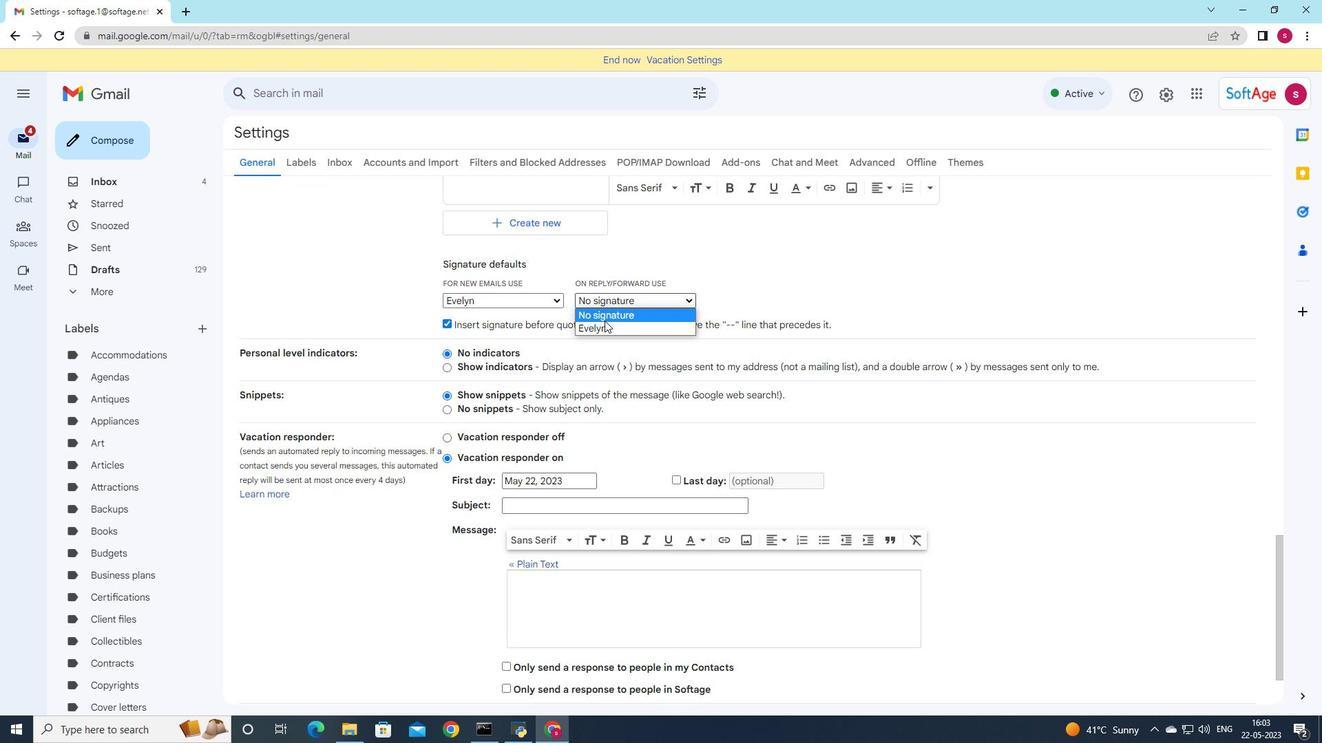 
Action: Mouse pressed left at (601, 329)
Screenshot: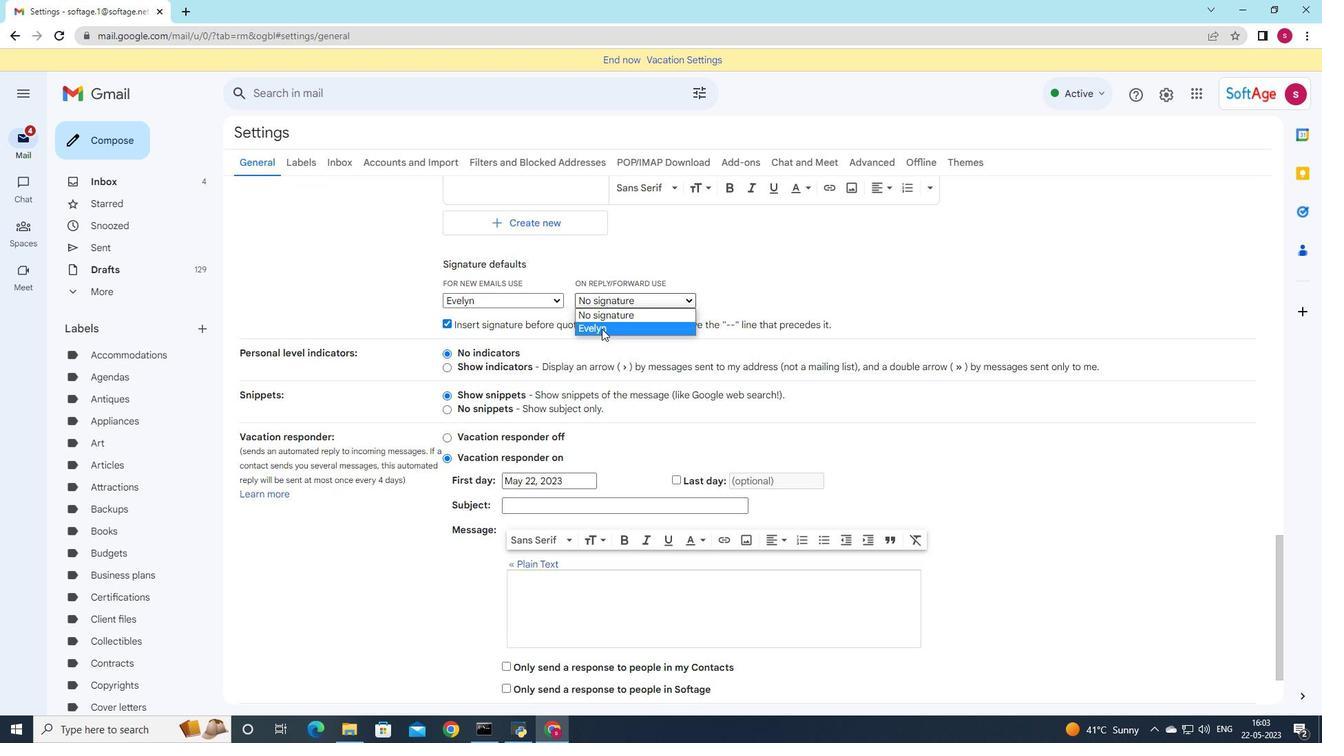 
Action: Mouse moved to (455, 348)
Screenshot: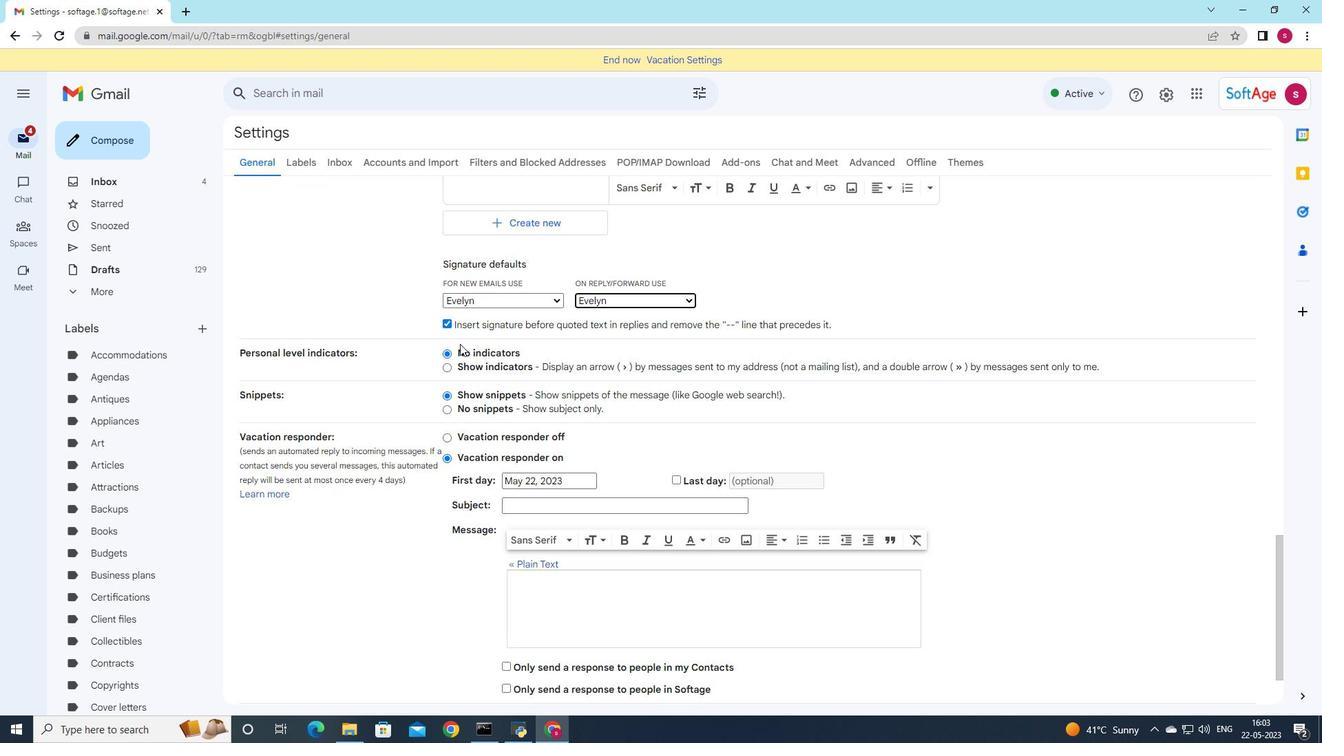 
Action: Mouse scrolled (455, 347) with delta (0, 0)
Screenshot: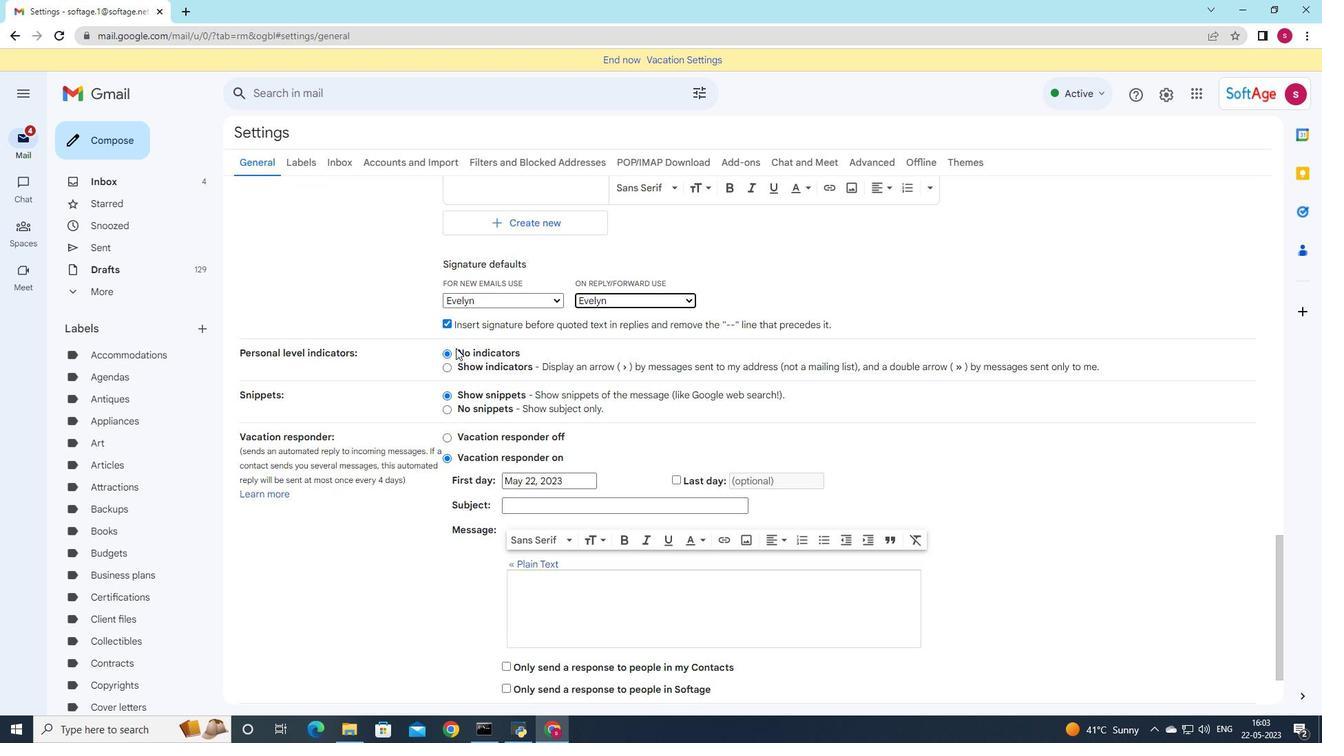 
Action: Mouse scrolled (455, 347) with delta (0, 0)
Screenshot: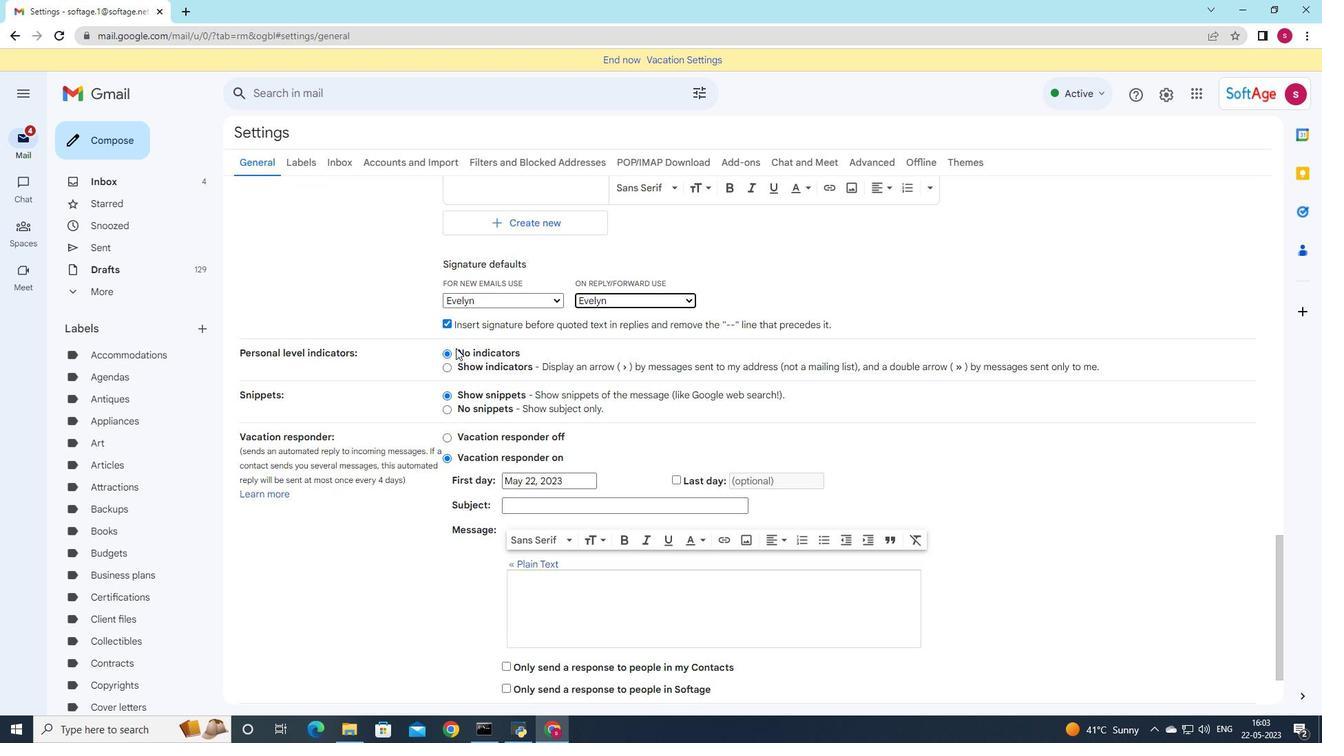 
Action: Mouse moved to (455, 351)
Screenshot: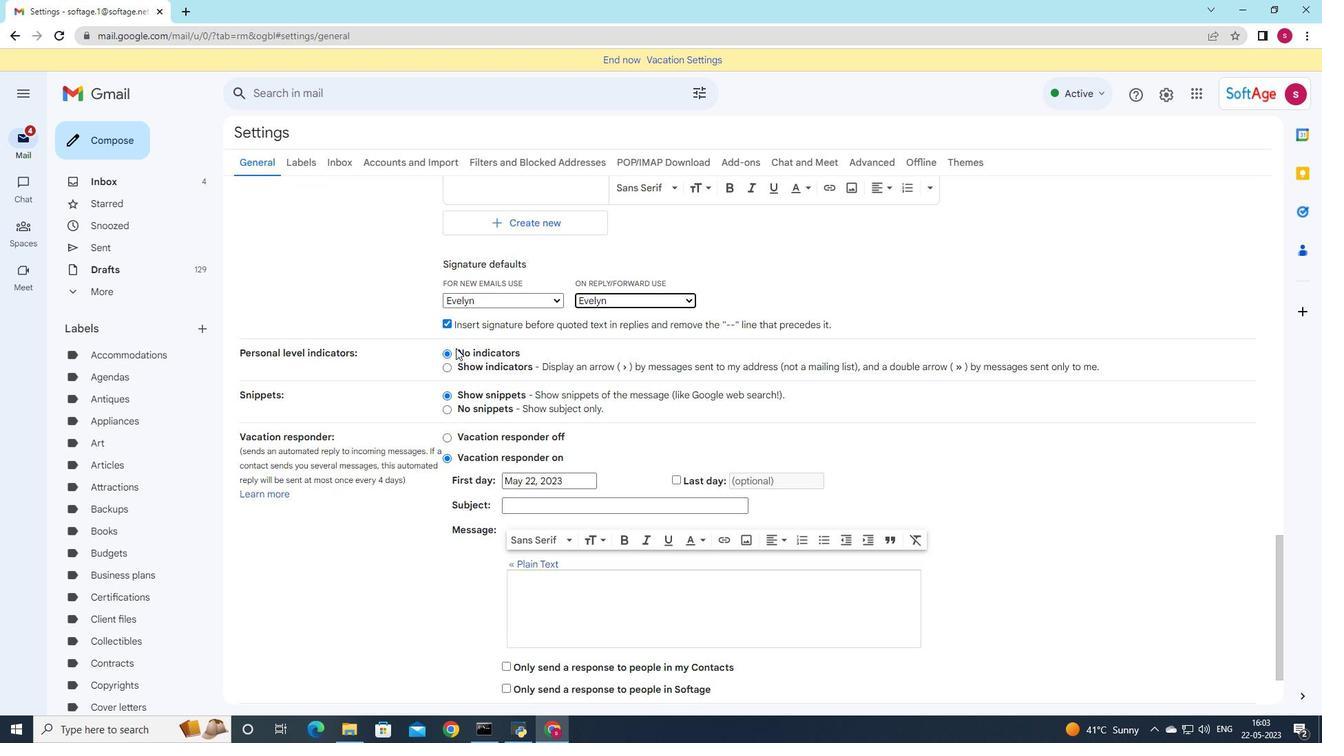 
Action: Mouse scrolled (455, 350) with delta (0, 0)
Screenshot: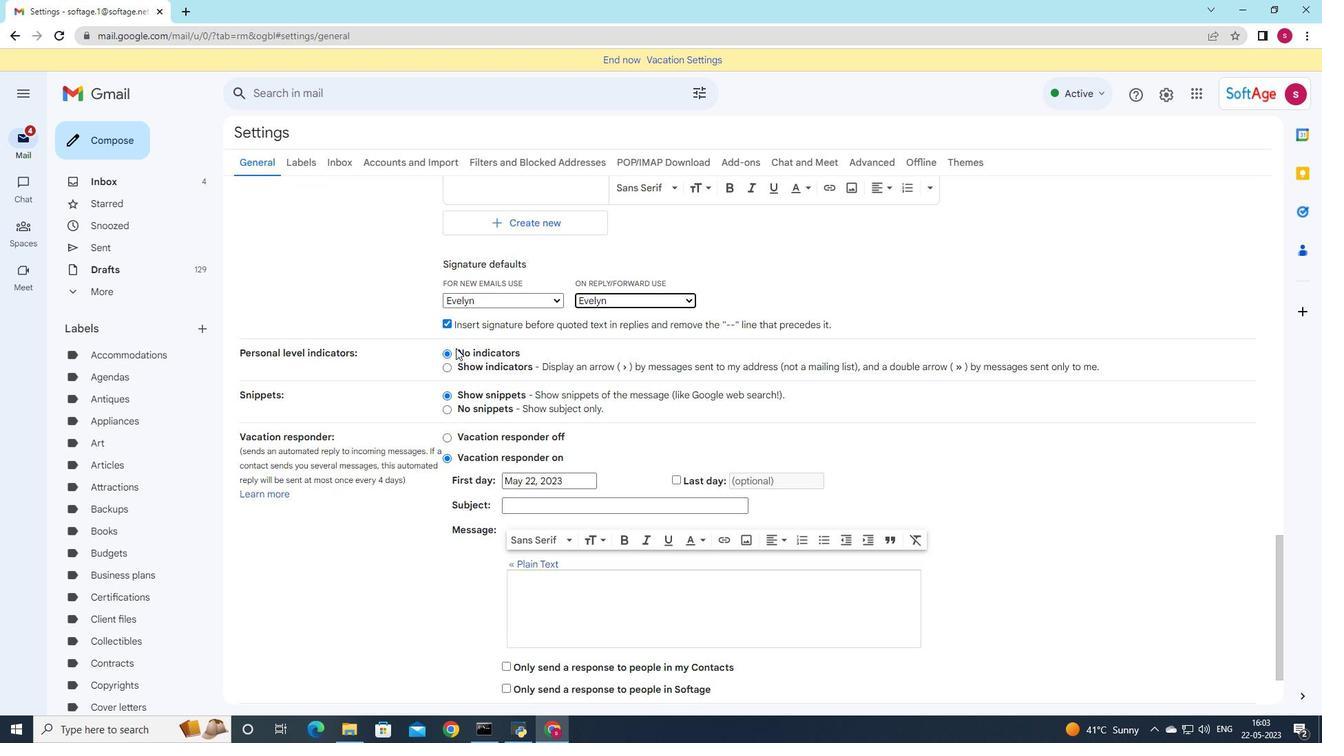 
Action: Mouse moved to (464, 378)
Screenshot: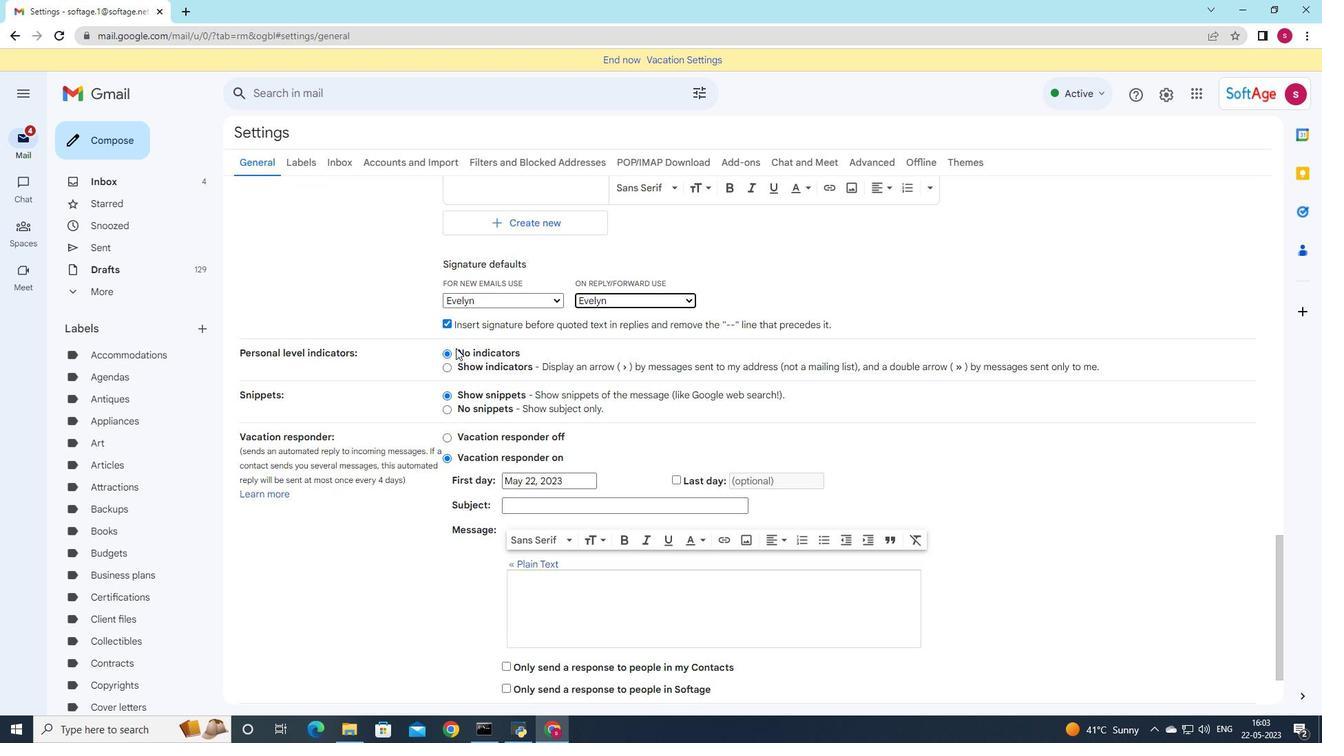 
Action: Mouse scrolled (464, 377) with delta (0, 0)
Screenshot: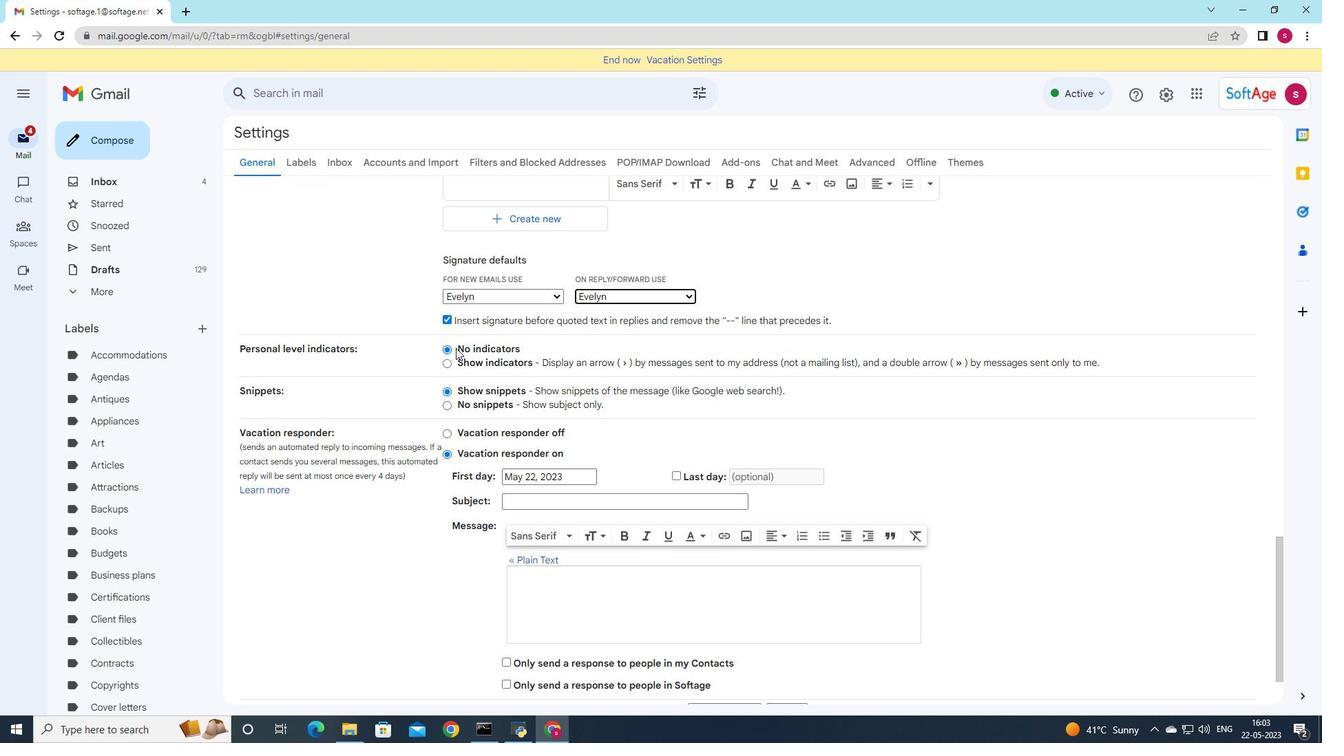 
Action: Mouse moved to (572, 515)
Screenshot: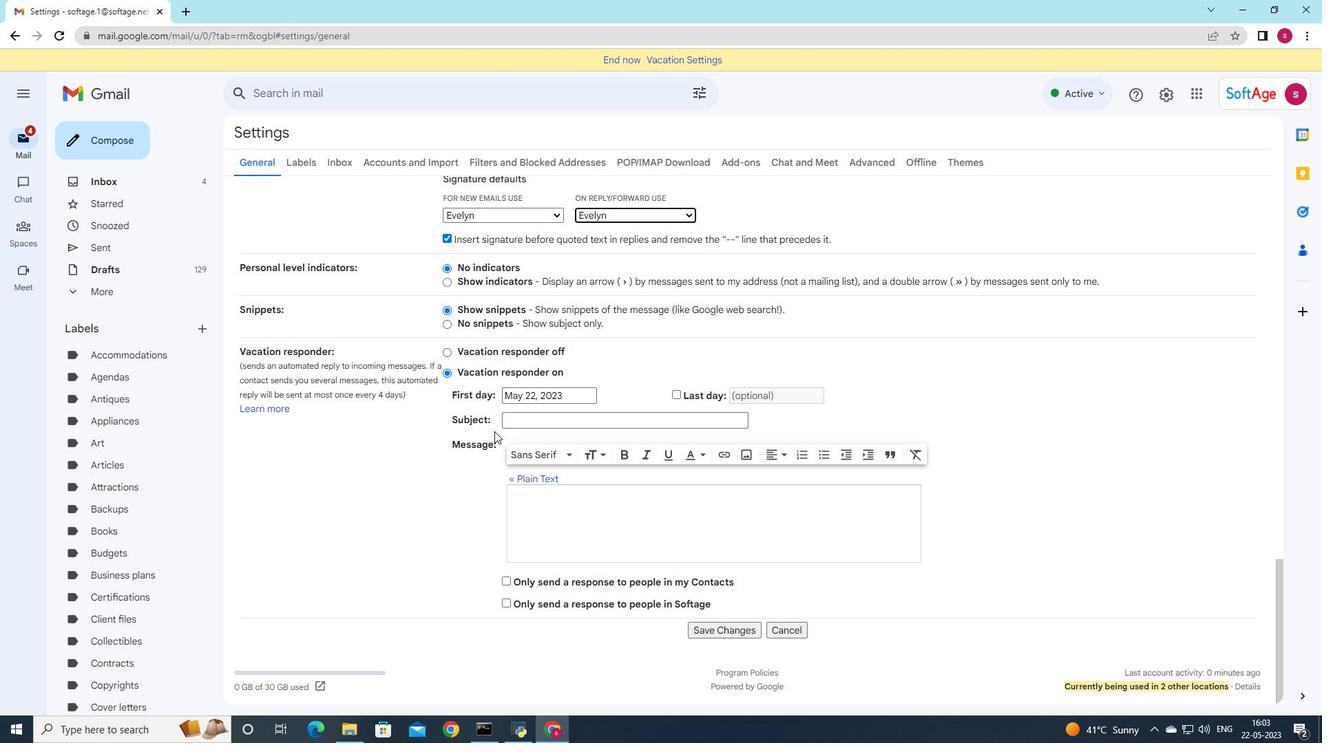 
Action: Mouse scrolled (572, 514) with delta (0, 0)
Screenshot: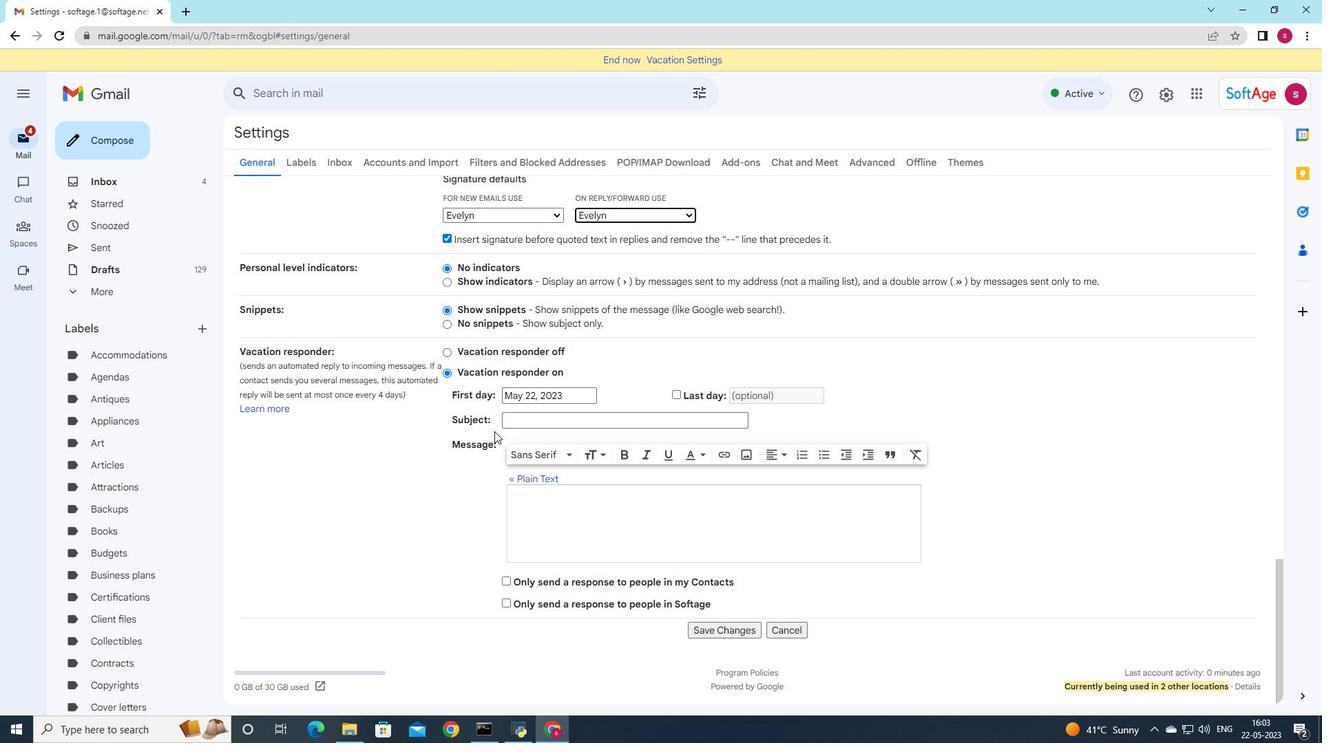 
Action: Mouse moved to (723, 629)
Screenshot: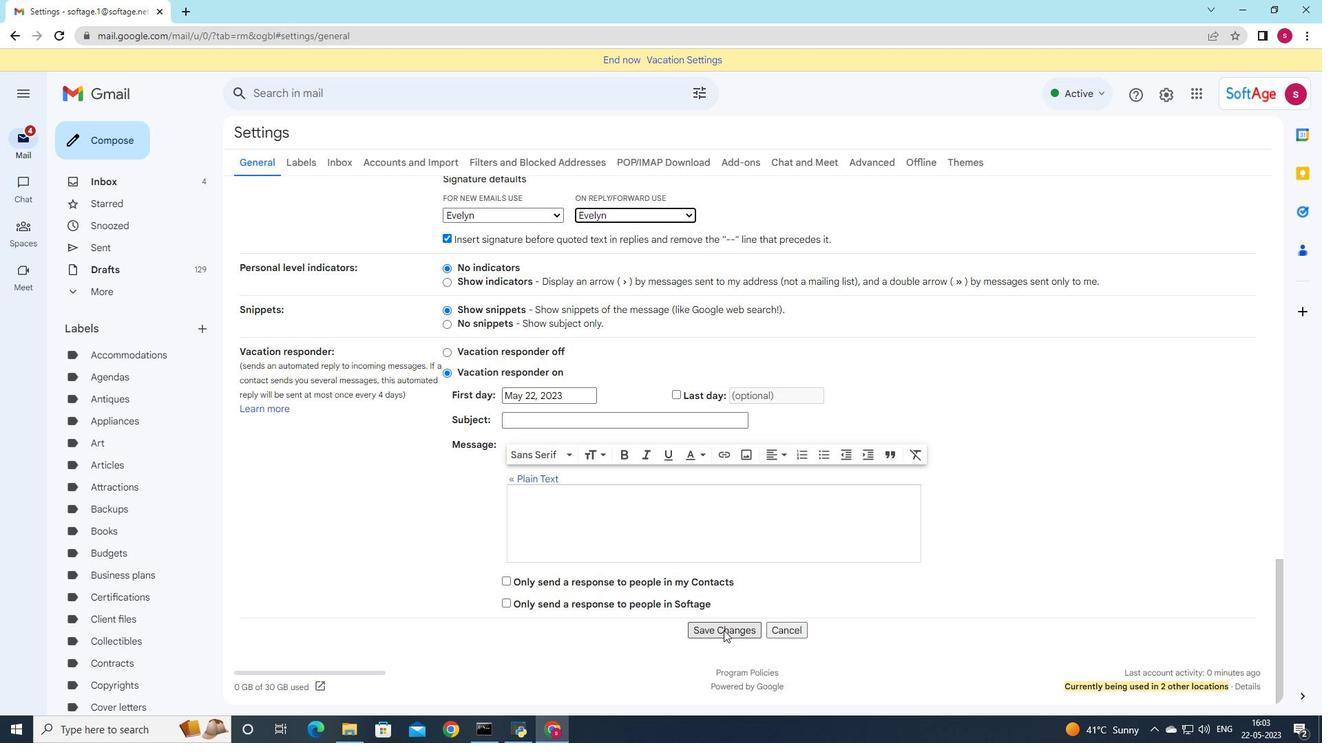 
Action: Mouse pressed left at (723, 629)
Screenshot: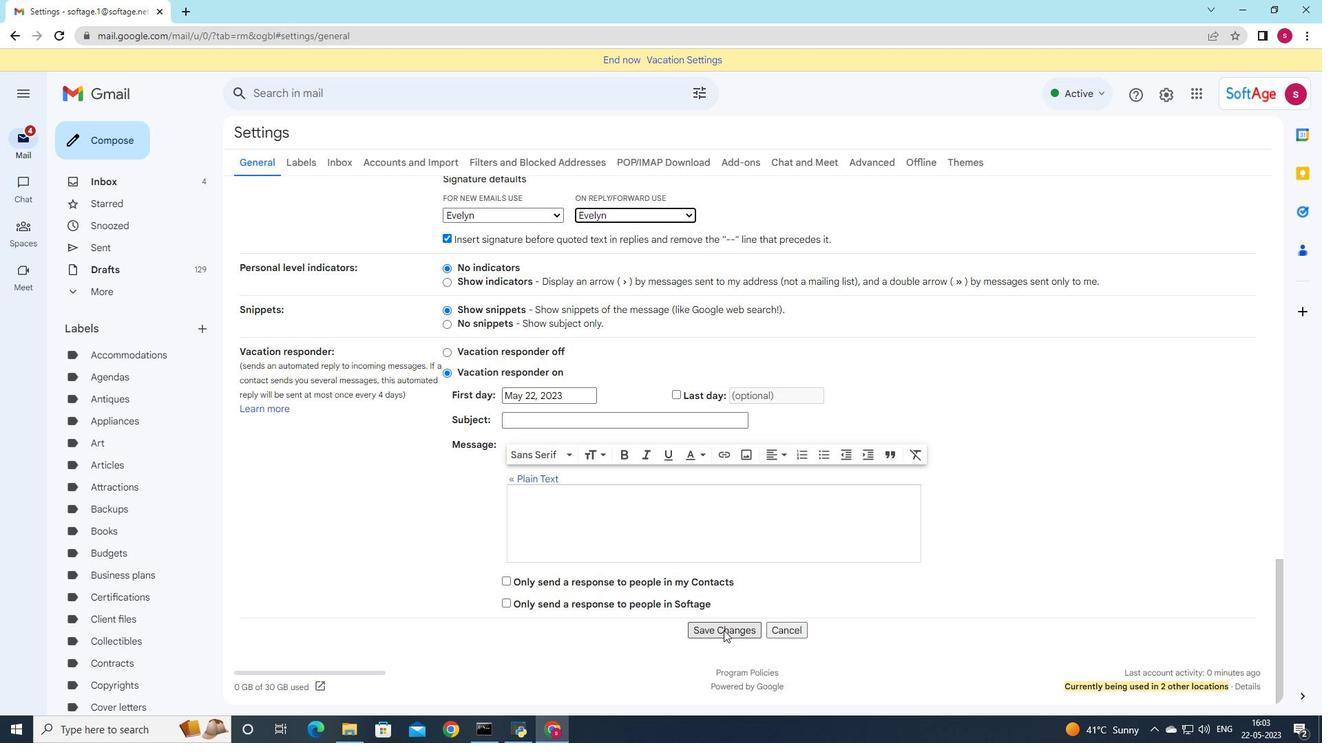 
Action: Mouse moved to (109, 130)
Screenshot: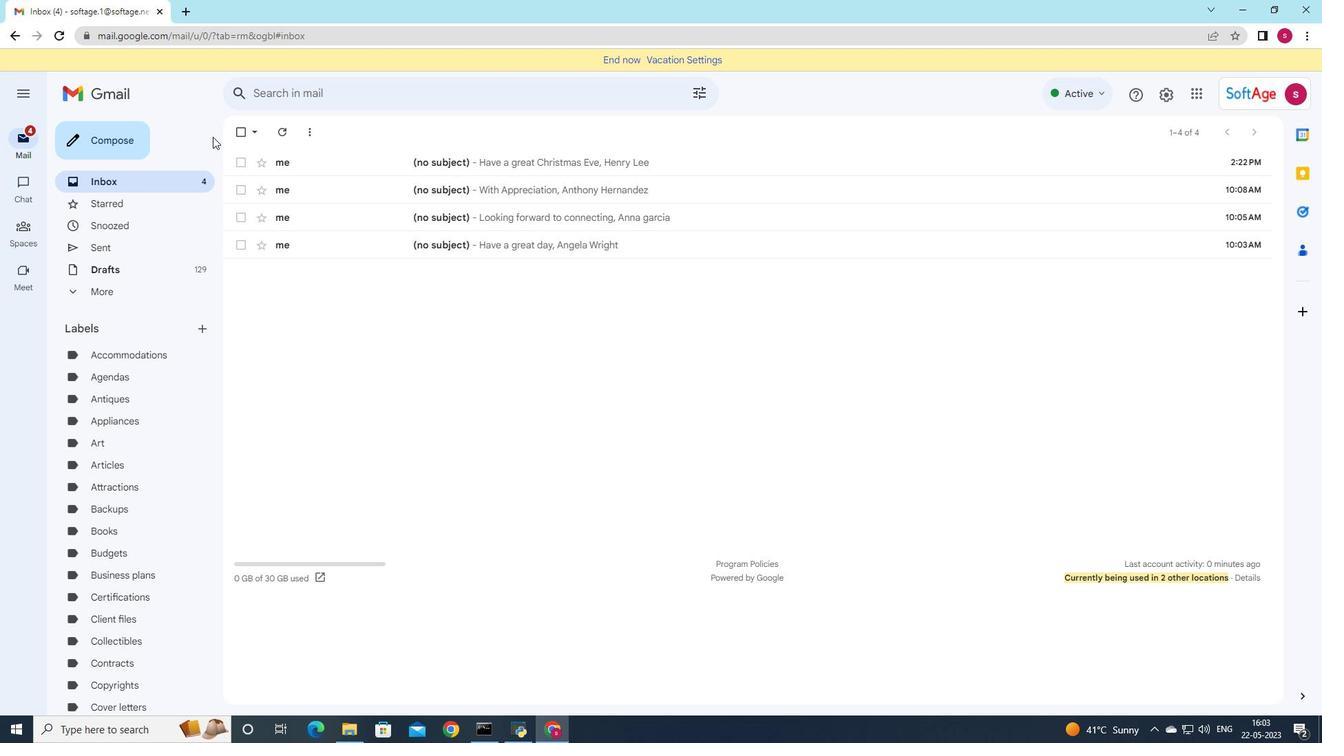 
Action: Mouse pressed left at (109, 130)
Screenshot: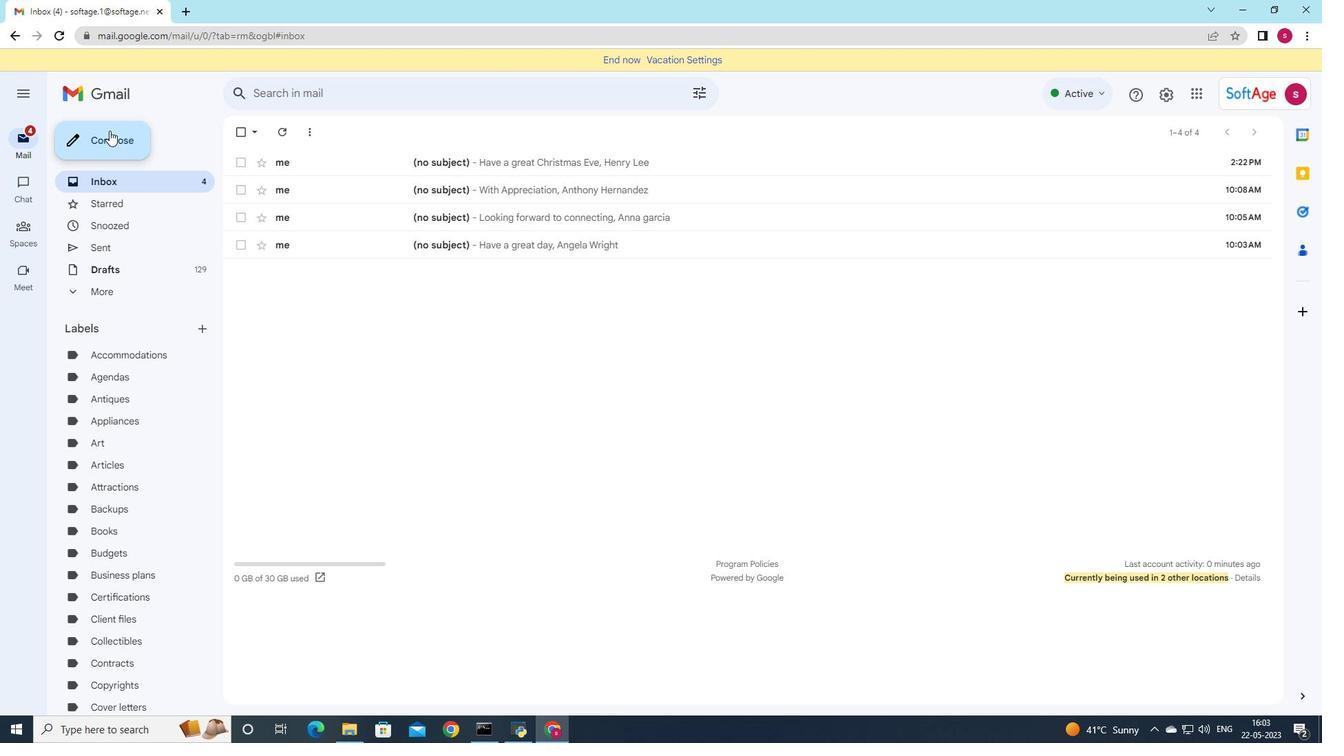 
Action: Mouse moved to (968, 409)
Screenshot: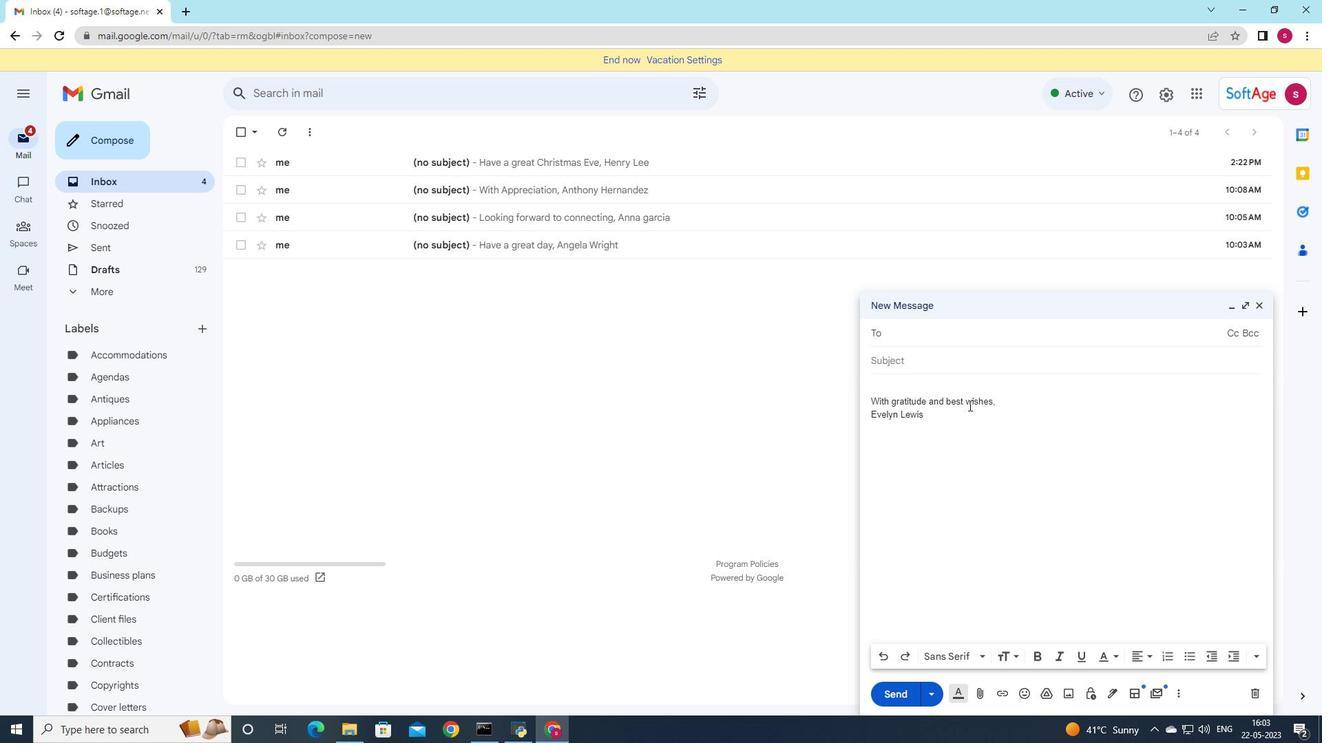 
Action: Key pressed s
Screenshot: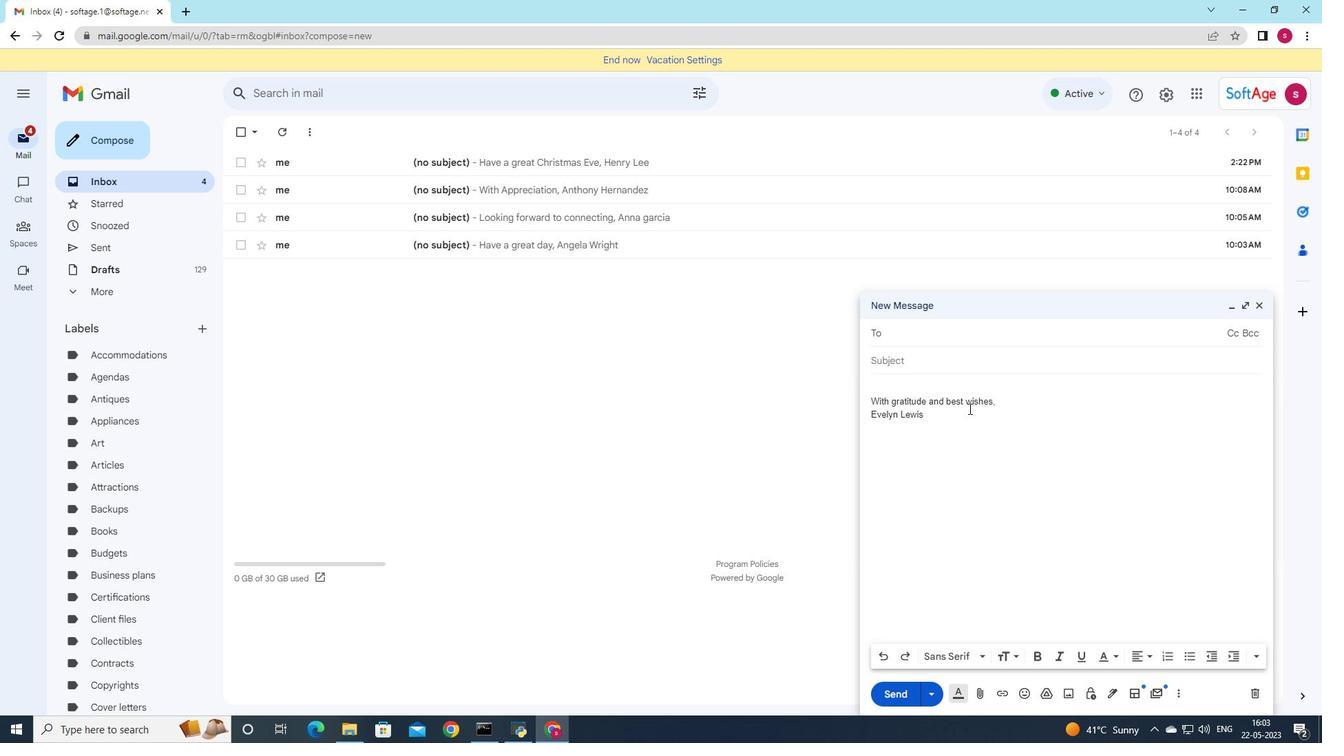 
Action: Mouse moved to (1036, 371)
Screenshot: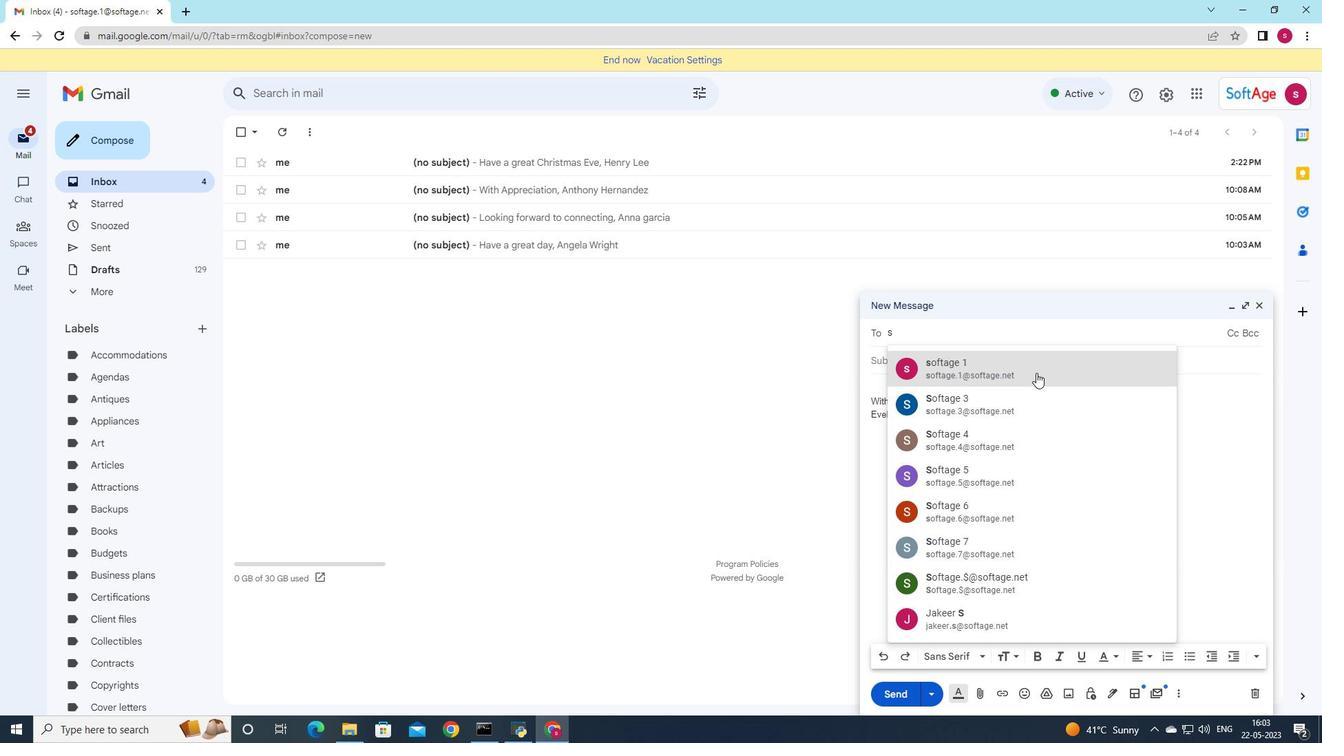 
Action: Mouse pressed left at (1036, 371)
Screenshot: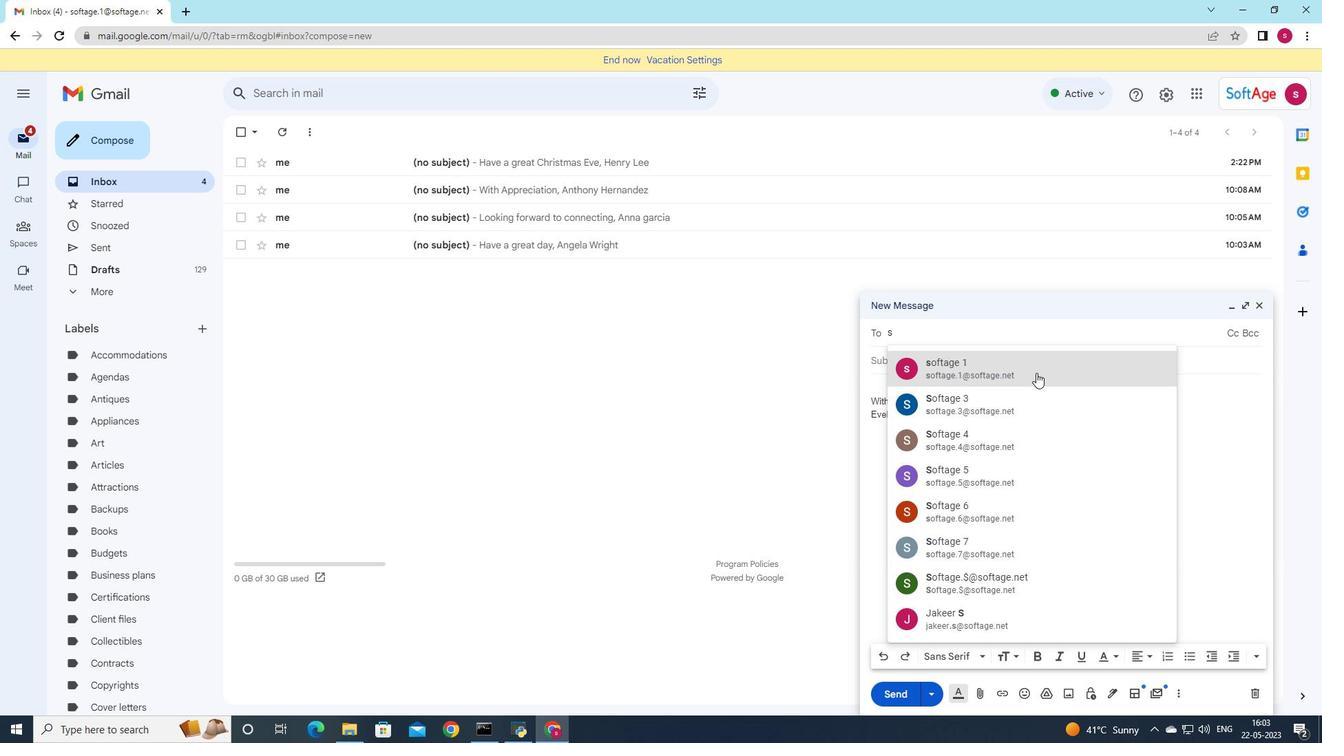 
Action: Mouse moved to (197, 330)
Screenshot: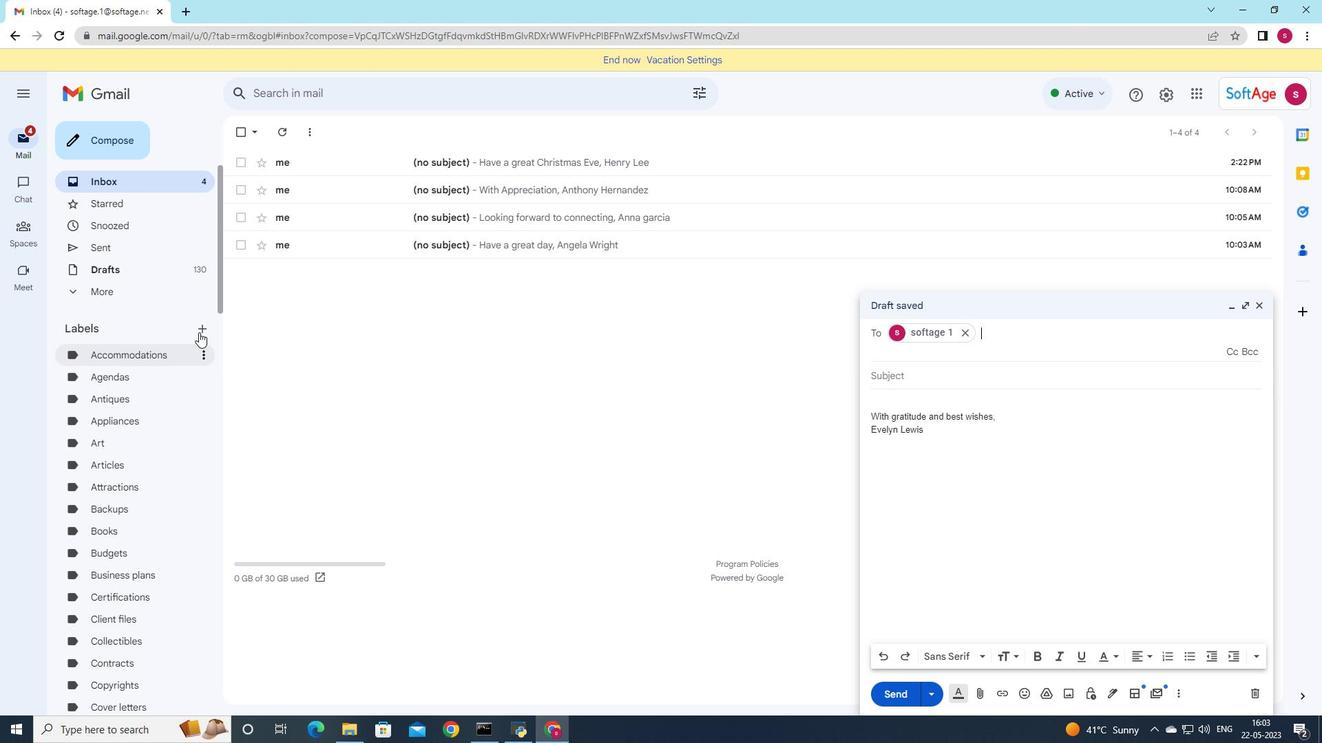 
Action: Mouse pressed left at (197, 330)
Screenshot: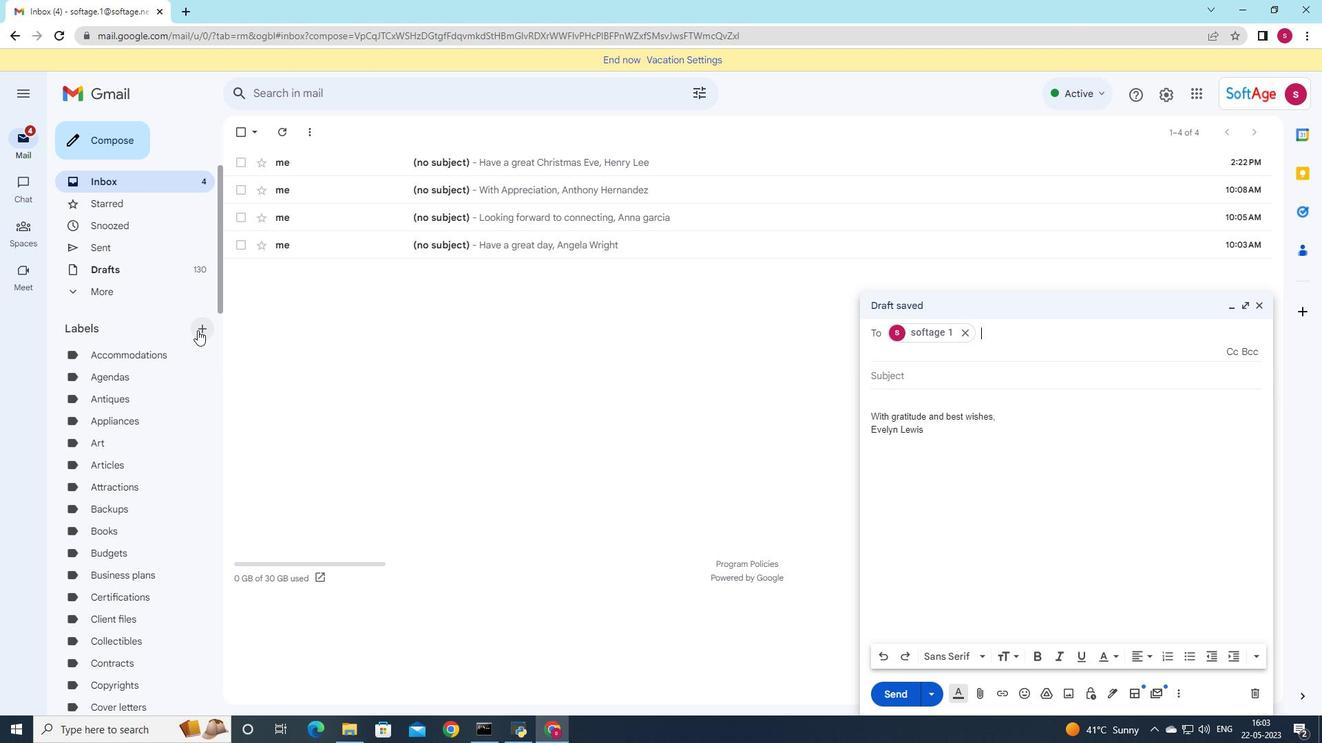 
Action: Mouse moved to (742, 366)
Screenshot: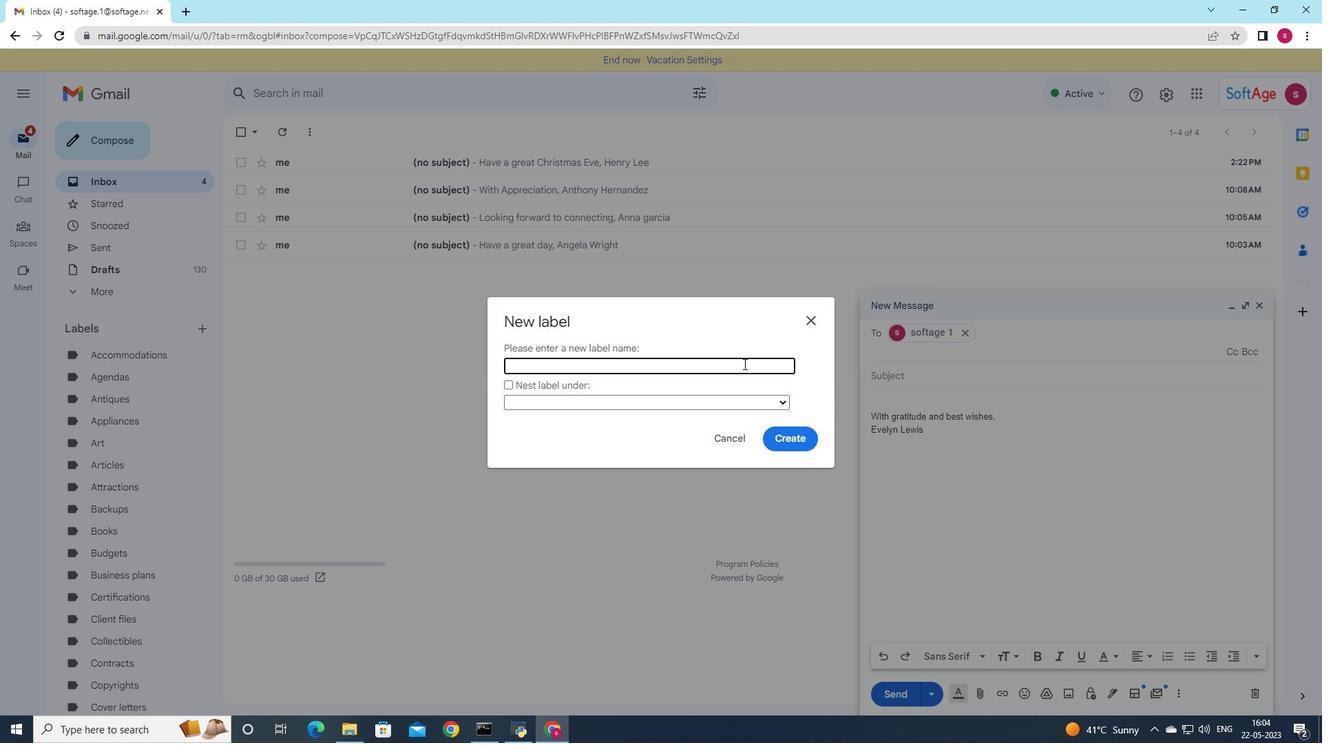 
Action: Key pressed <Key.shift><Key.shift><Key.shift><Key.shift><Key.shift><Key.shift><Key.shift><Key.shift><Key.shift><Key.shift><Key.shift>Gardening
Screenshot: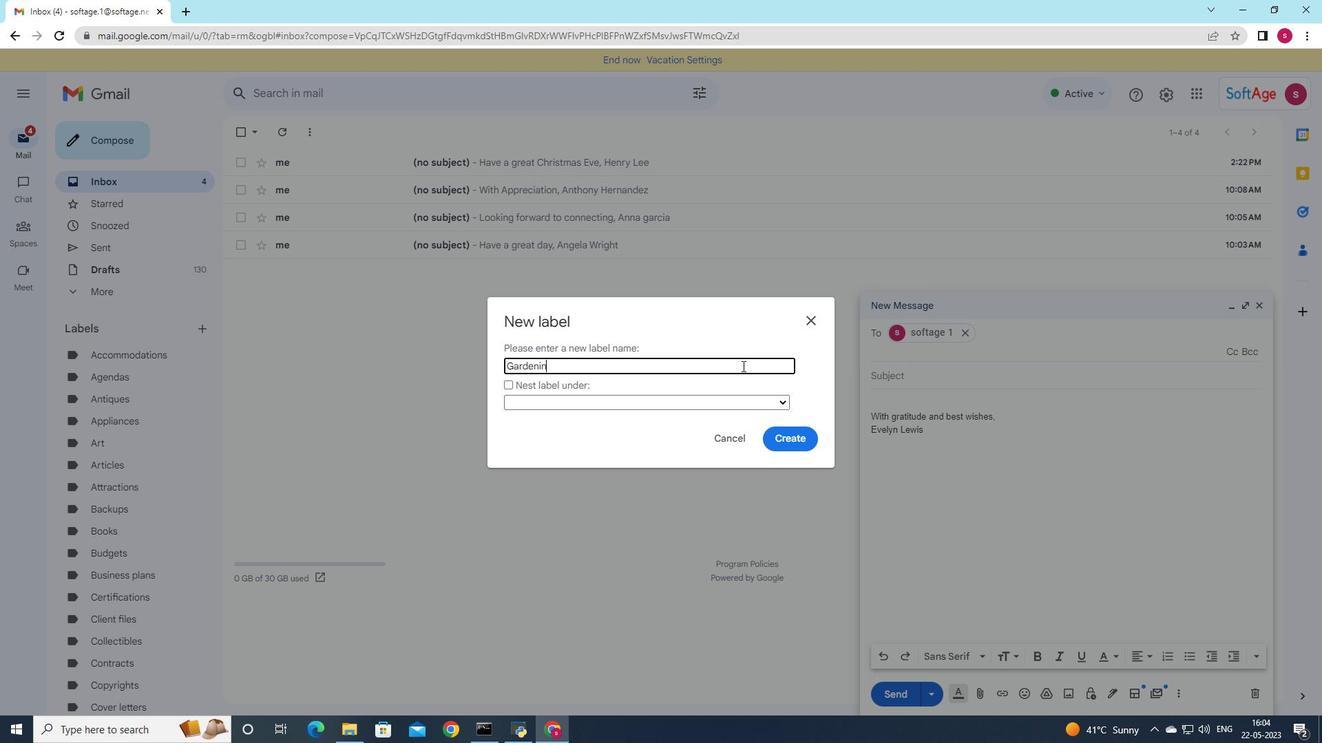 
Action: Mouse moved to (769, 434)
Screenshot: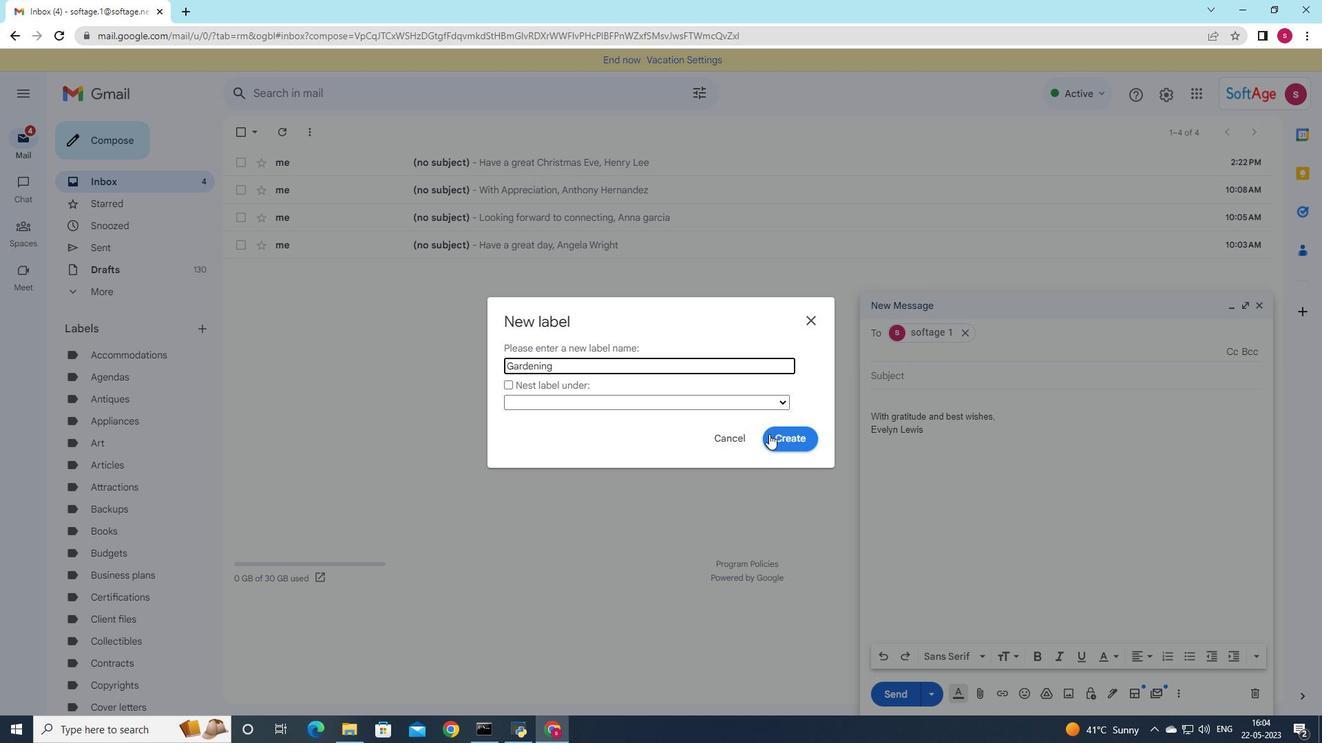 
Action: Mouse pressed left at (769, 434)
Screenshot: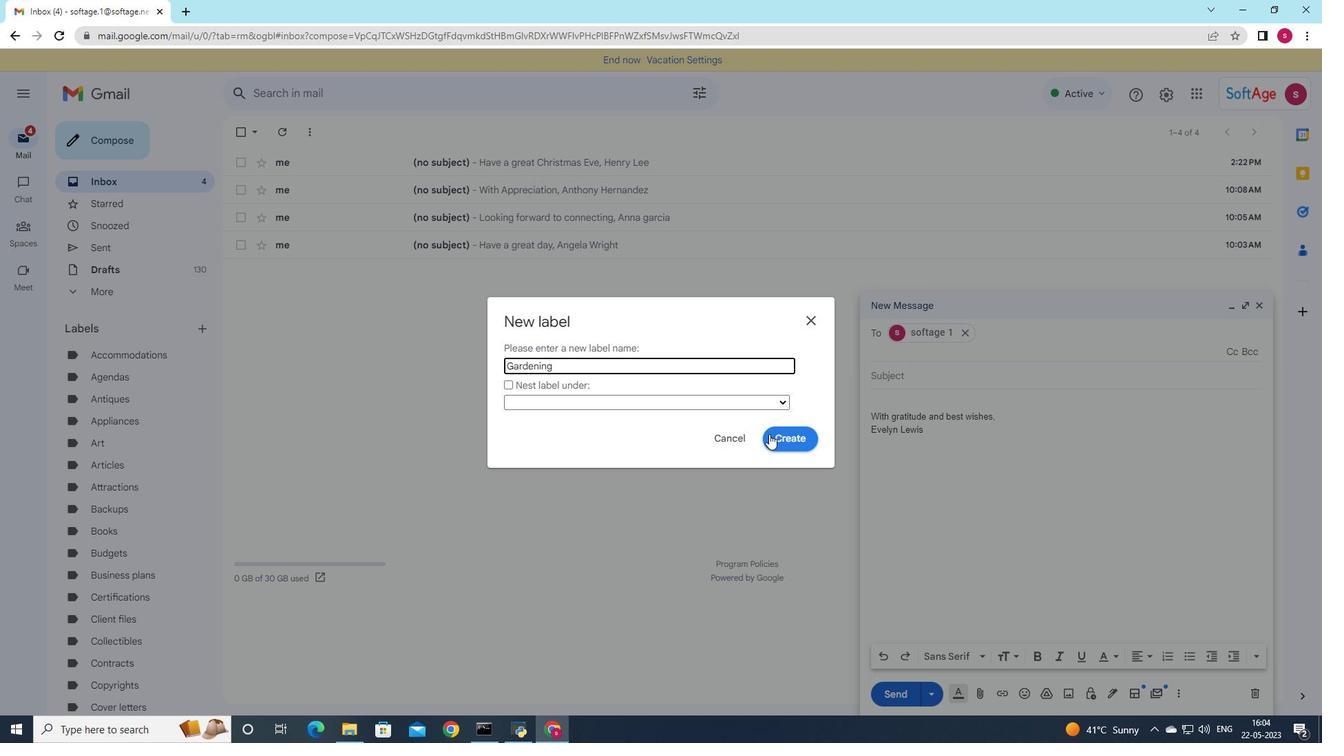 
Action: Mouse moved to (849, 493)
Screenshot: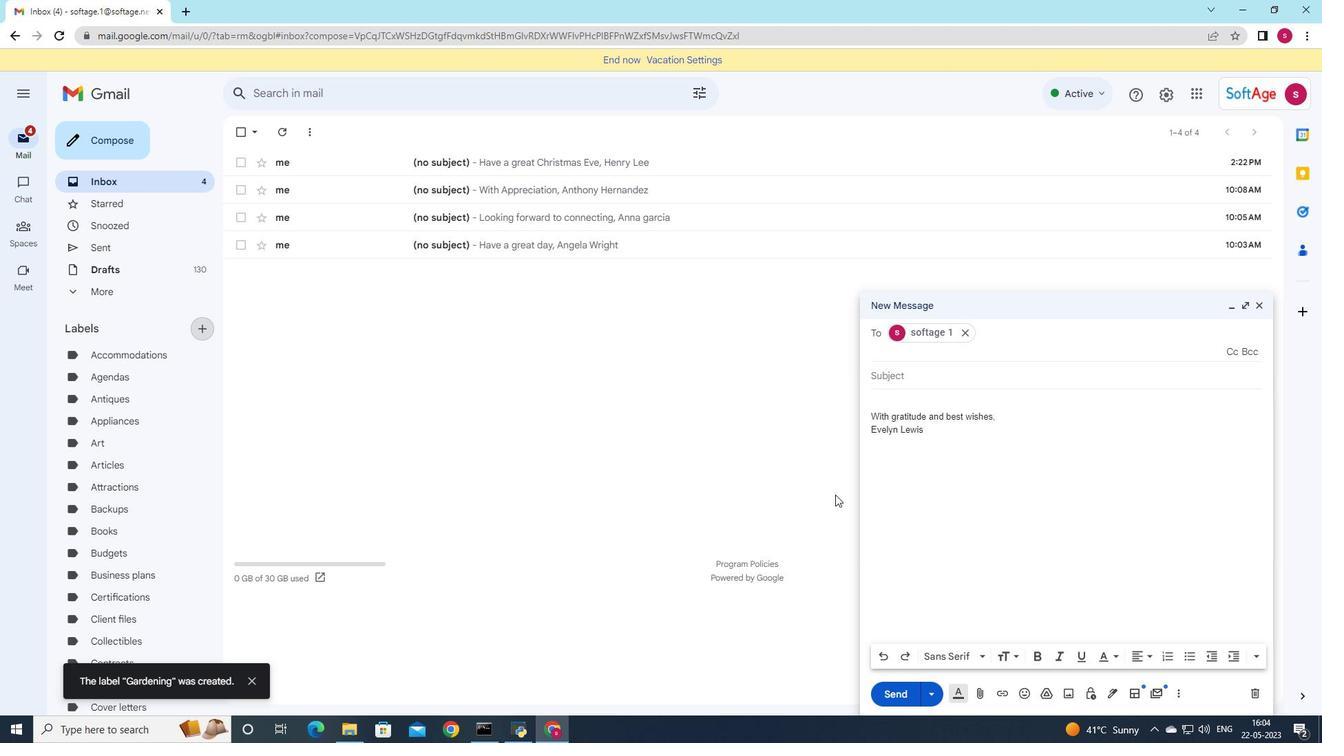 
